 Task: Look for space in Olivet, France from 10th July, 2023 to 25th July, 2023 for 3 adults, 1 child in price range Rs.15000 to Rs.25000. Place can be shared room with 2 bedrooms having 3 beds and 2 bathrooms. Property type can be house, flat, guest house. Amenities needed are: wifi, TV, free parkinig on premises, gym, breakfast. Booking option can be shelf check-in. Required host language is English.
Action: Mouse moved to (636, 132)
Screenshot: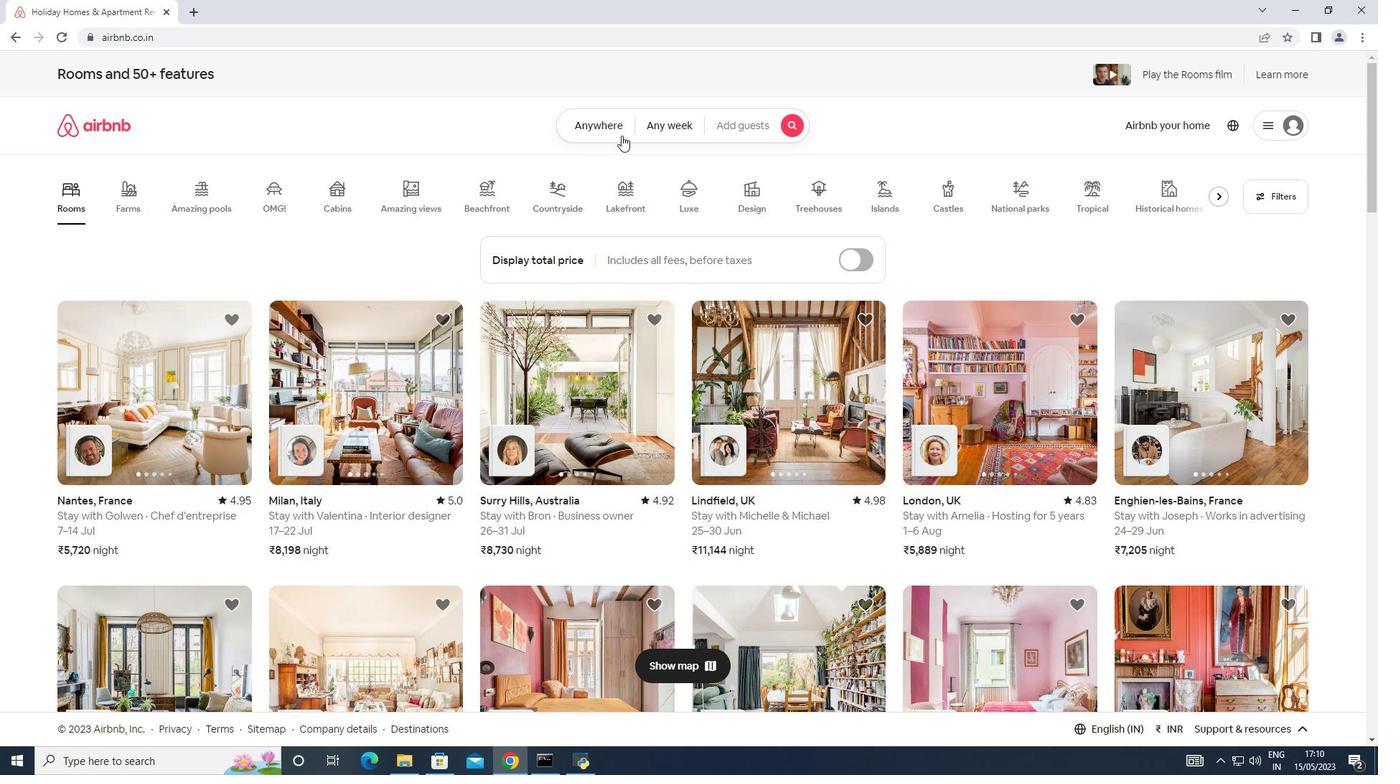 
Action: Mouse pressed left at (636, 132)
Screenshot: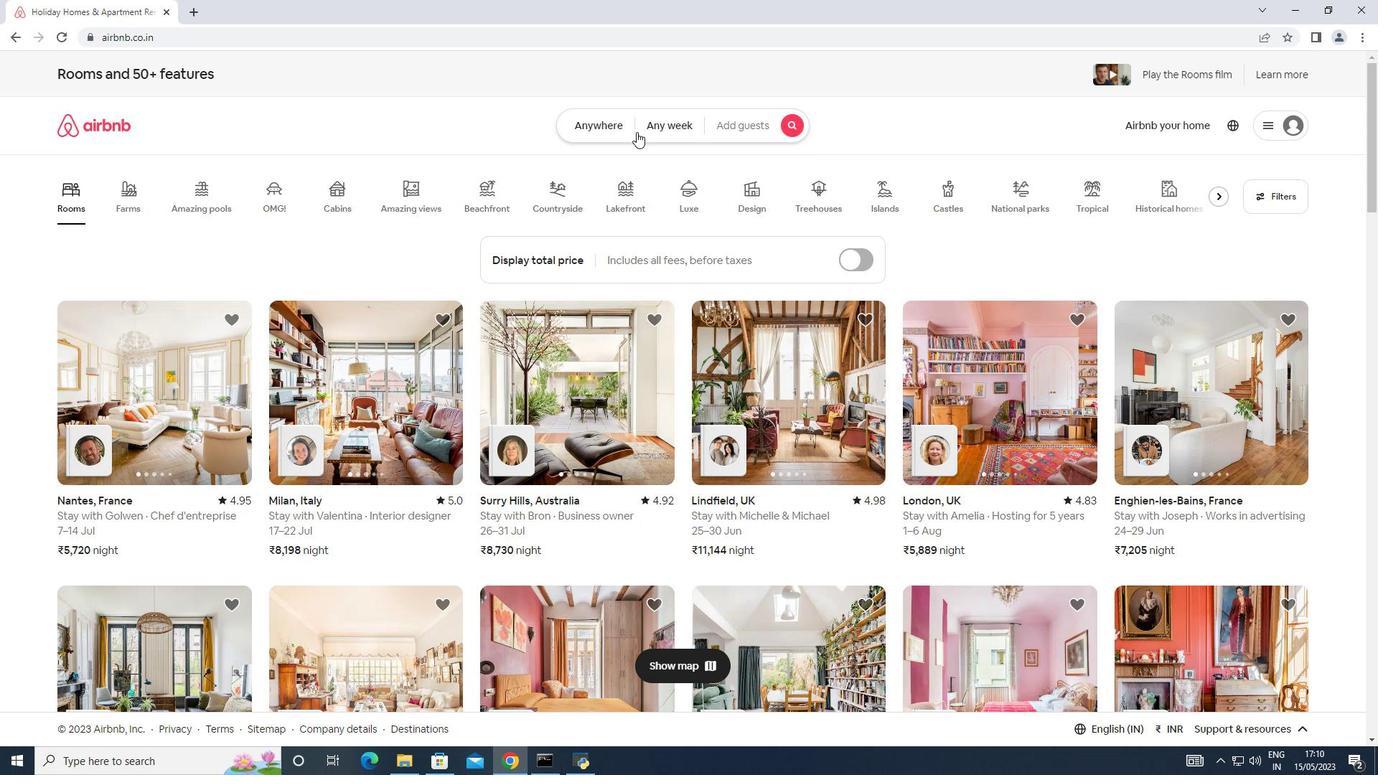 
Action: Mouse moved to (519, 165)
Screenshot: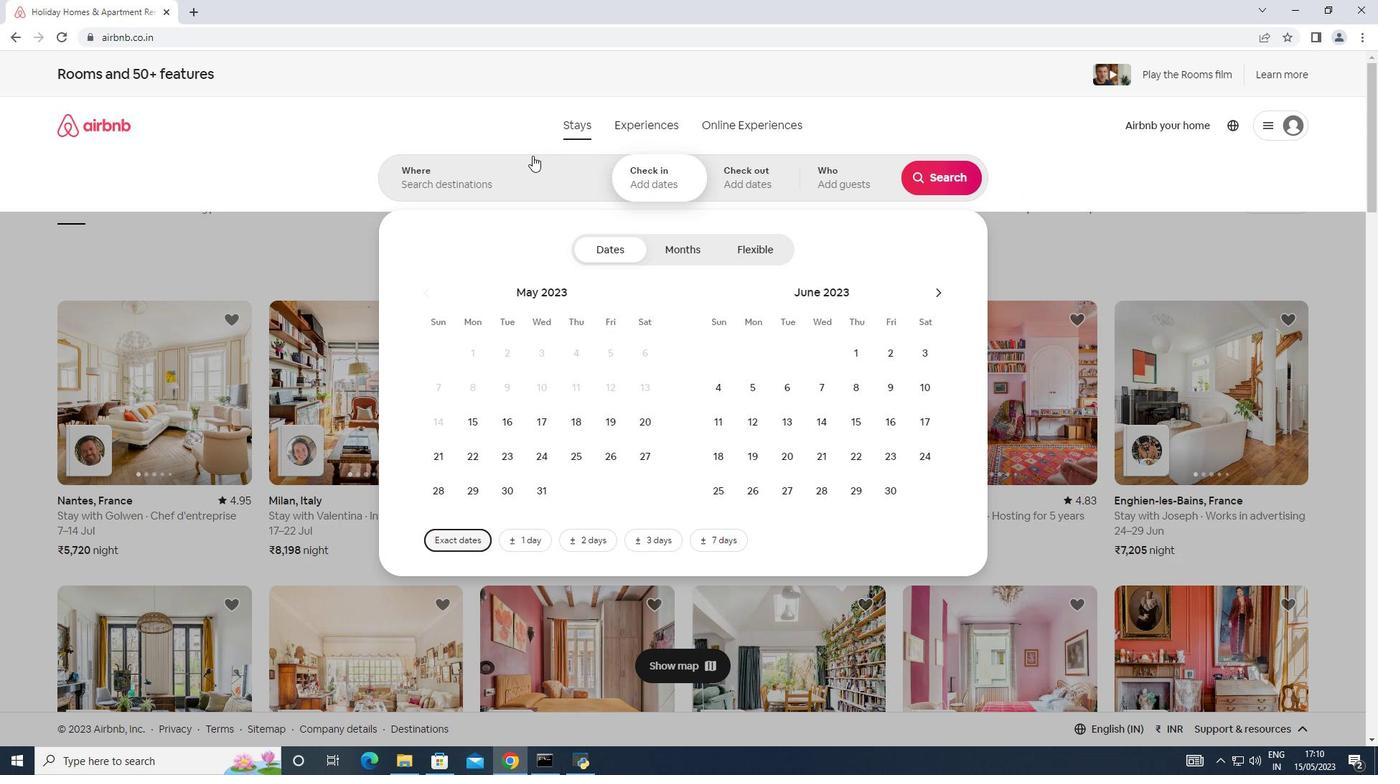
Action: Mouse pressed left at (519, 165)
Screenshot: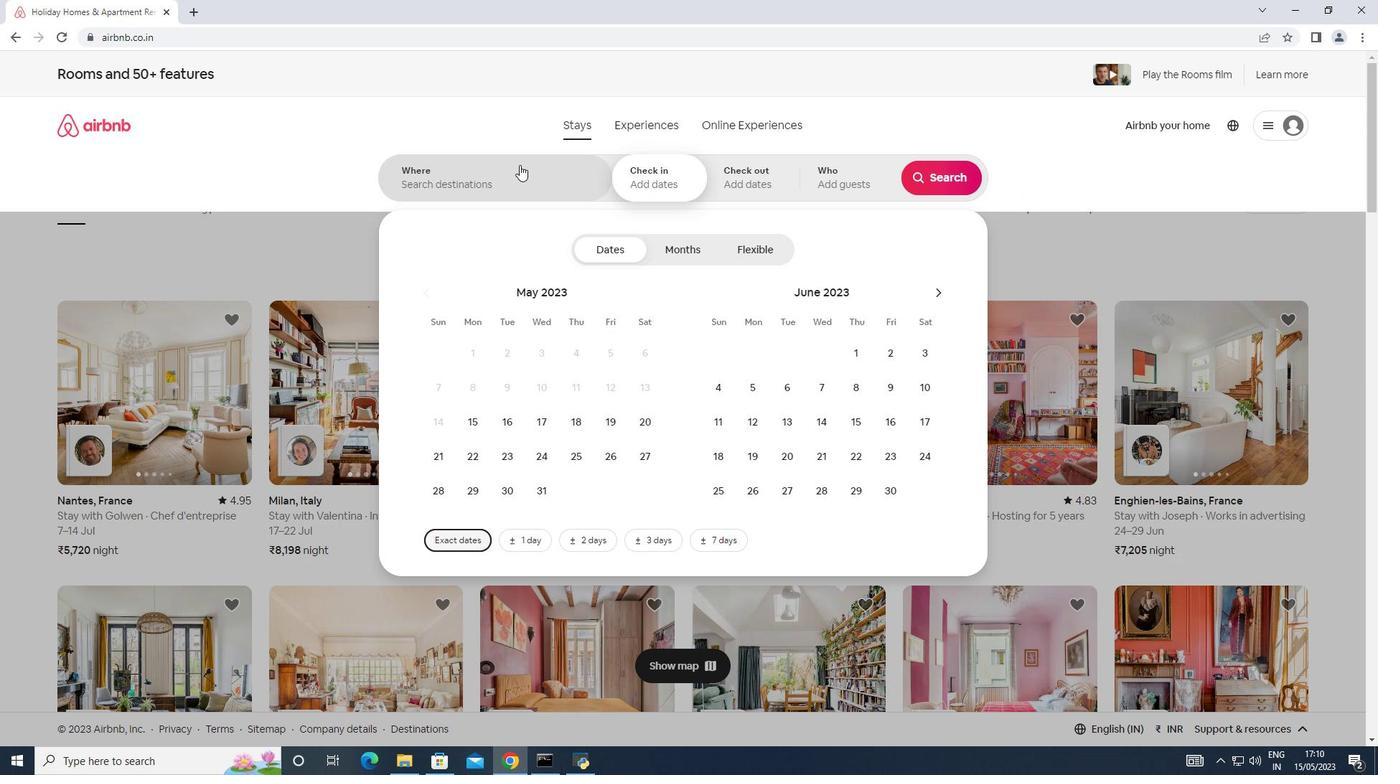 
Action: Mouse moved to (481, 183)
Screenshot: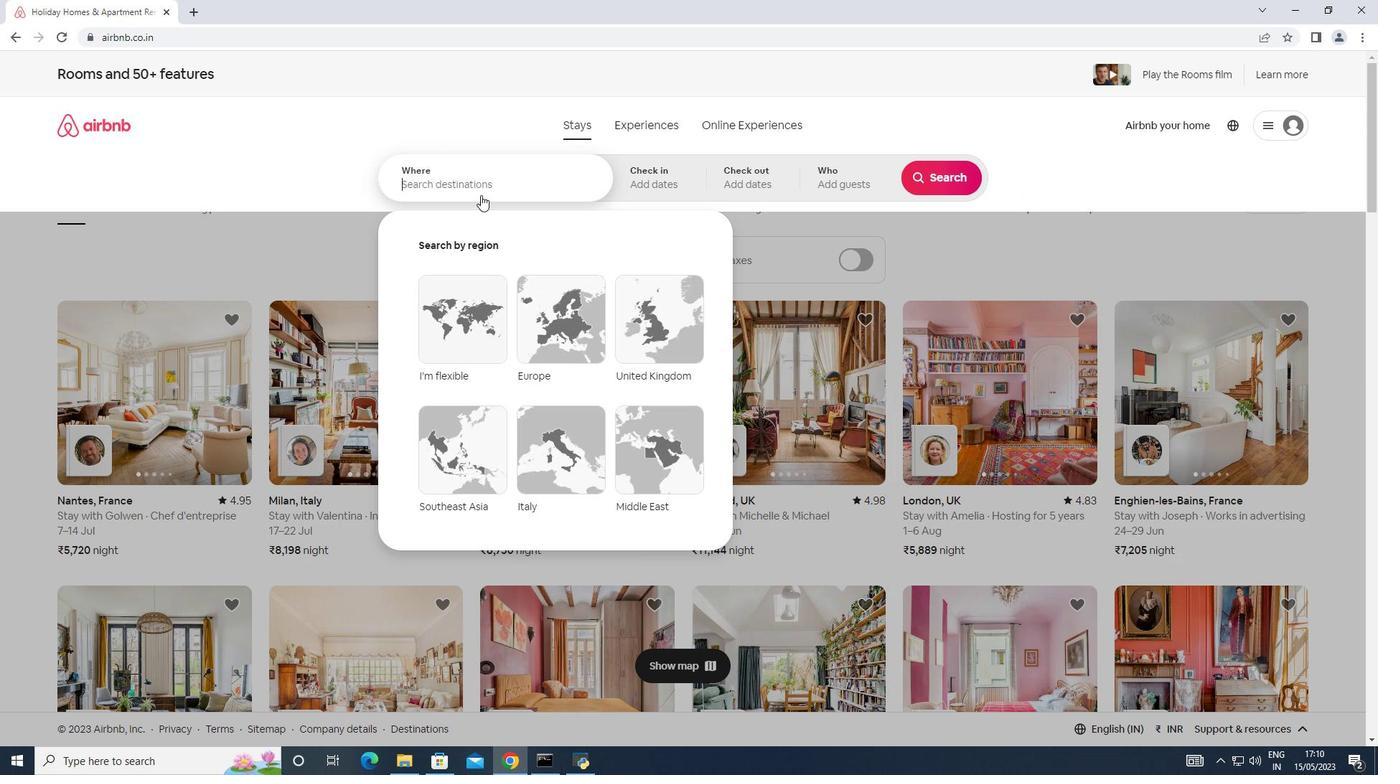 
Action: Mouse pressed left at (481, 183)
Screenshot: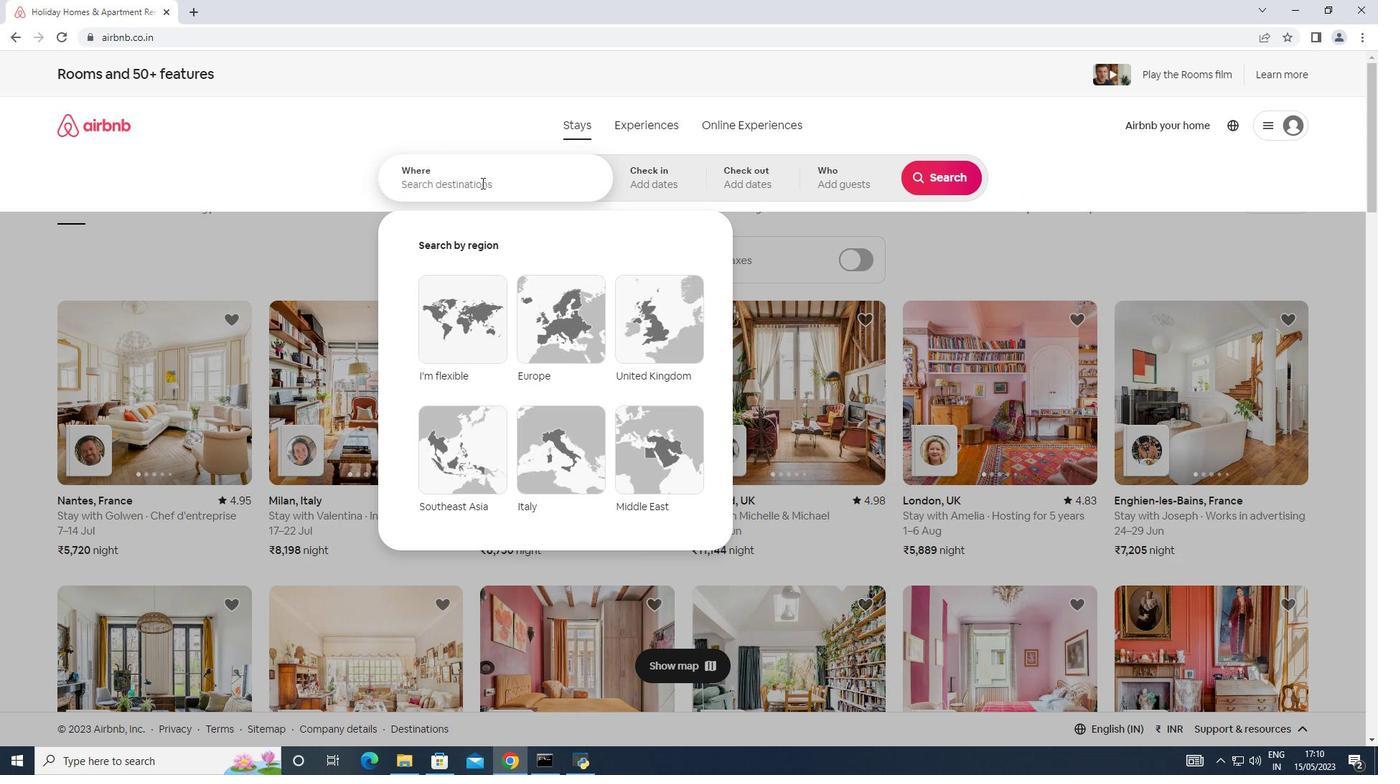
Action: Mouse moved to (433, 211)
Screenshot: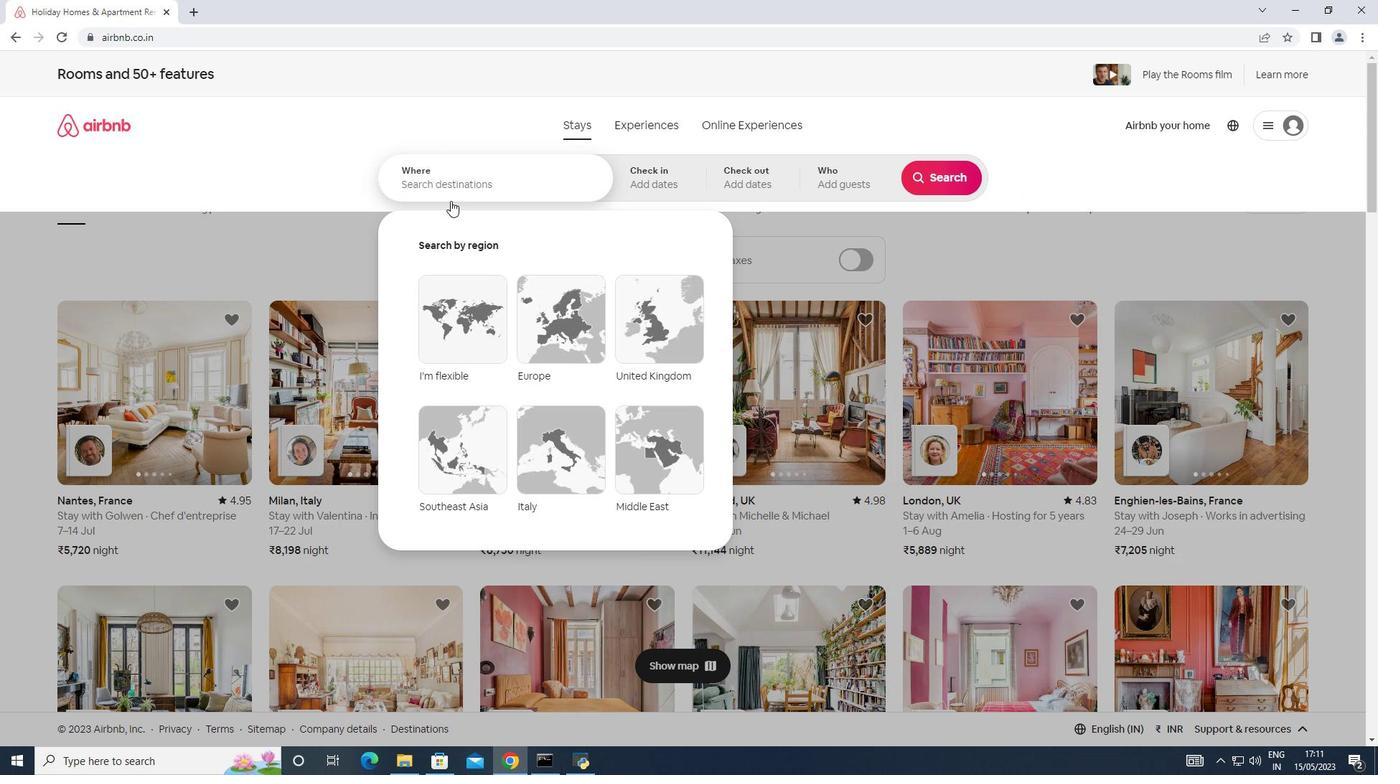 
Action: Key pressed <Key.shift_r><Key.shift_r>Olivet,<Key.shift>France
Screenshot: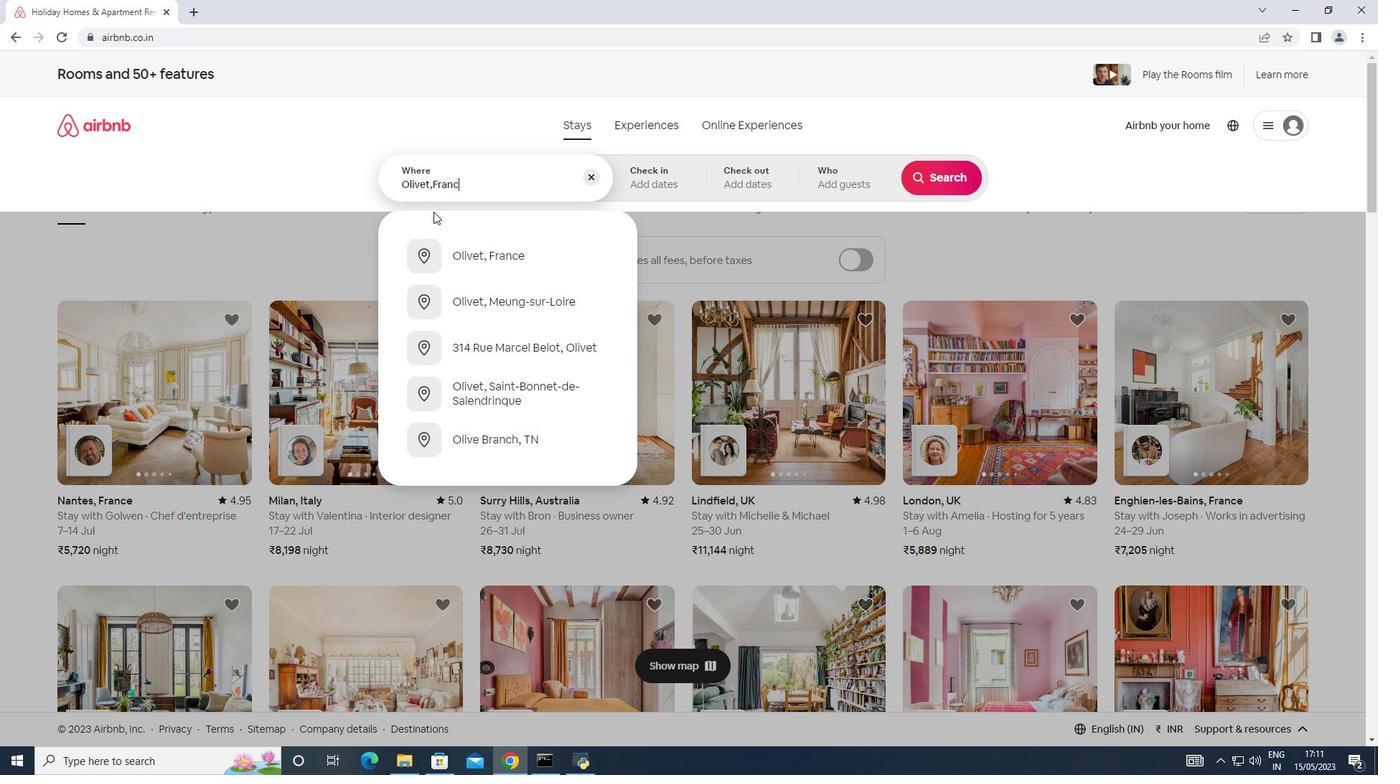 
Action: Mouse moved to (664, 179)
Screenshot: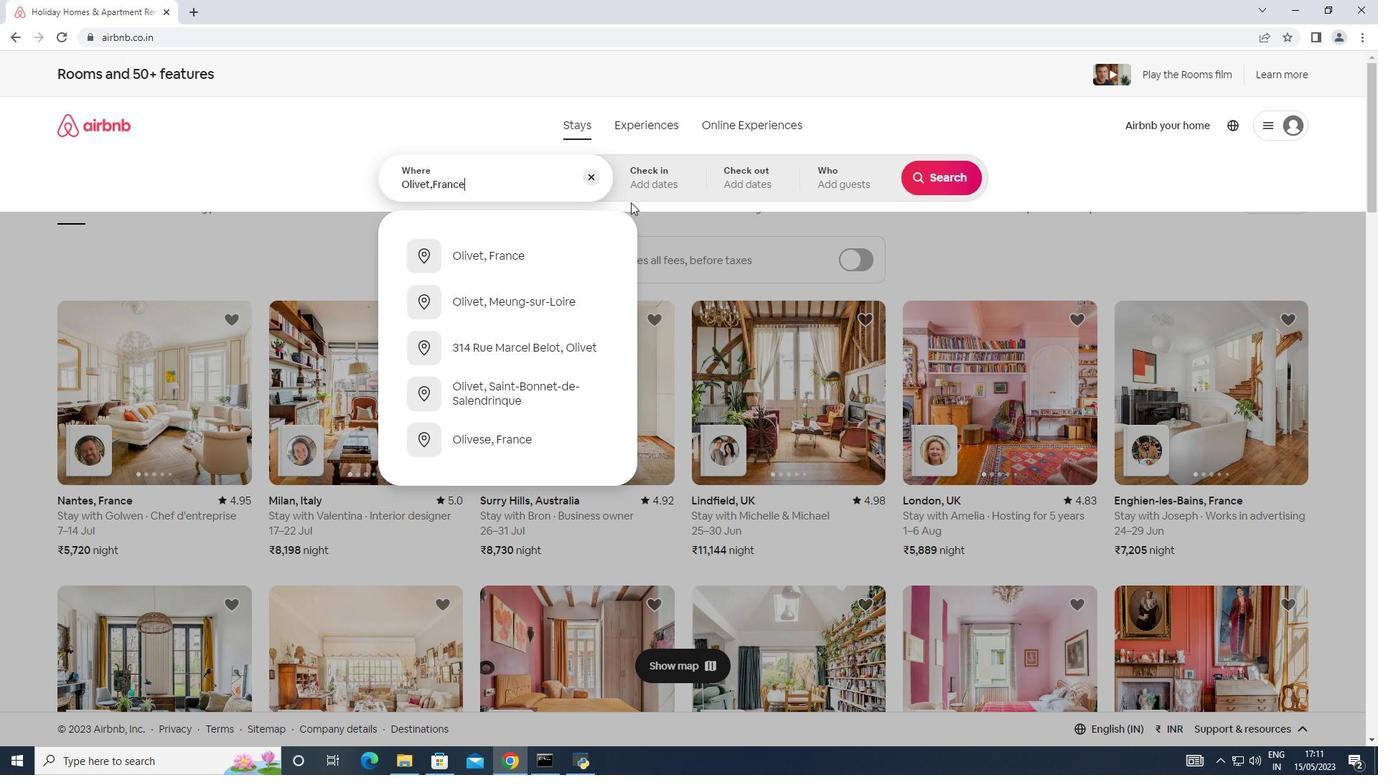
Action: Mouse pressed left at (664, 179)
Screenshot: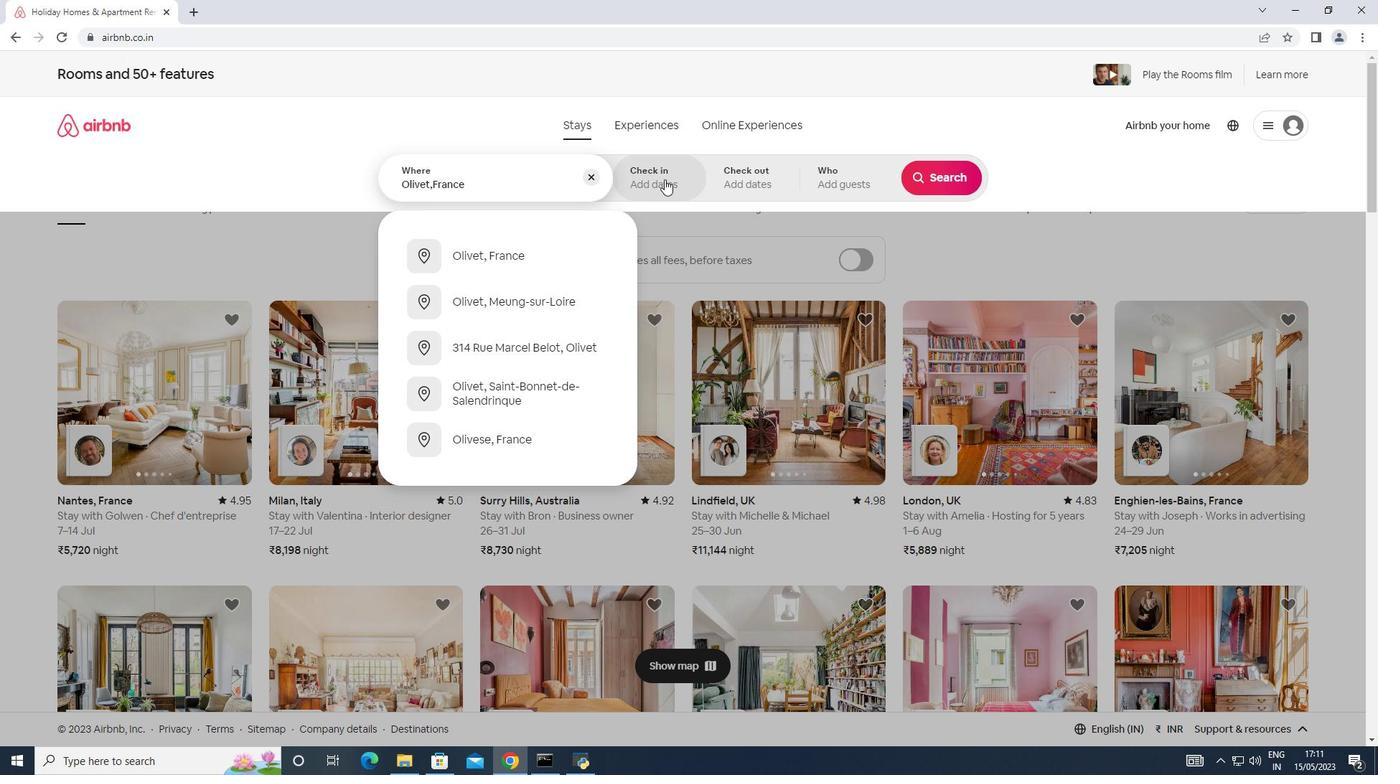 
Action: Mouse moved to (933, 286)
Screenshot: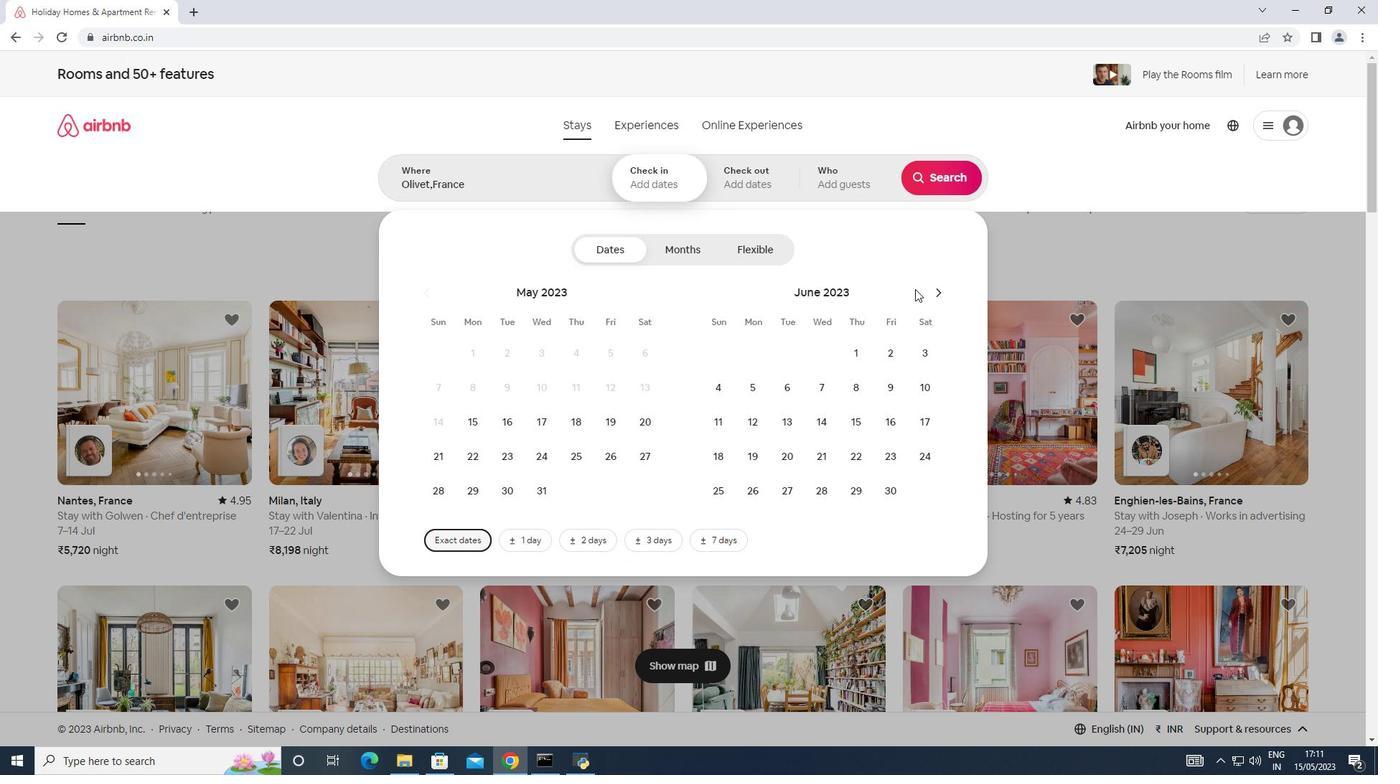 
Action: Mouse pressed left at (933, 286)
Screenshot: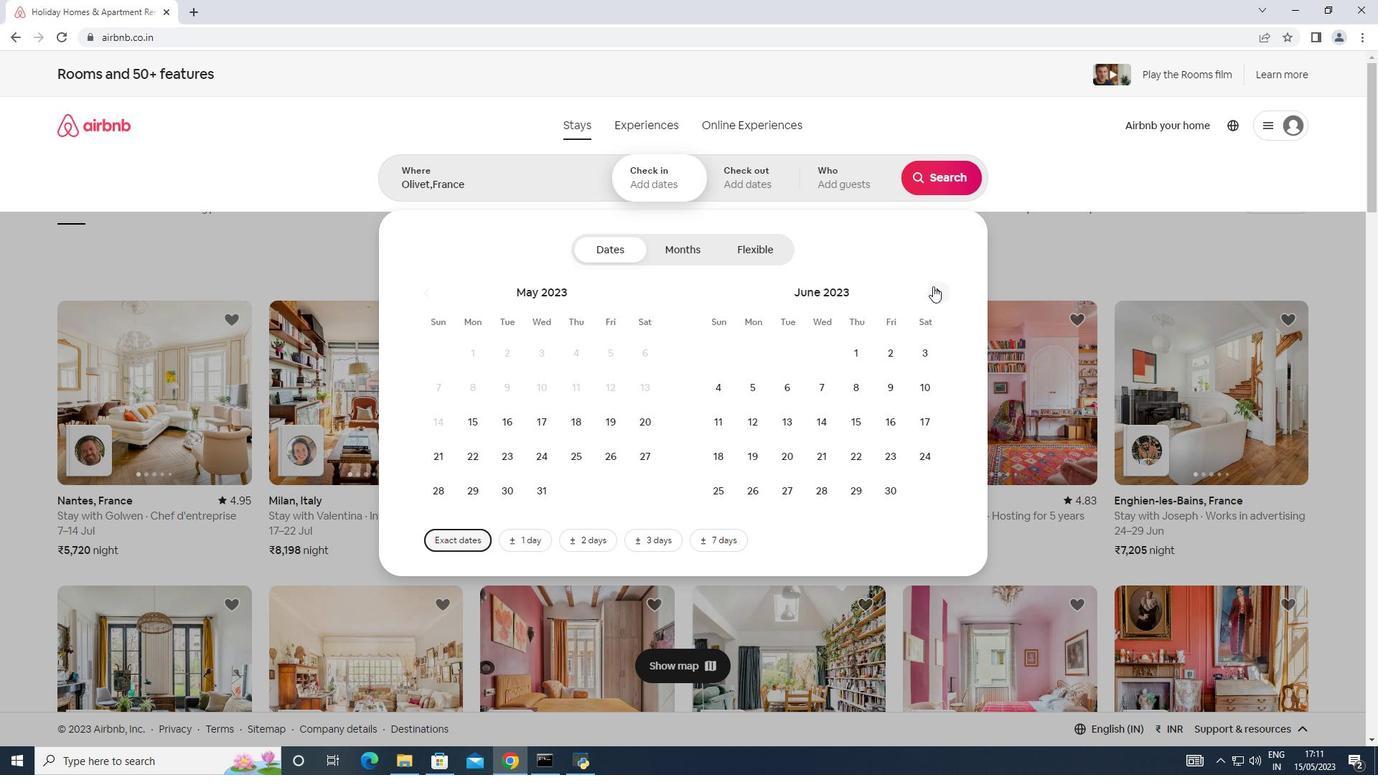 
Action: Mouse moved to (762, 420)
Screenshot: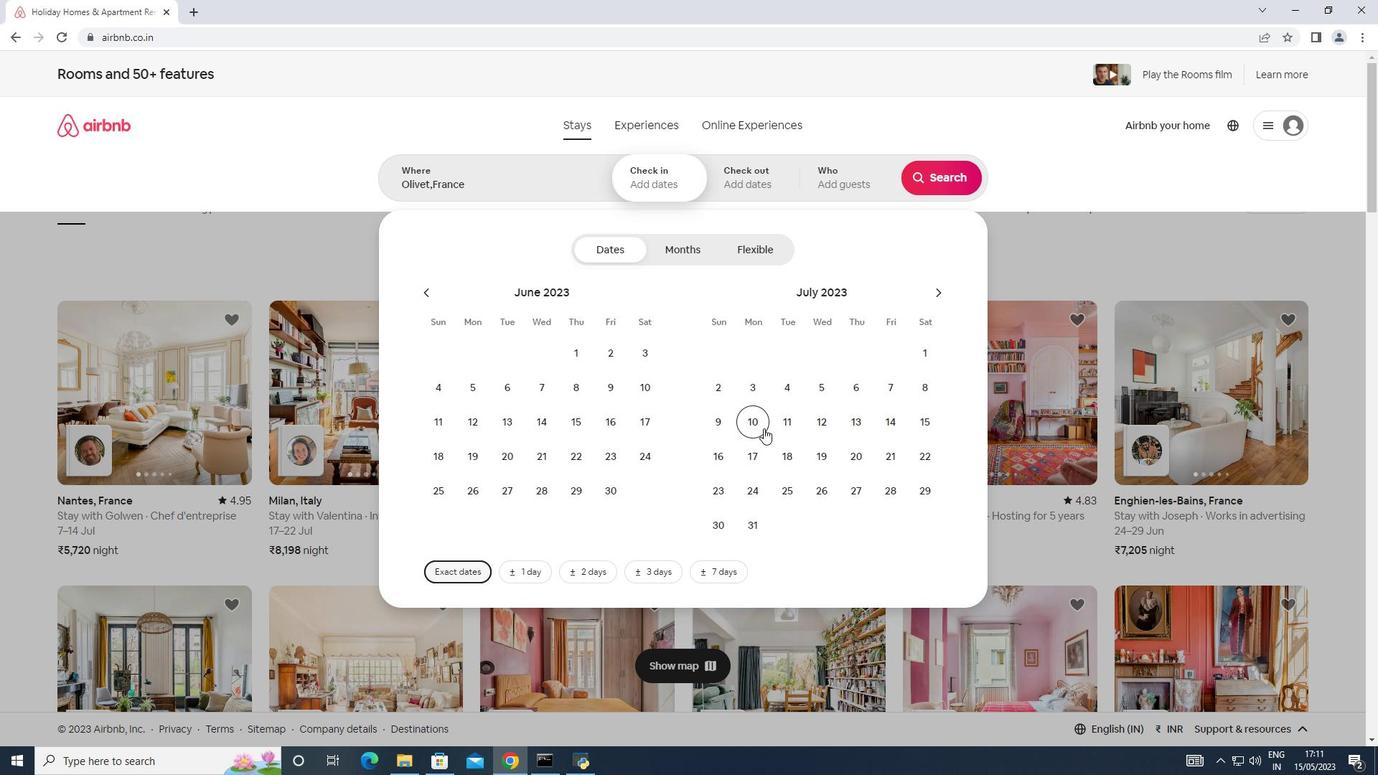 
Action: Mouse pressed left at (762, 420)
Screenshot: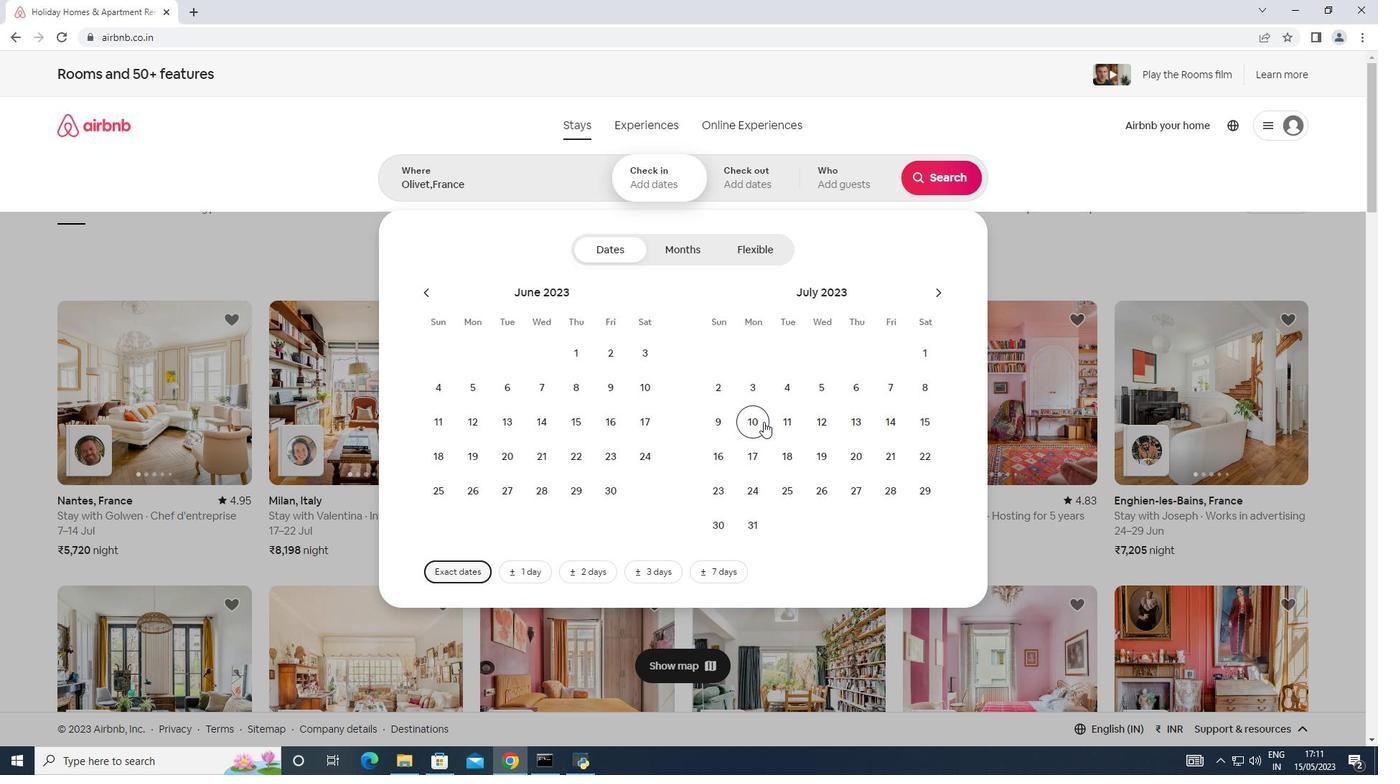 
Action: Mouse moved to (799, 491)
Screenshot: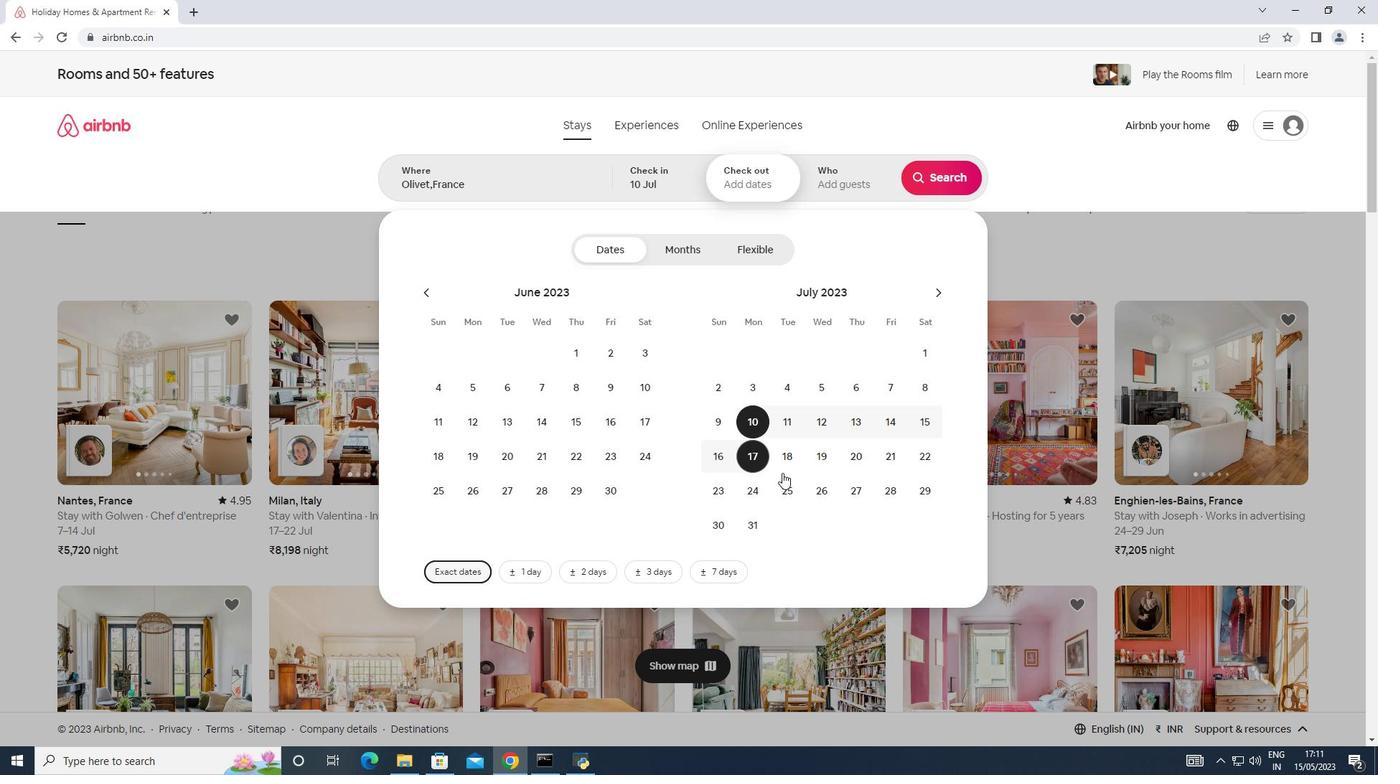 
Action: Mouse pressed left at (799, 491)
Screenshot: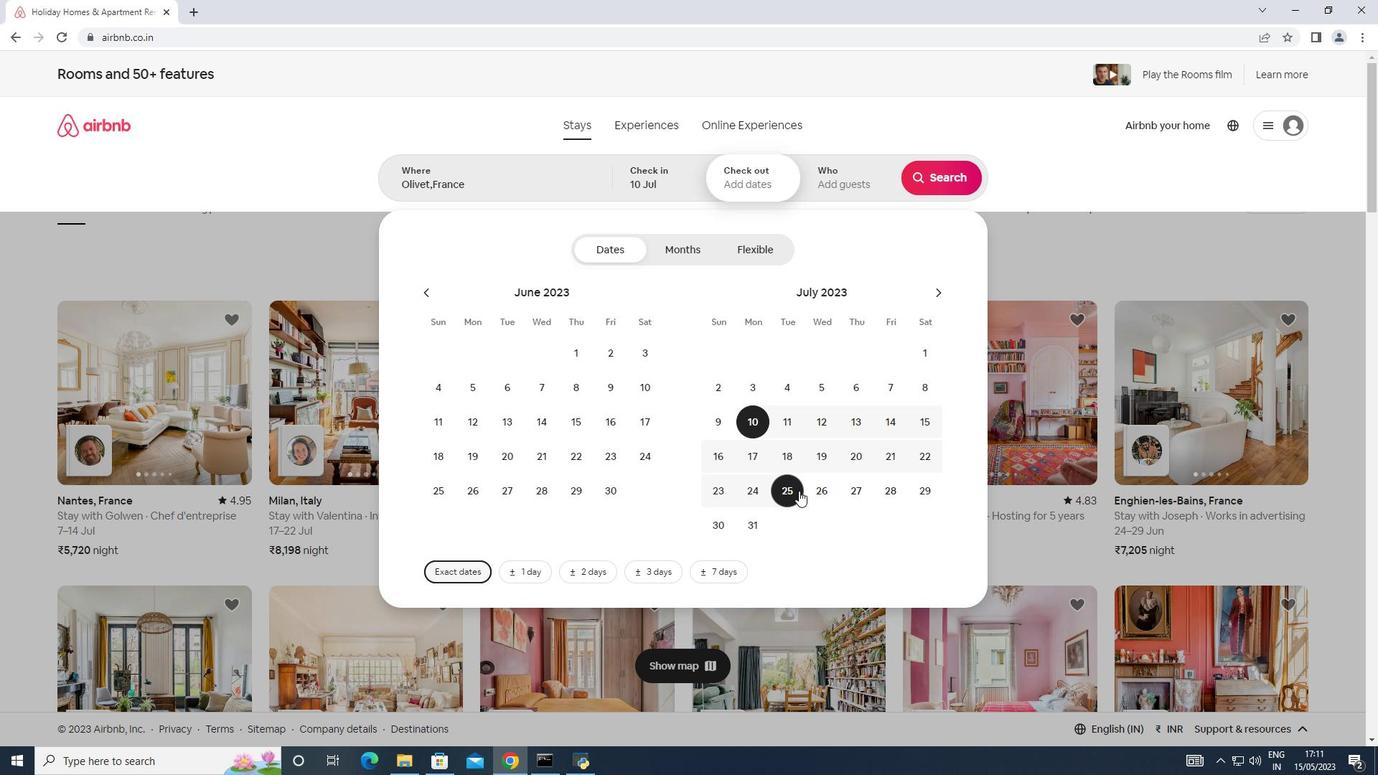 
Action: Mouse moved to (844, 183)
Screenshot: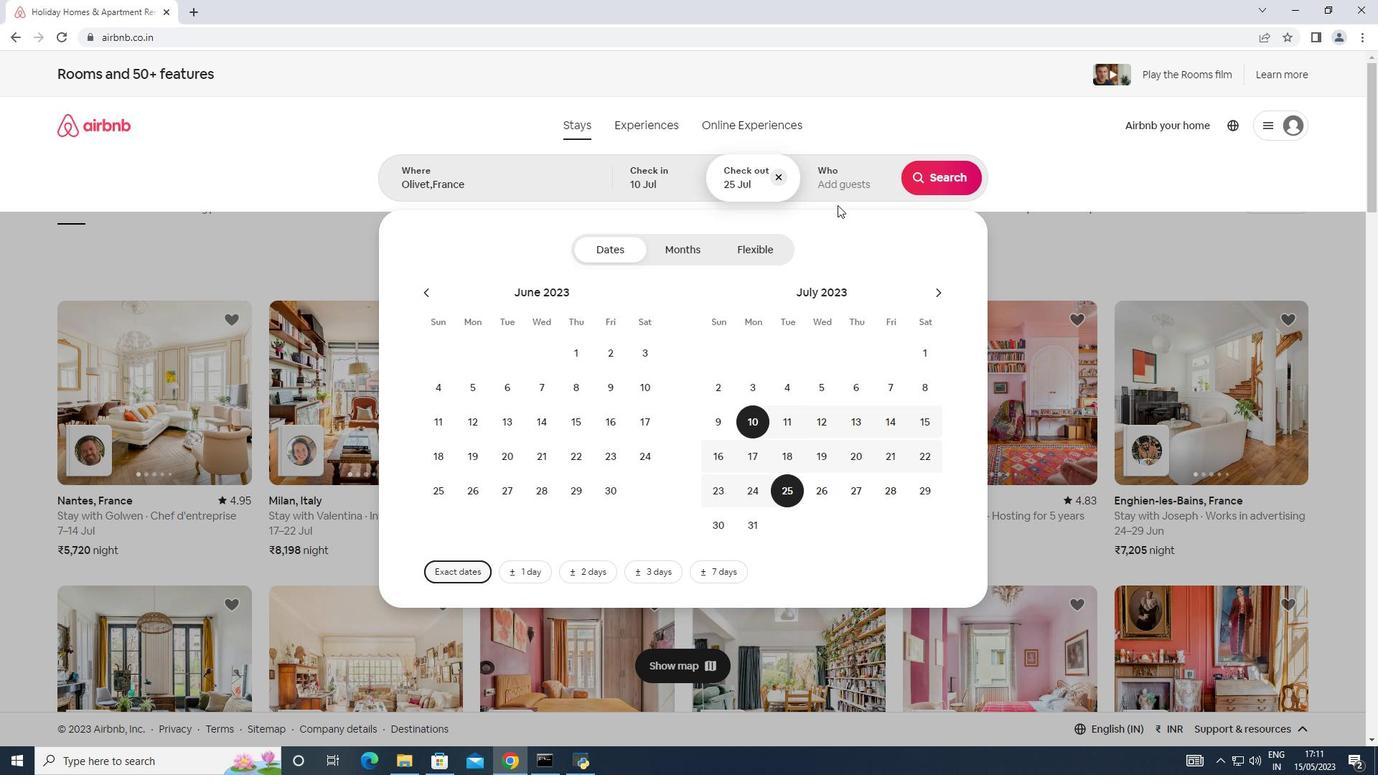 
Action: Mouse pressed left at (844, 183)
Screenshot: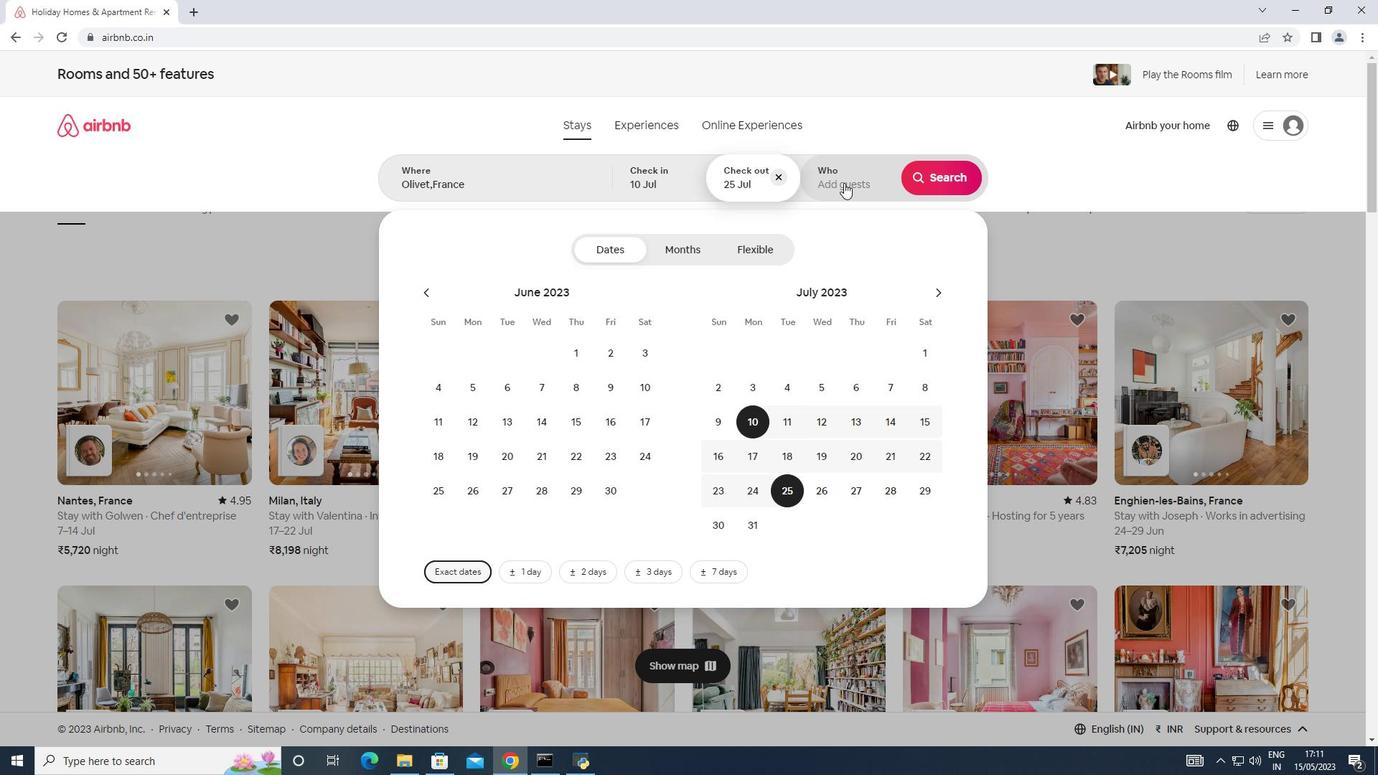 
Action: Mouse moved to (950, 251)
Screenshot: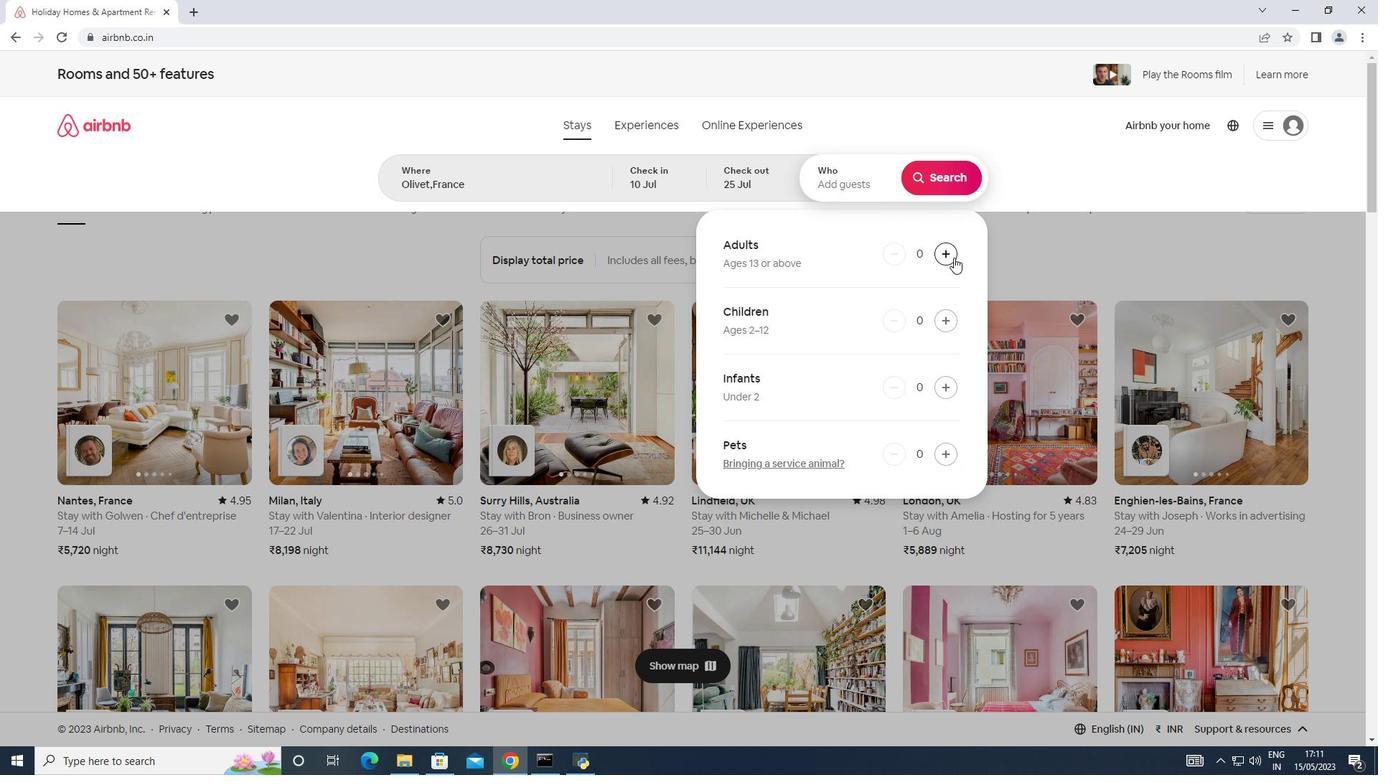 
Action: Mouse pressed left at (950, 251)
Screenshot: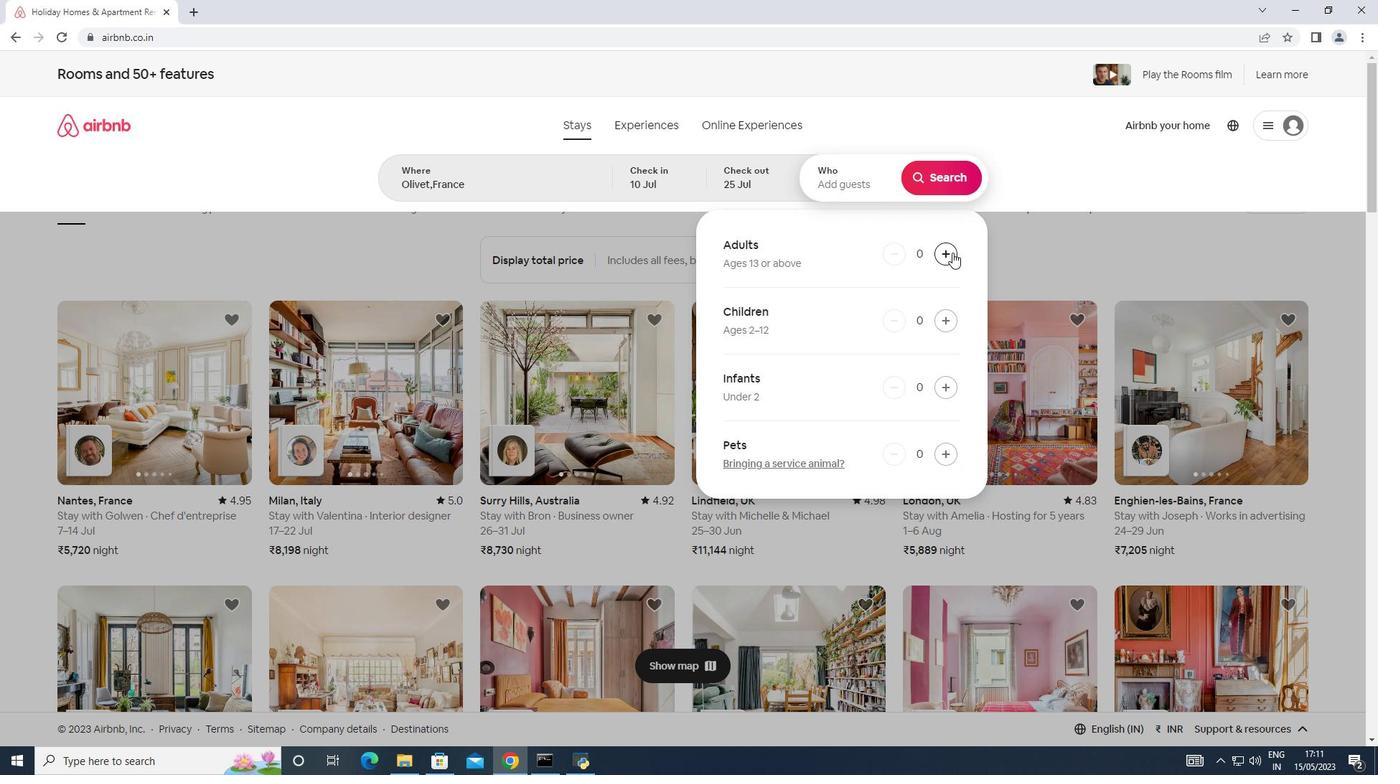 
Action: Mouse pressed left at (950, 251)
Screenshot: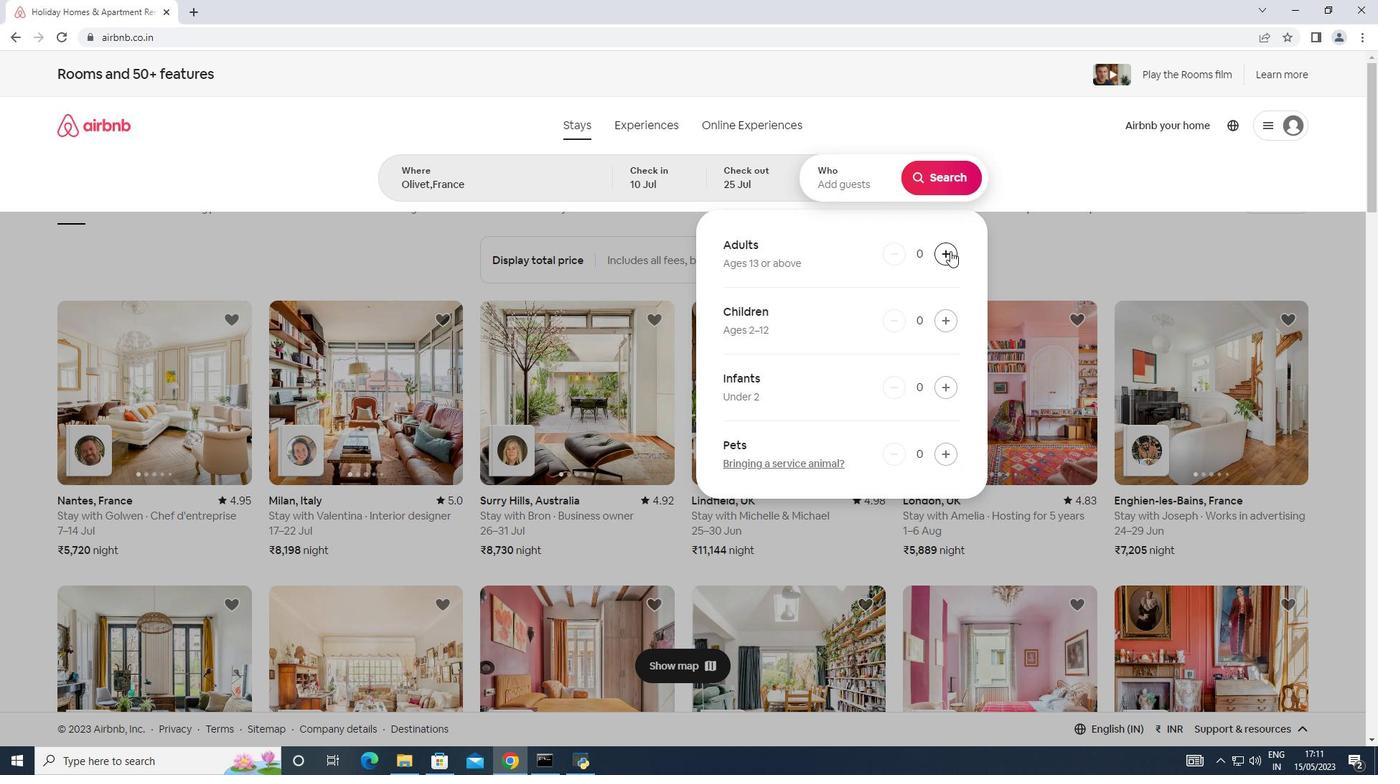 
Action: Mouse pressed left at (950, 251)
Screenshot: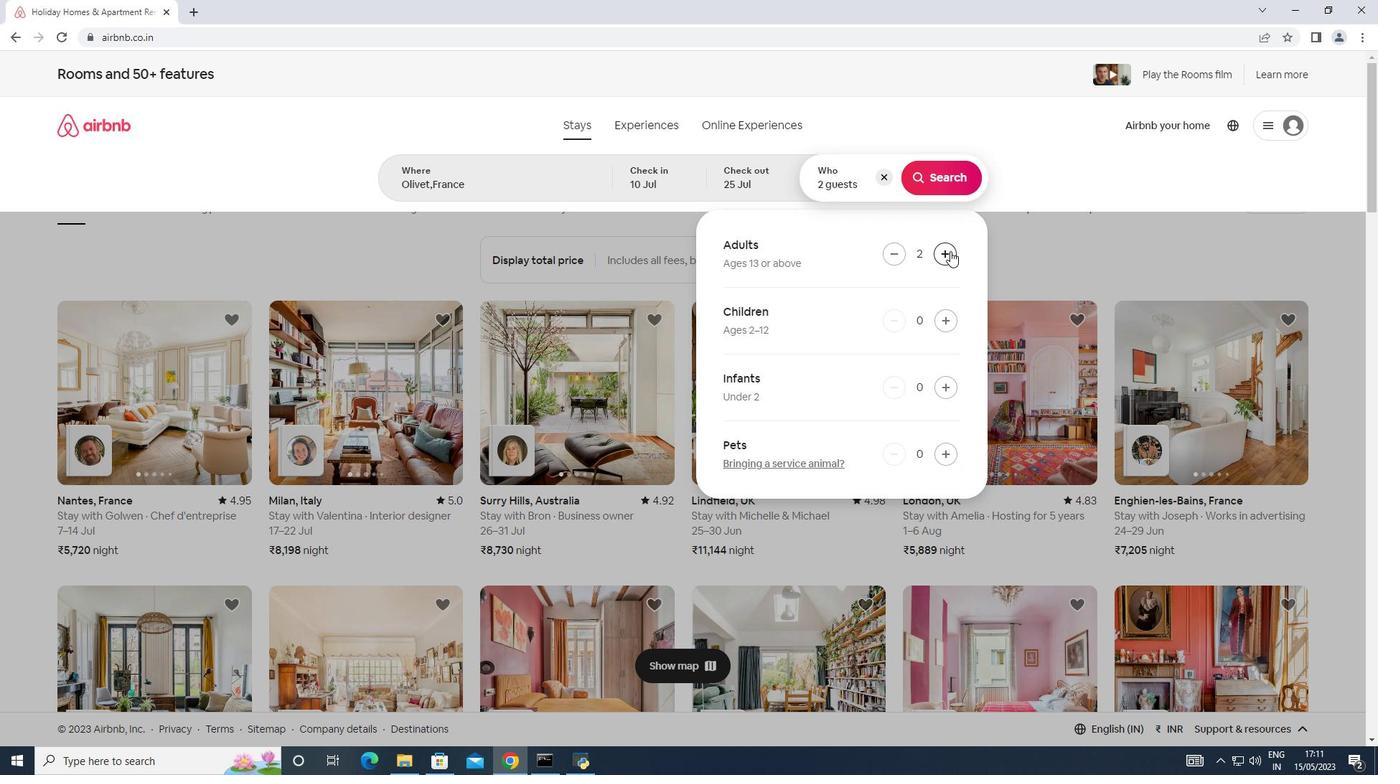 
Action: Mouse moved to (945, 317)
Screenshot: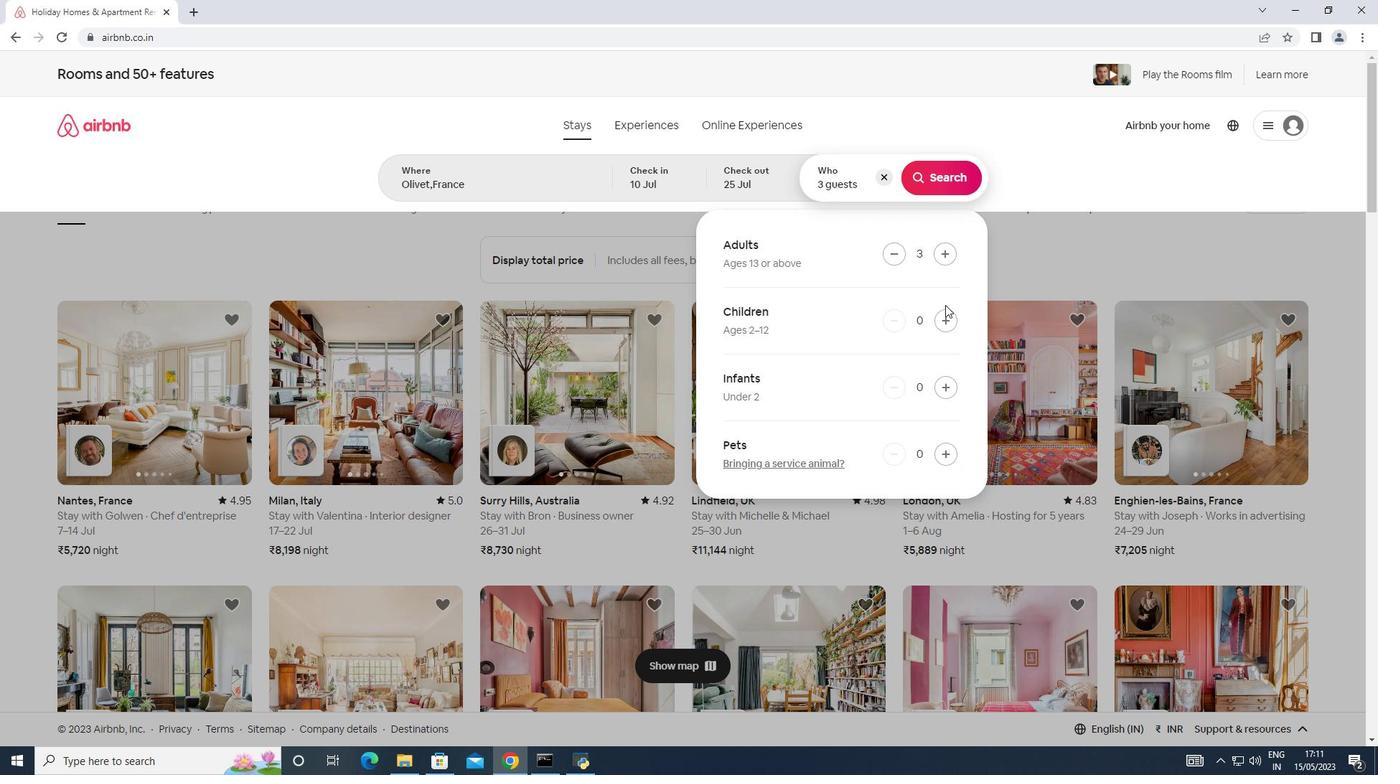 
Action: Mouse pressed left at (945, 317)
Screenshot: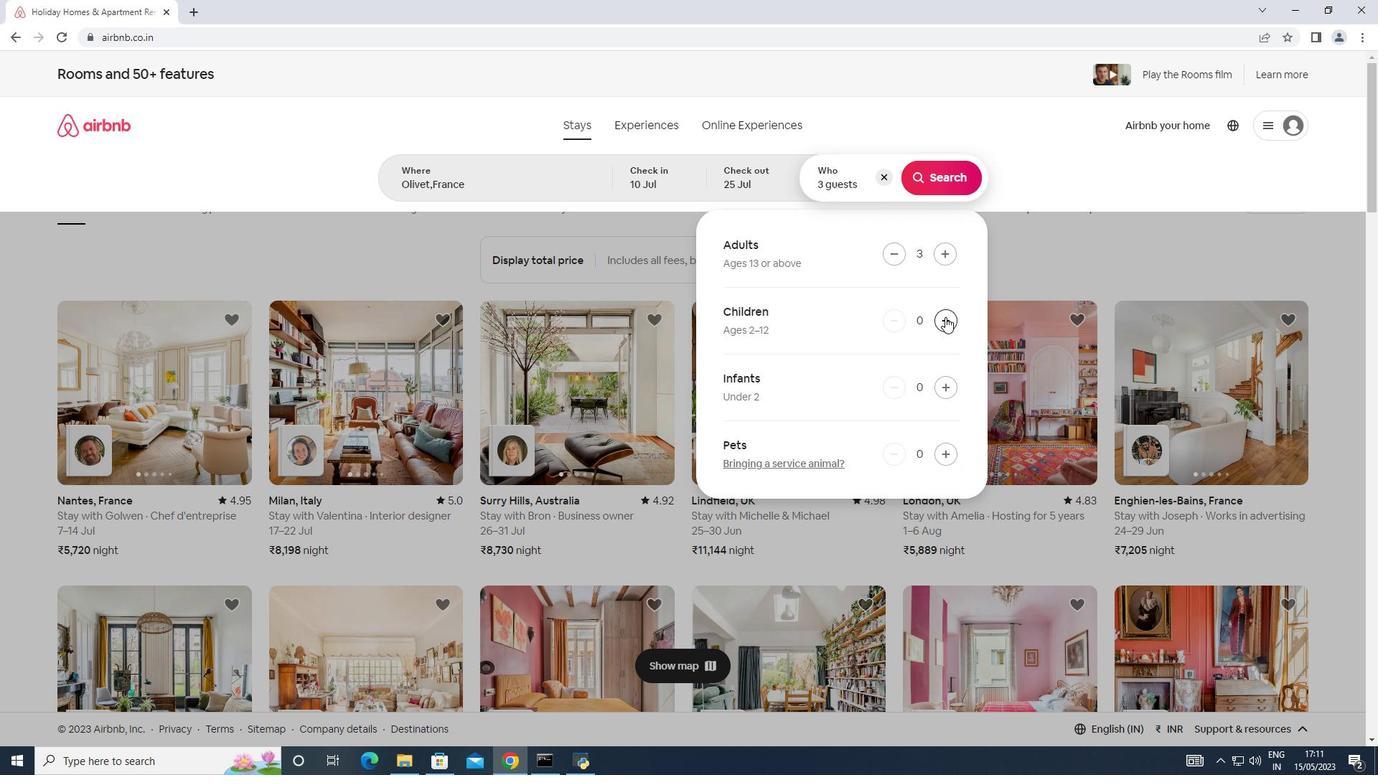 
Action: Mouse moved to (955, 178)
Screenshot: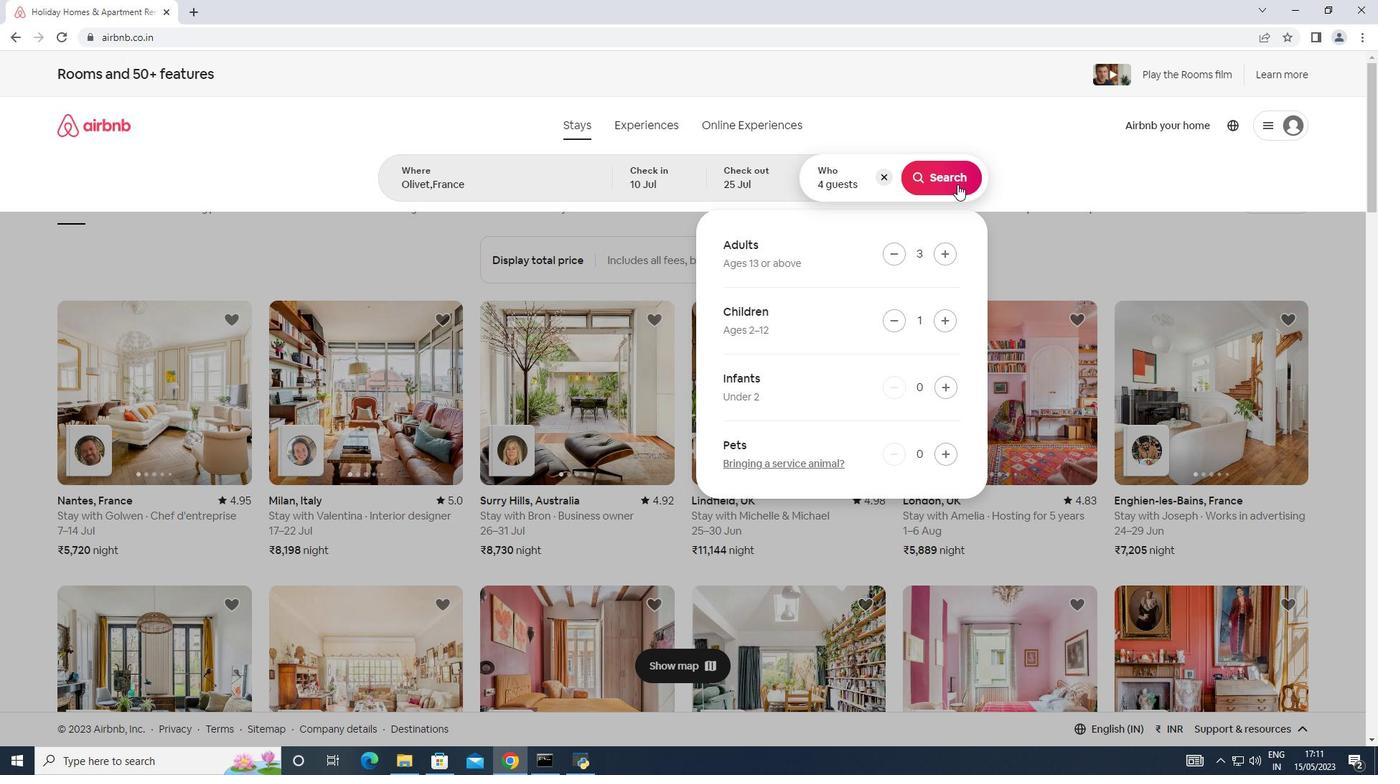 
Action: Mouse pressed left at (955, 178)
Screenshot: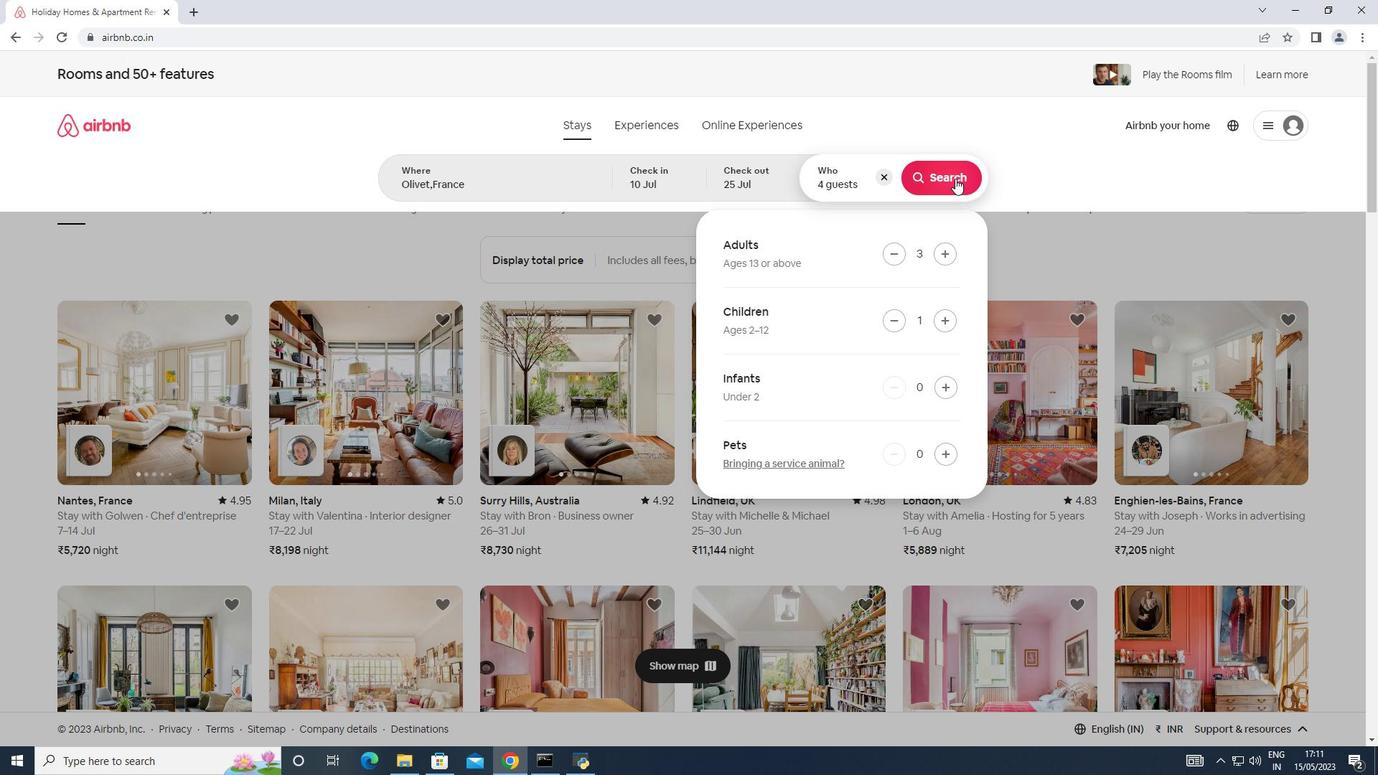 
Action: Mouse moved to (1302, 132)
Screenshot: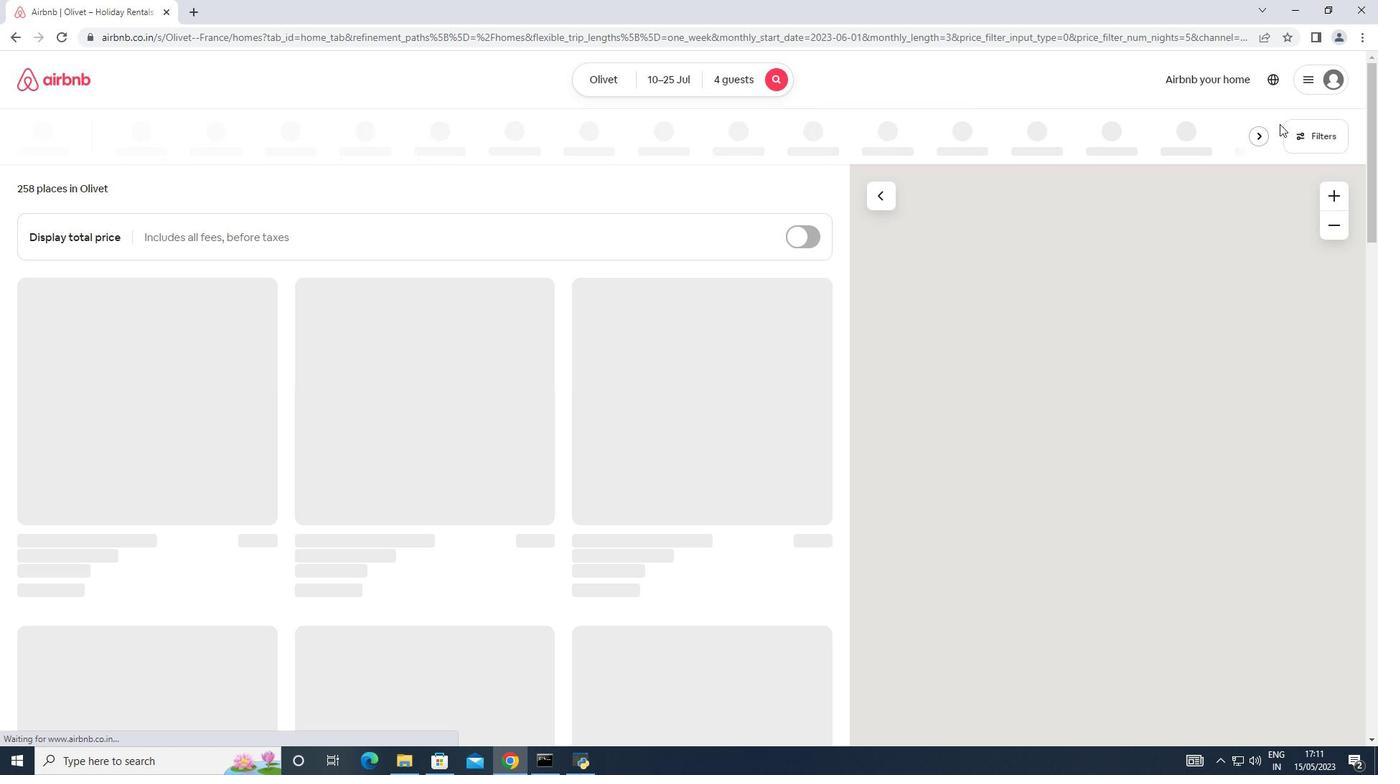 
Action: Mouse pressed left at (1302, 132)
Screenshot: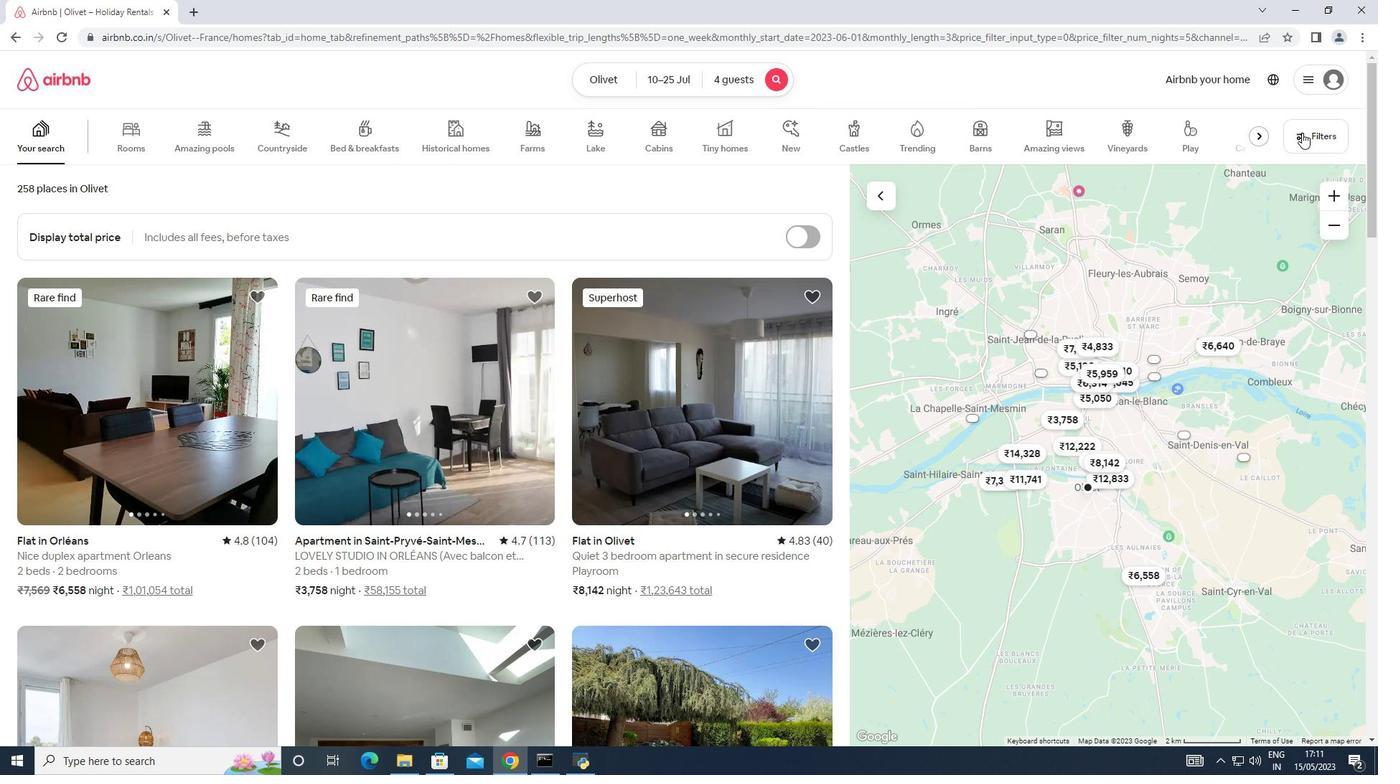 
Action: Mouse moved to (494, 492)
Screenshot: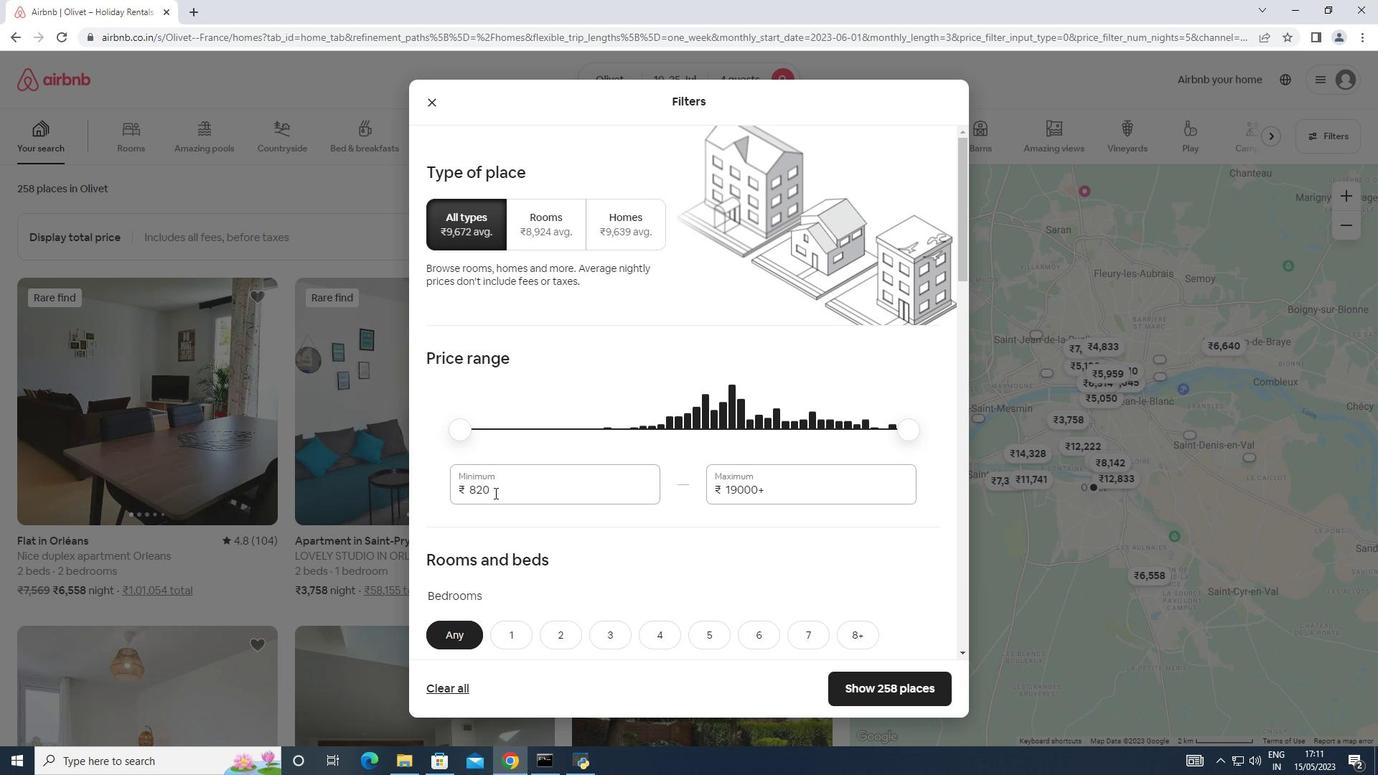
Action: Mouse pressed left at (494, 492)
Screenshot: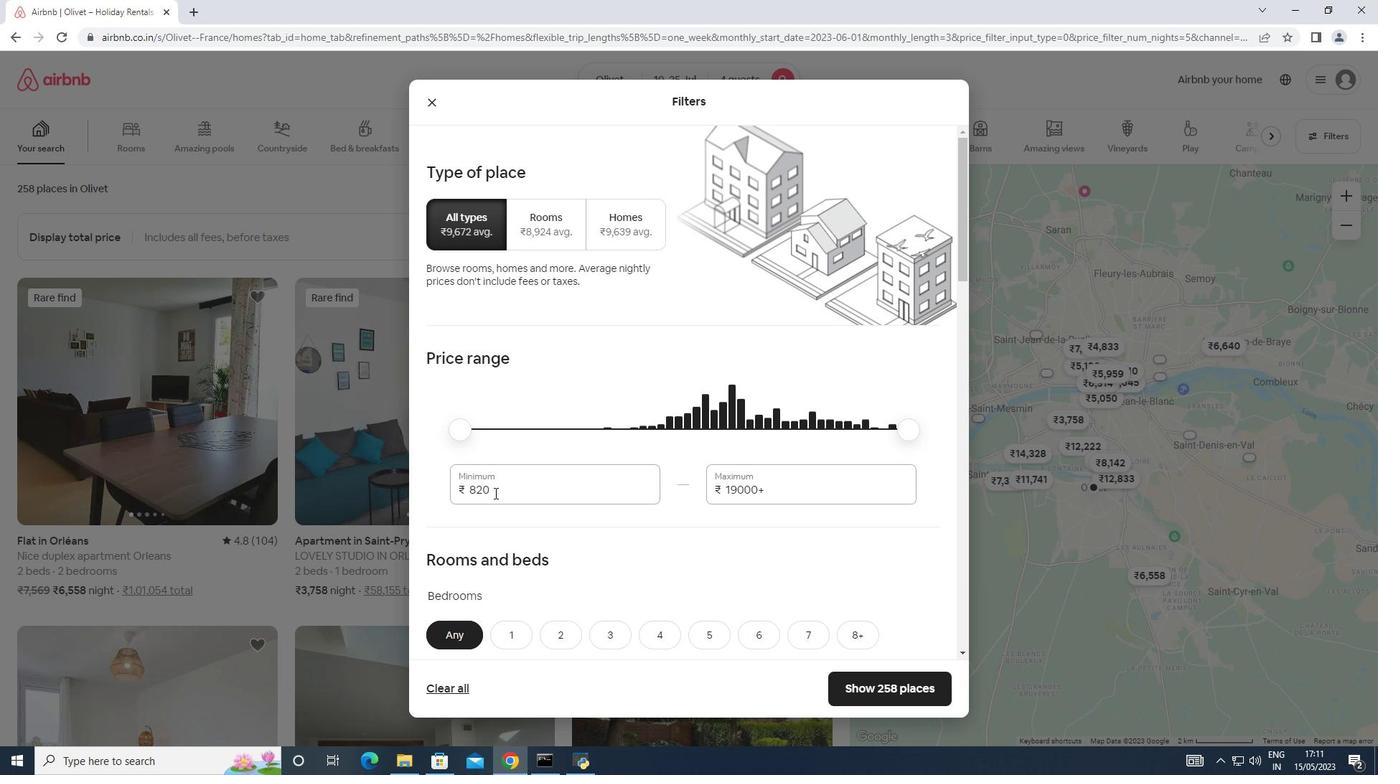 
Action: Mouse moved to (460, 492)
Screenshot: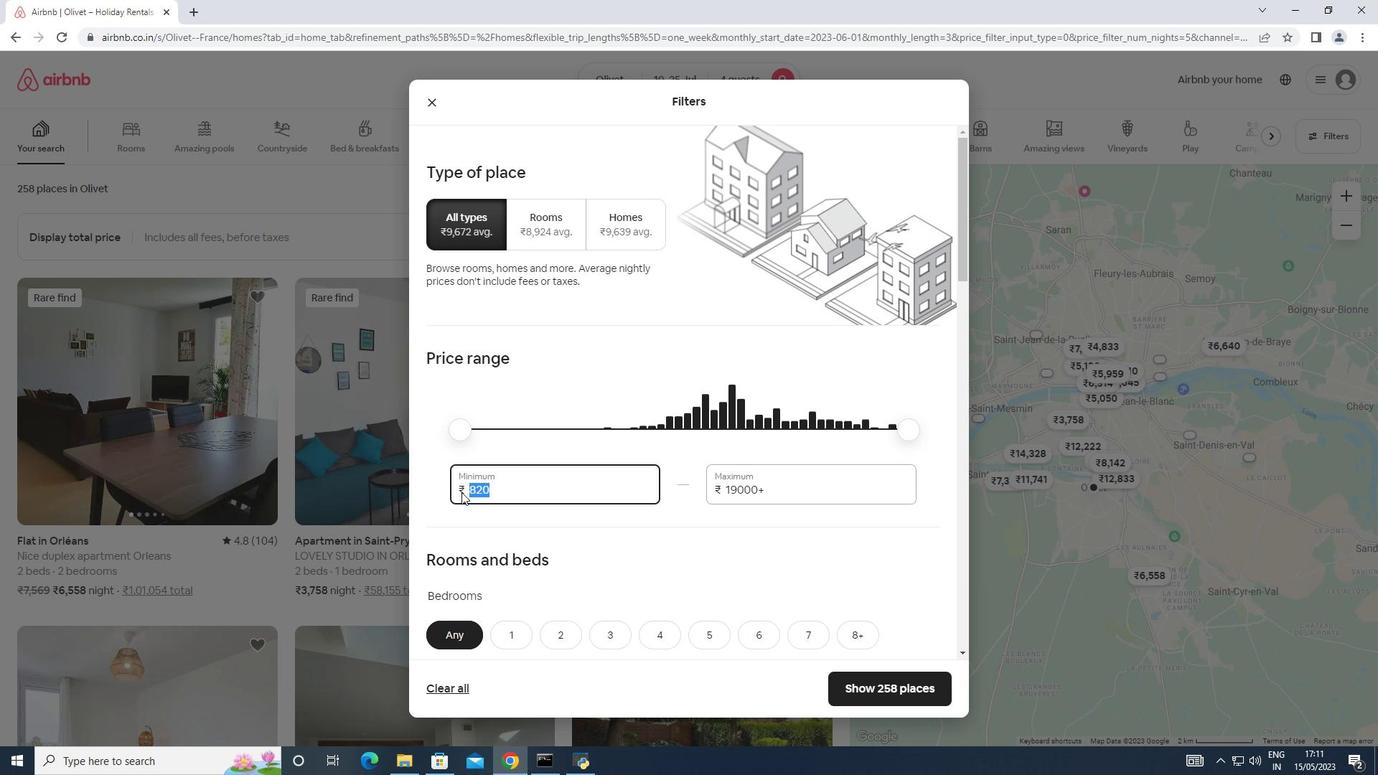 
Action: Key pressed 15000
Screenshot: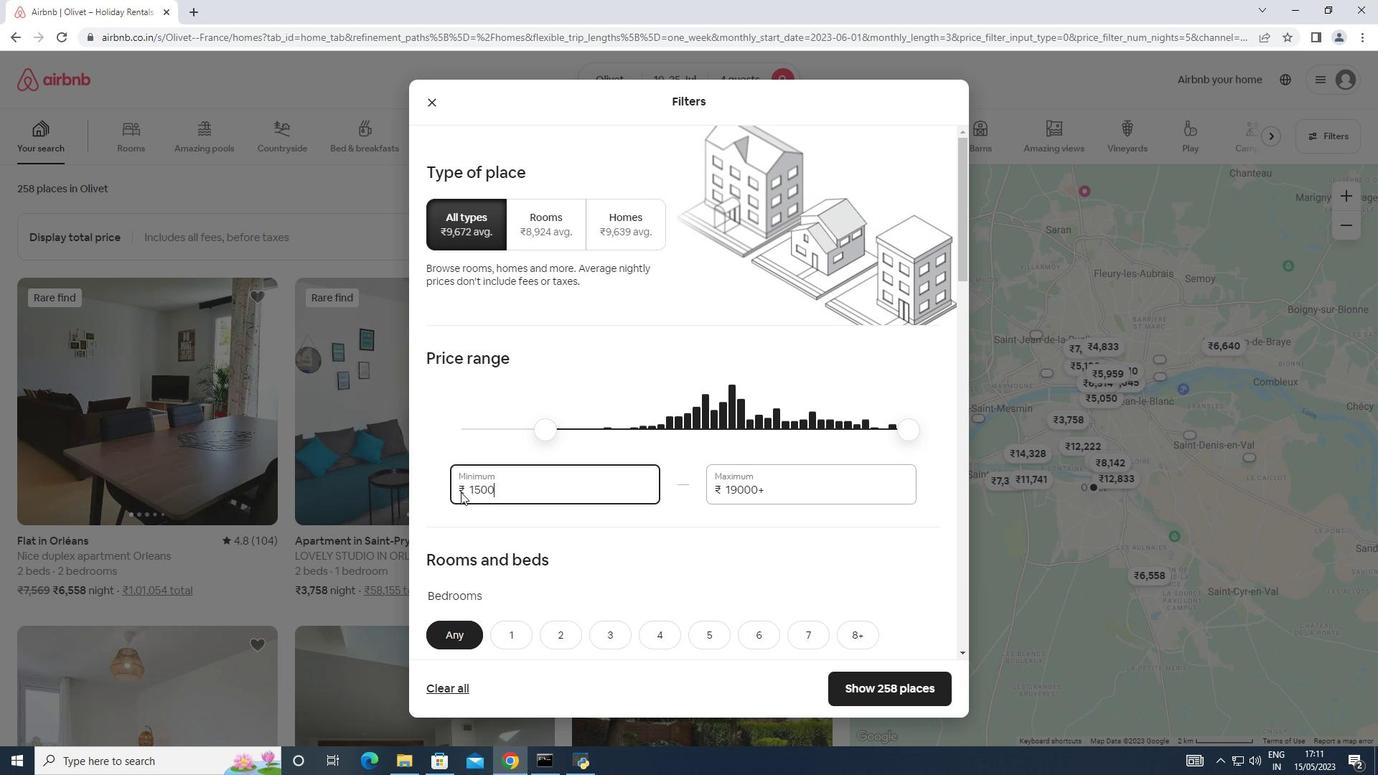 
Action: Mouse moved to (781, 493)
Screenshot: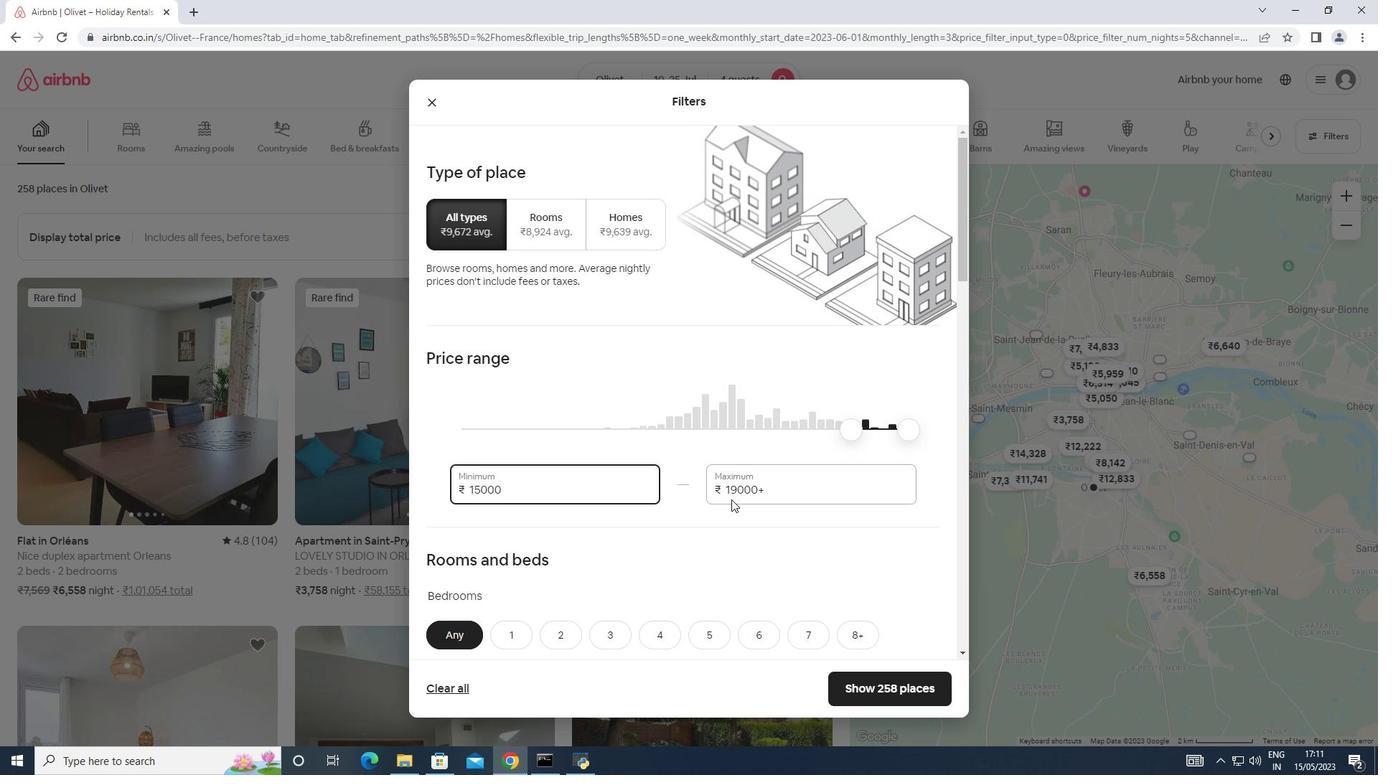 
Action: Mouse pressed left at (781, 493)
Screenshot: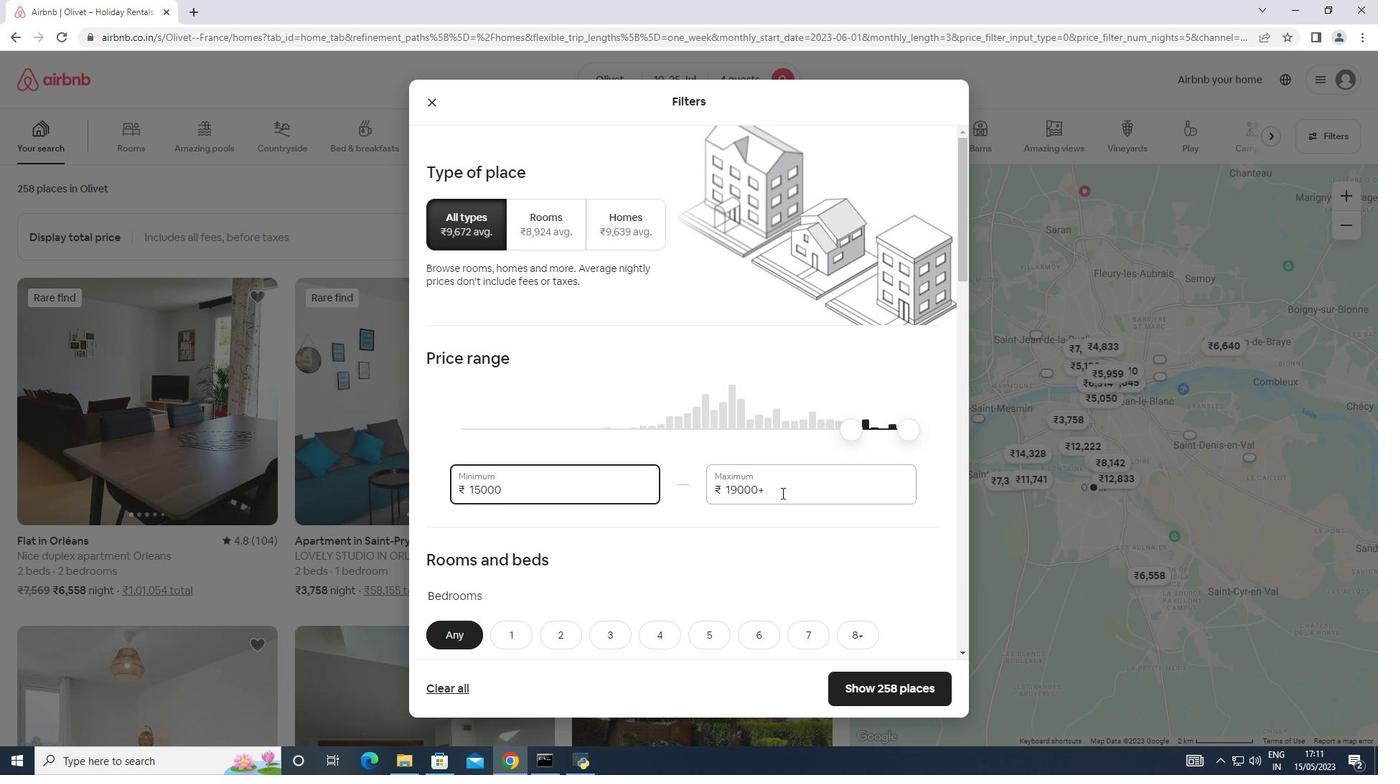 
Action: Mouse moved to (613, 558)
Screenshot: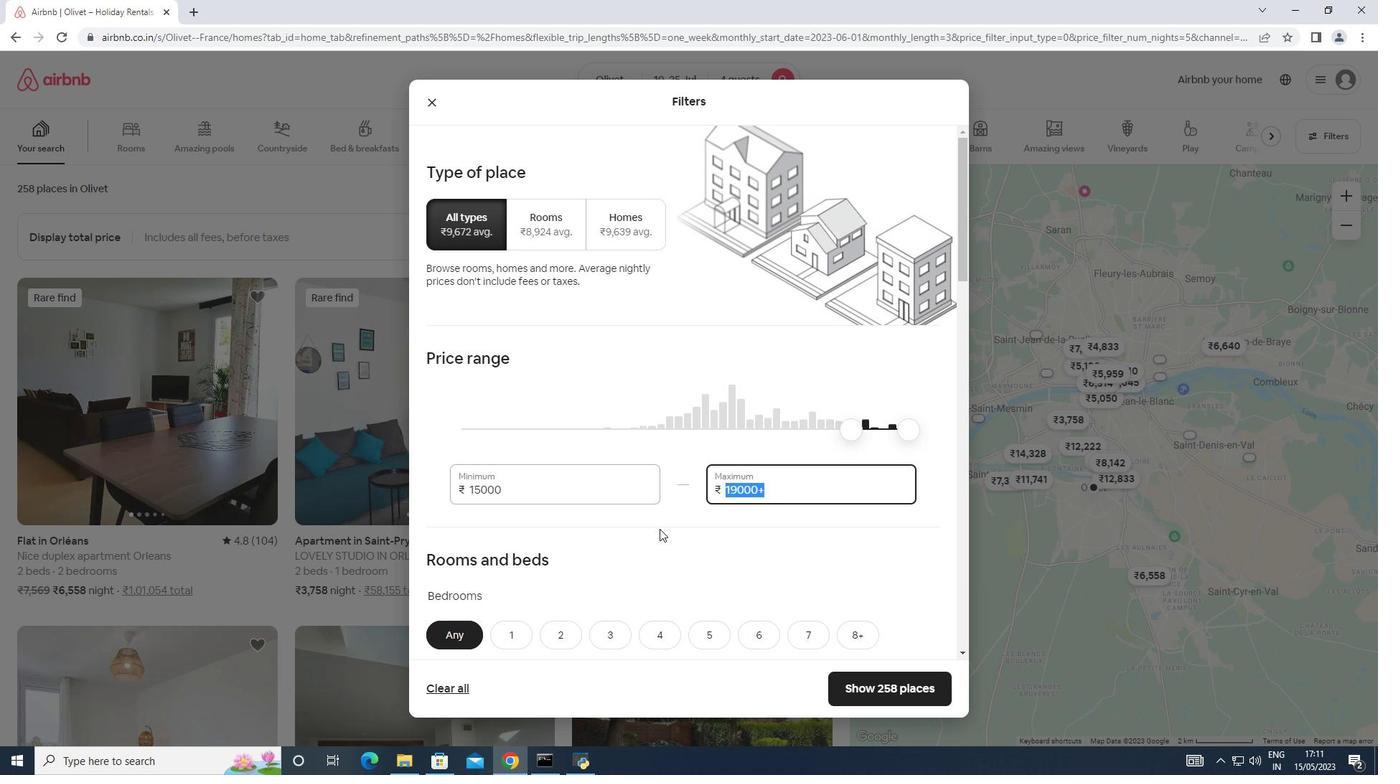 
Action: Key pressed 25000
Screenshot: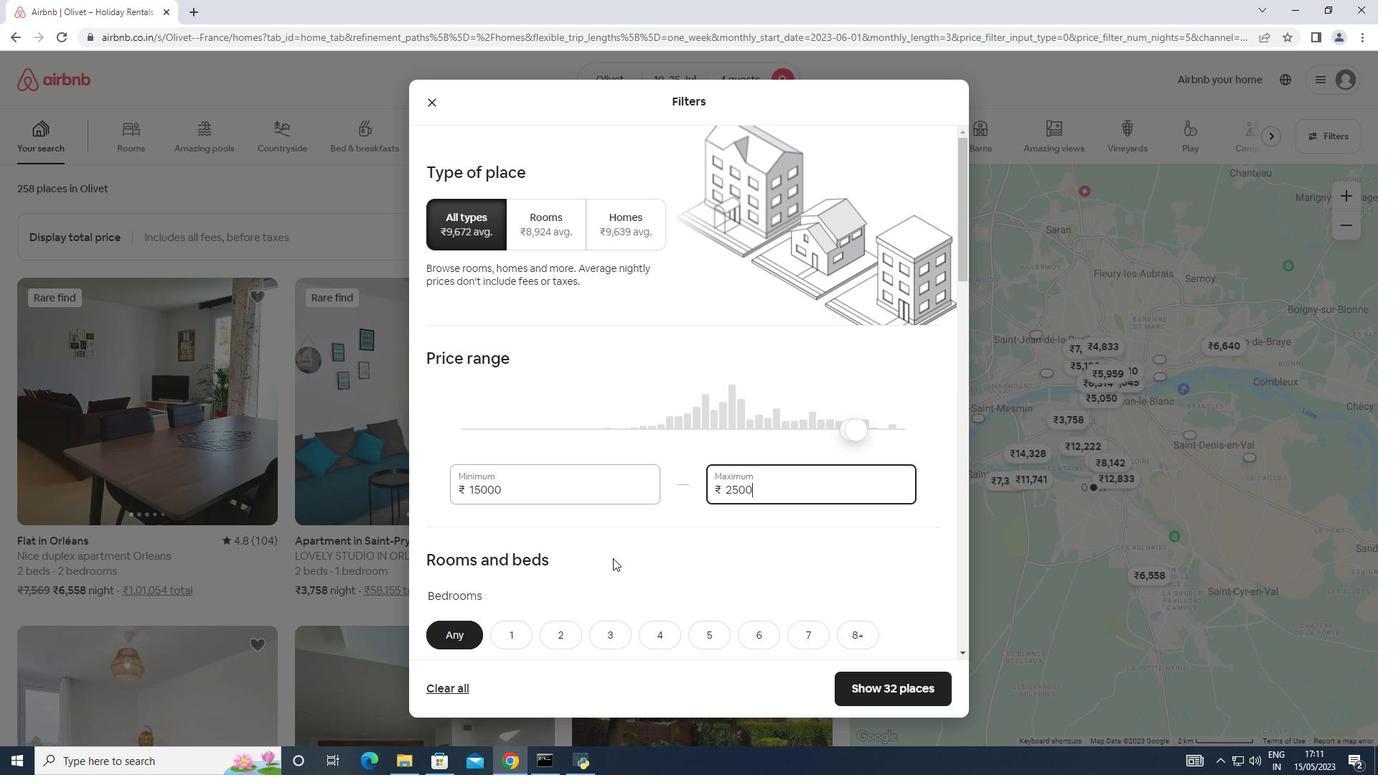 
Action: Mouse moved to (646, 560)
Screenshot: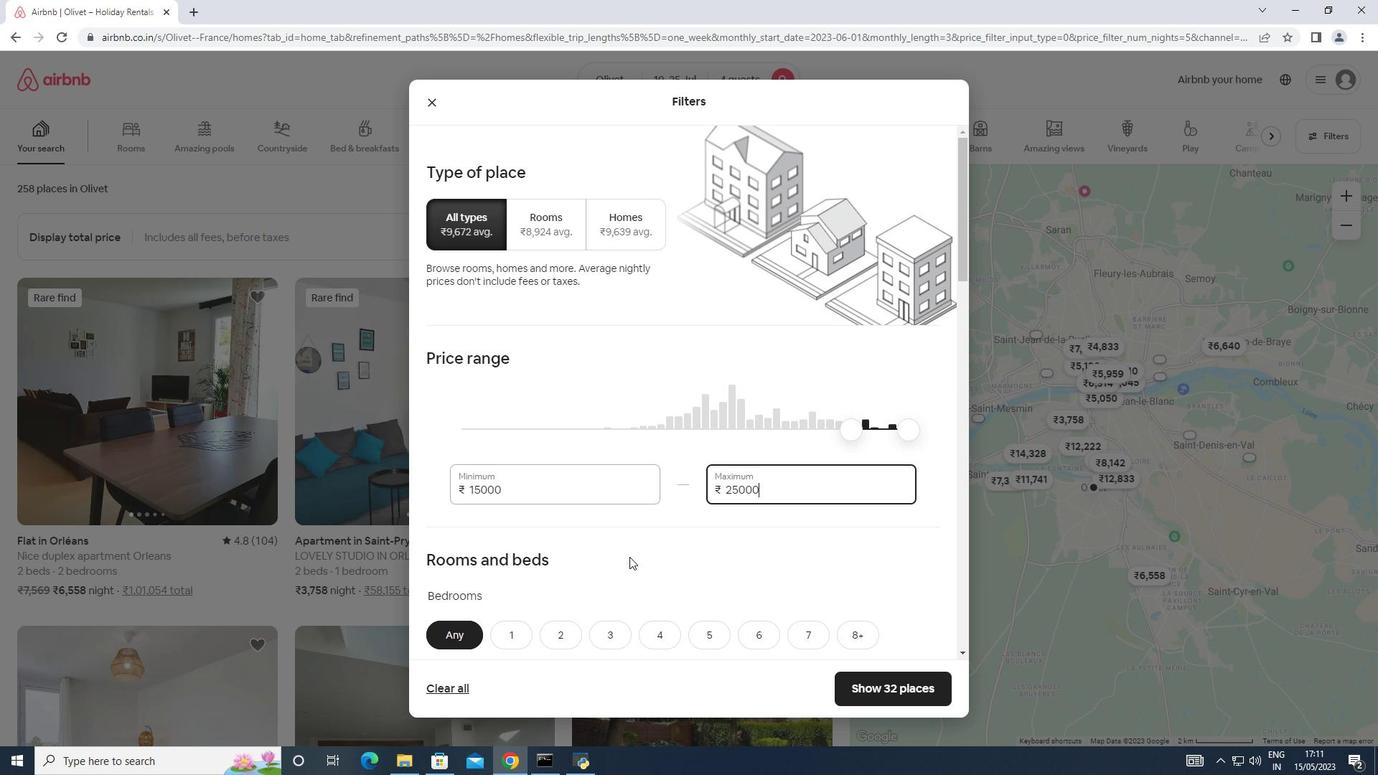 
Action: Mouse scrolled (644, 559) with delta (0, 0)
Screenshot: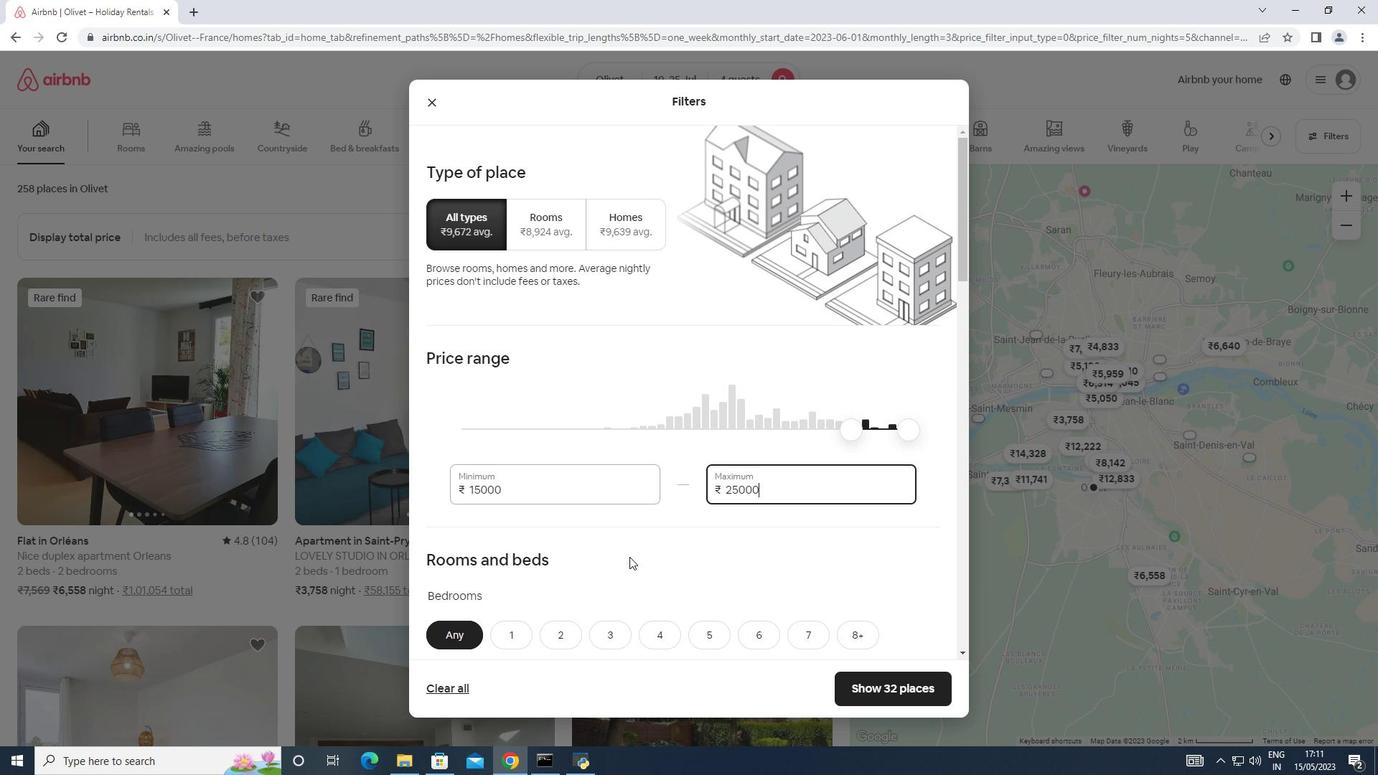
Action: Mouse moved to (651, 560)
Screenshot: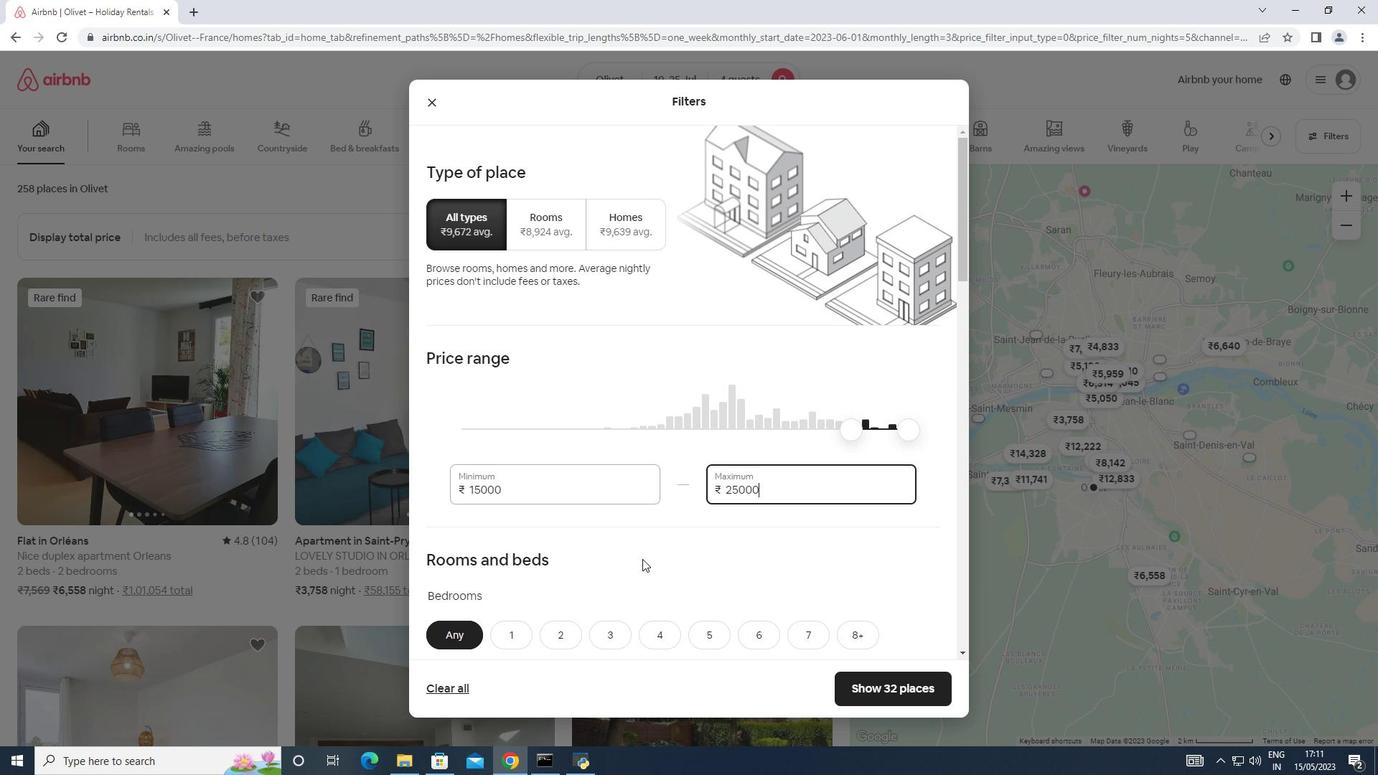 
Action: Mouse scrolled (651, 559) with delta (0, 0)
Screenshot: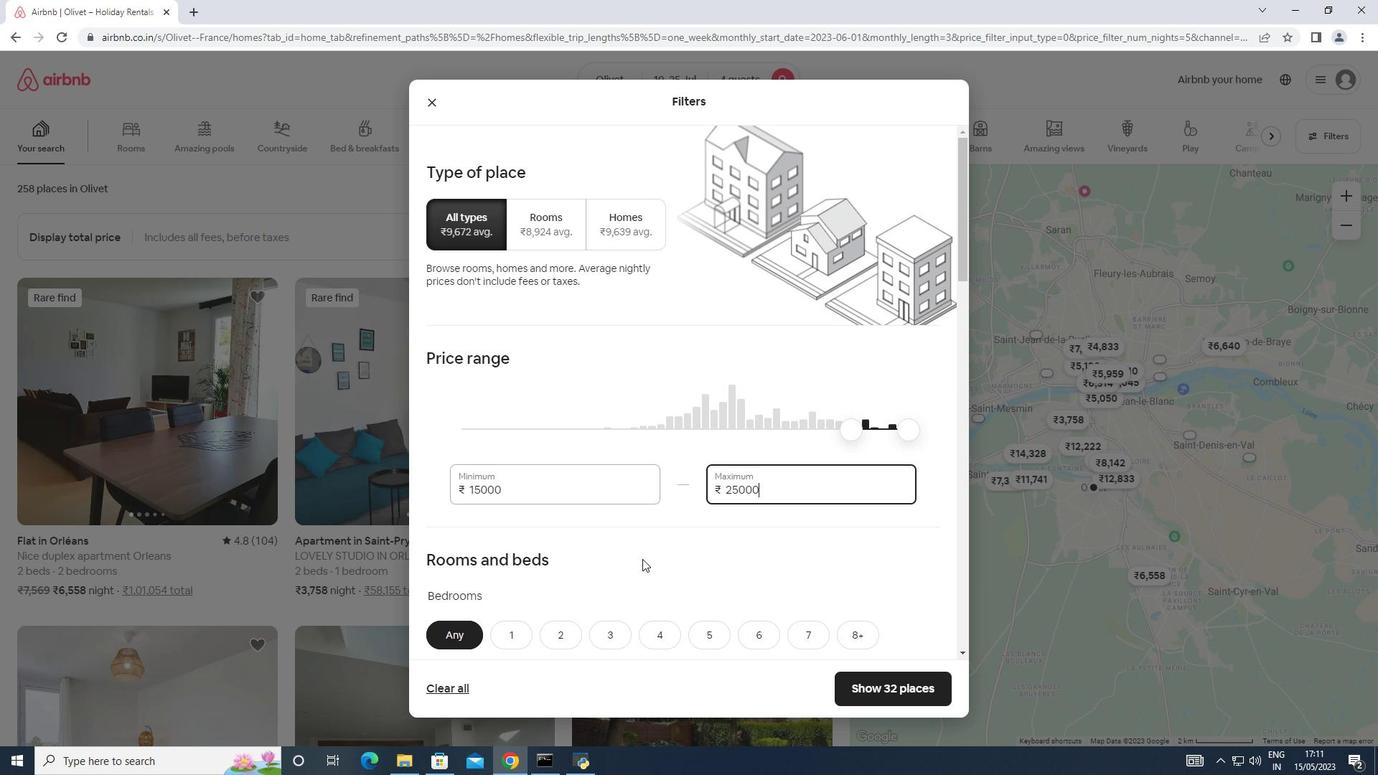
Action: Mouse moved to (673, 542)
Screenshot: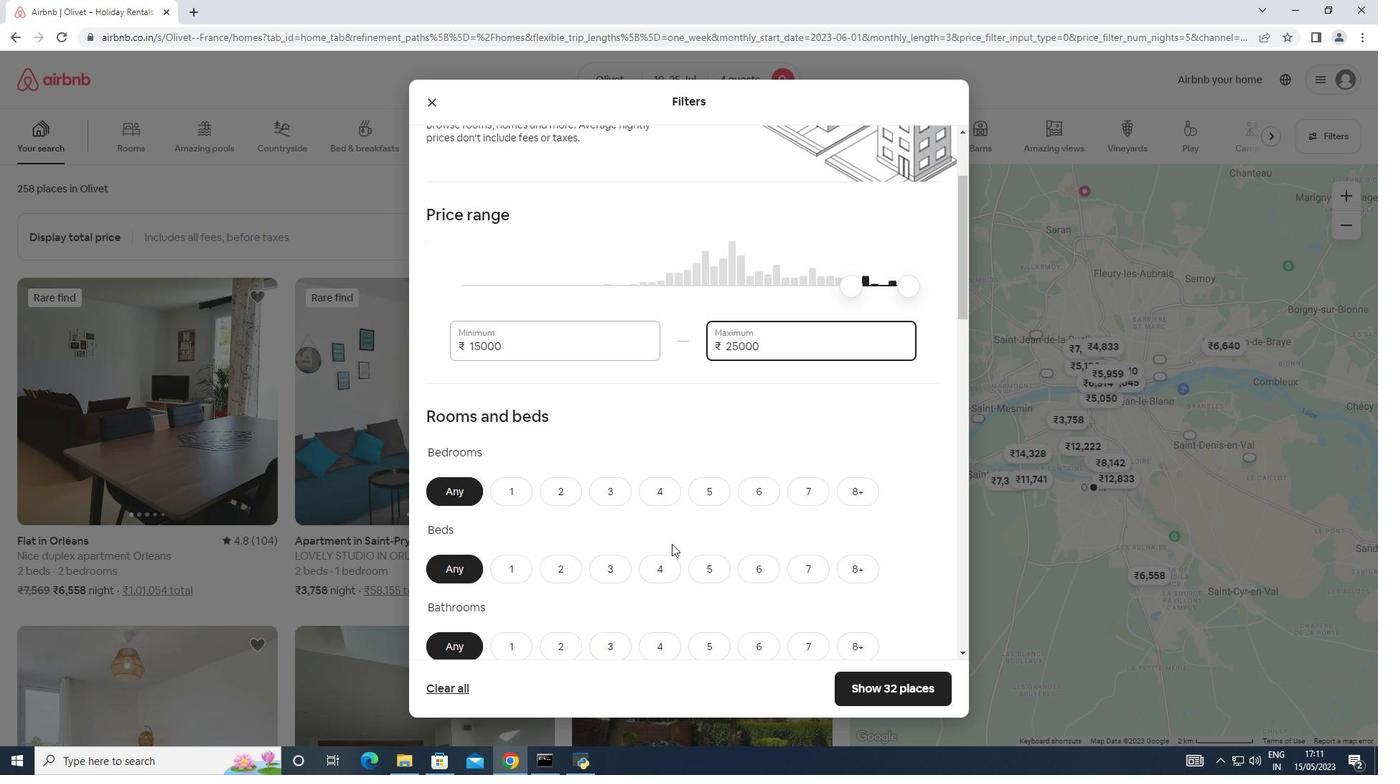 
Action: Mouse scrolled (673, 542) with delta (0, 0)
Screenshot: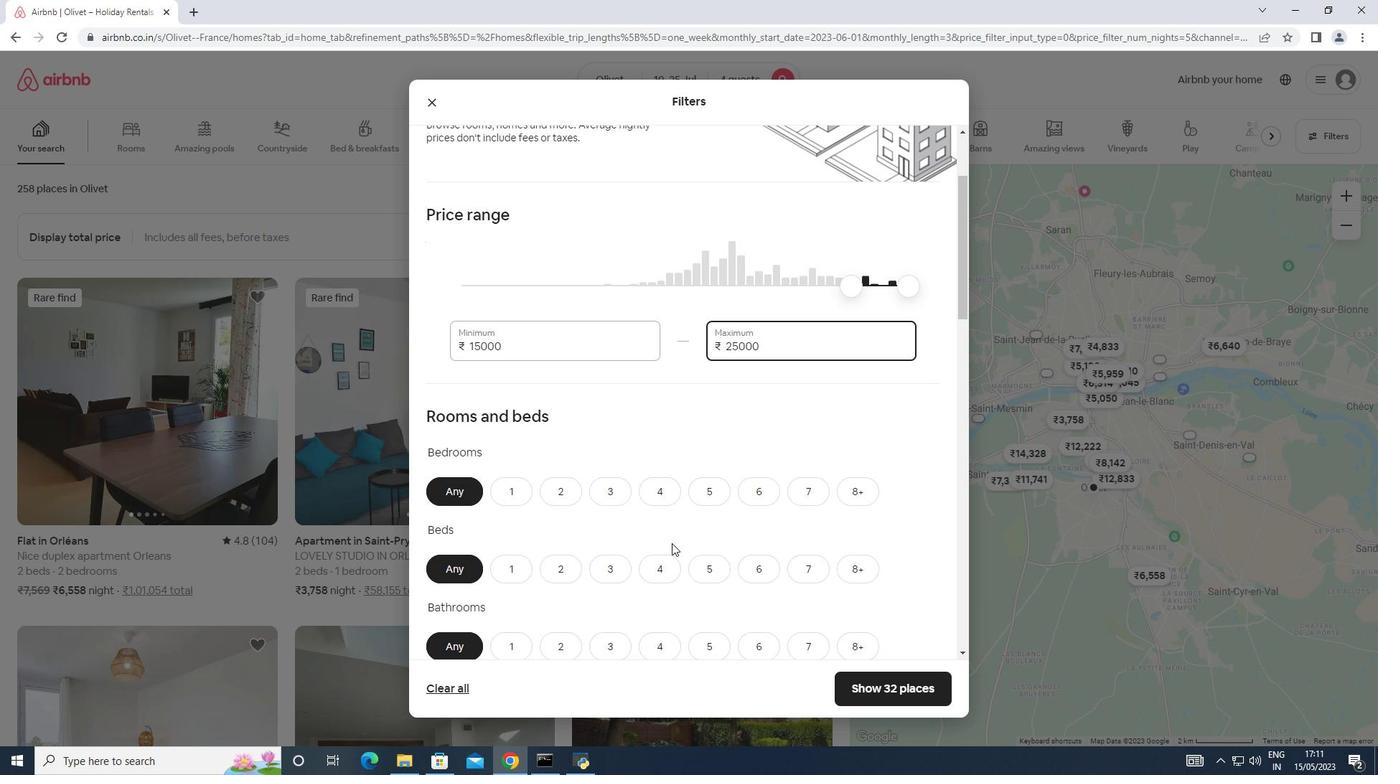 
Action: Mouse scrolled (673, 542) with delta (0, 0)
Screenshot: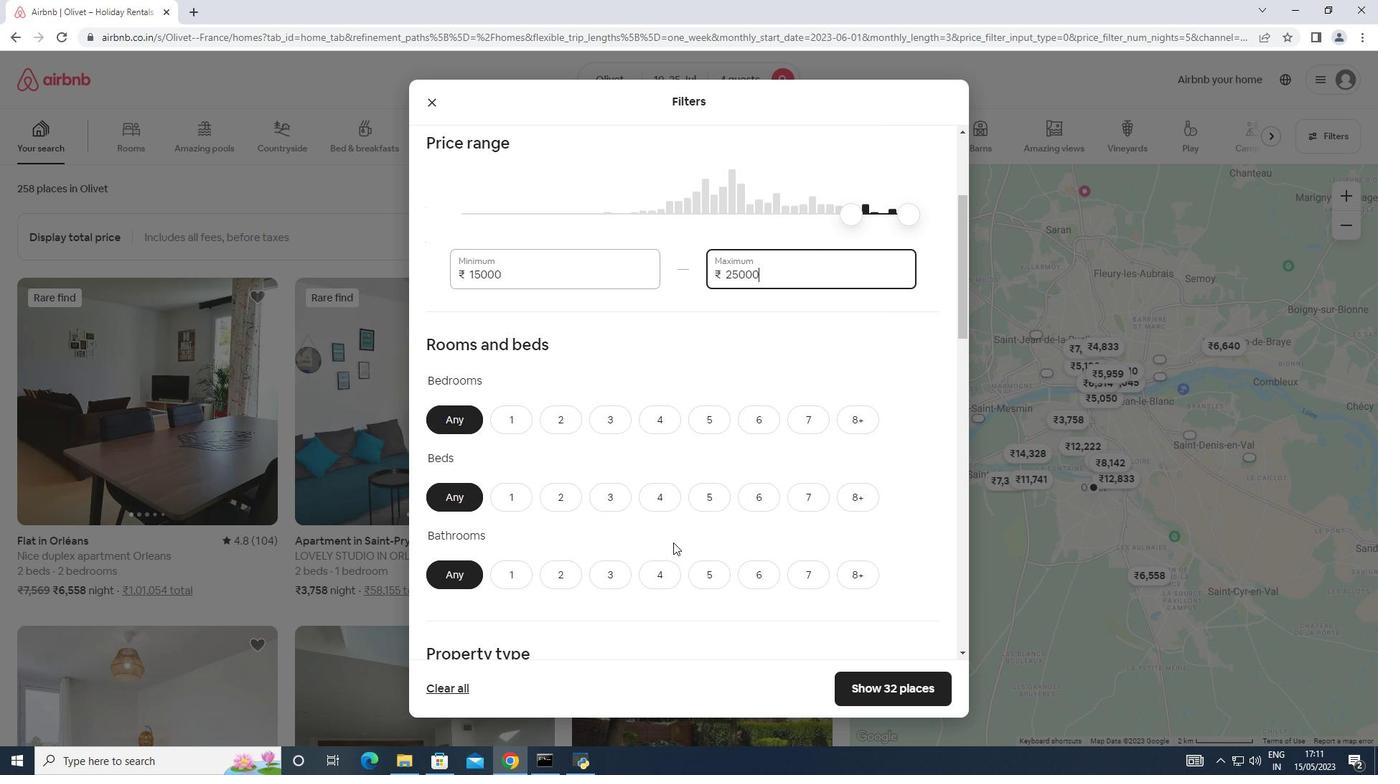 
Action: Mouse moved to (682, 535)
Screenshot: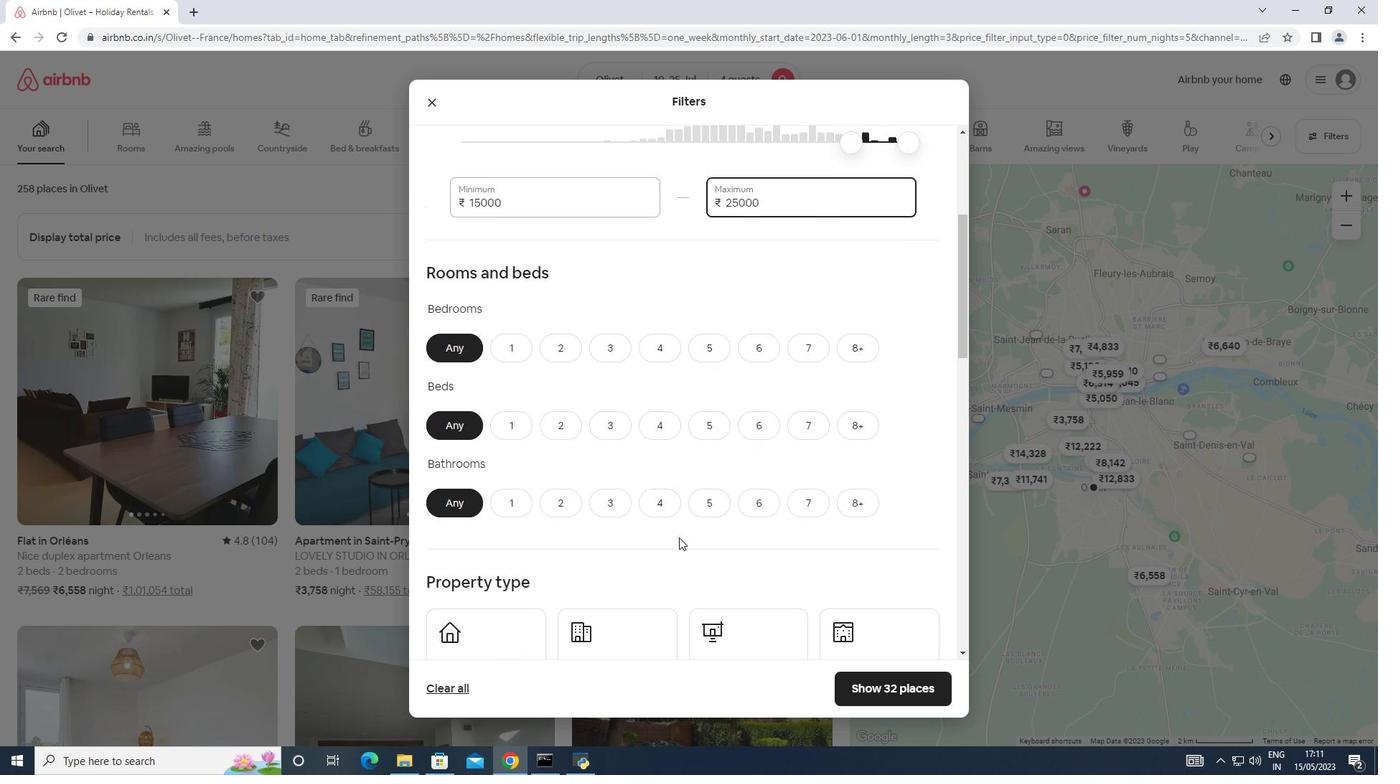 
Action: Mouse scrolled (682, 534) with delta (0, 0)
Screenshot: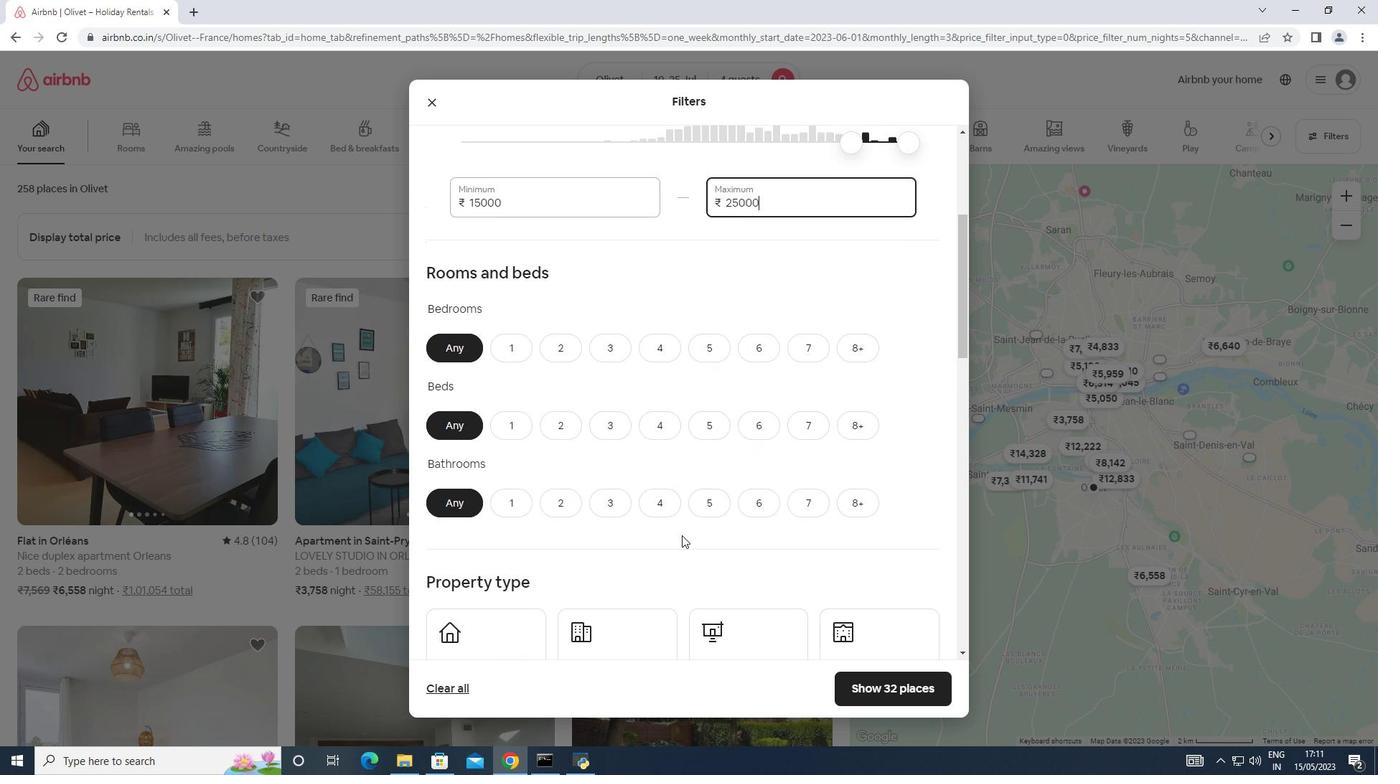 
Action: Mouse moved to (570, 272)
Screenshot: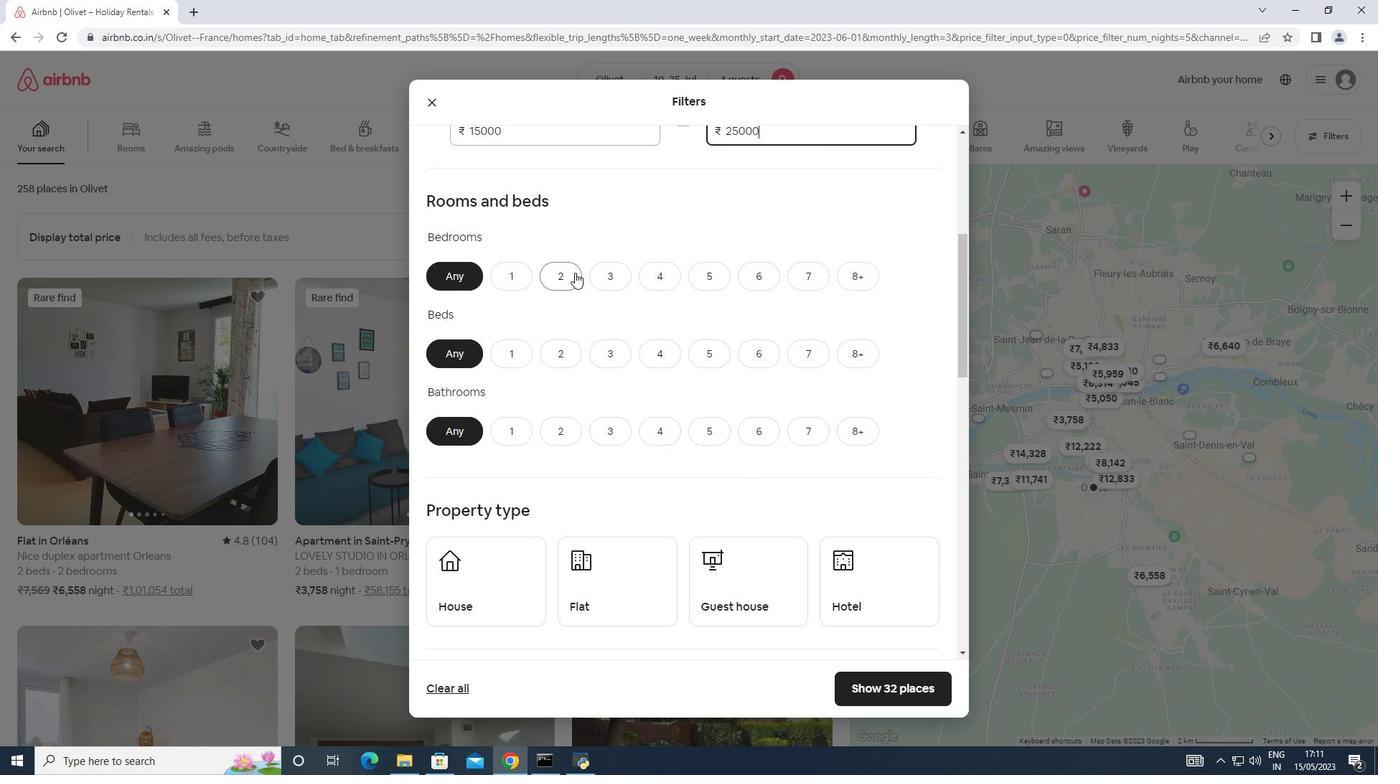 
Action: Mouse pressed left at (570, 272)
Screenshot: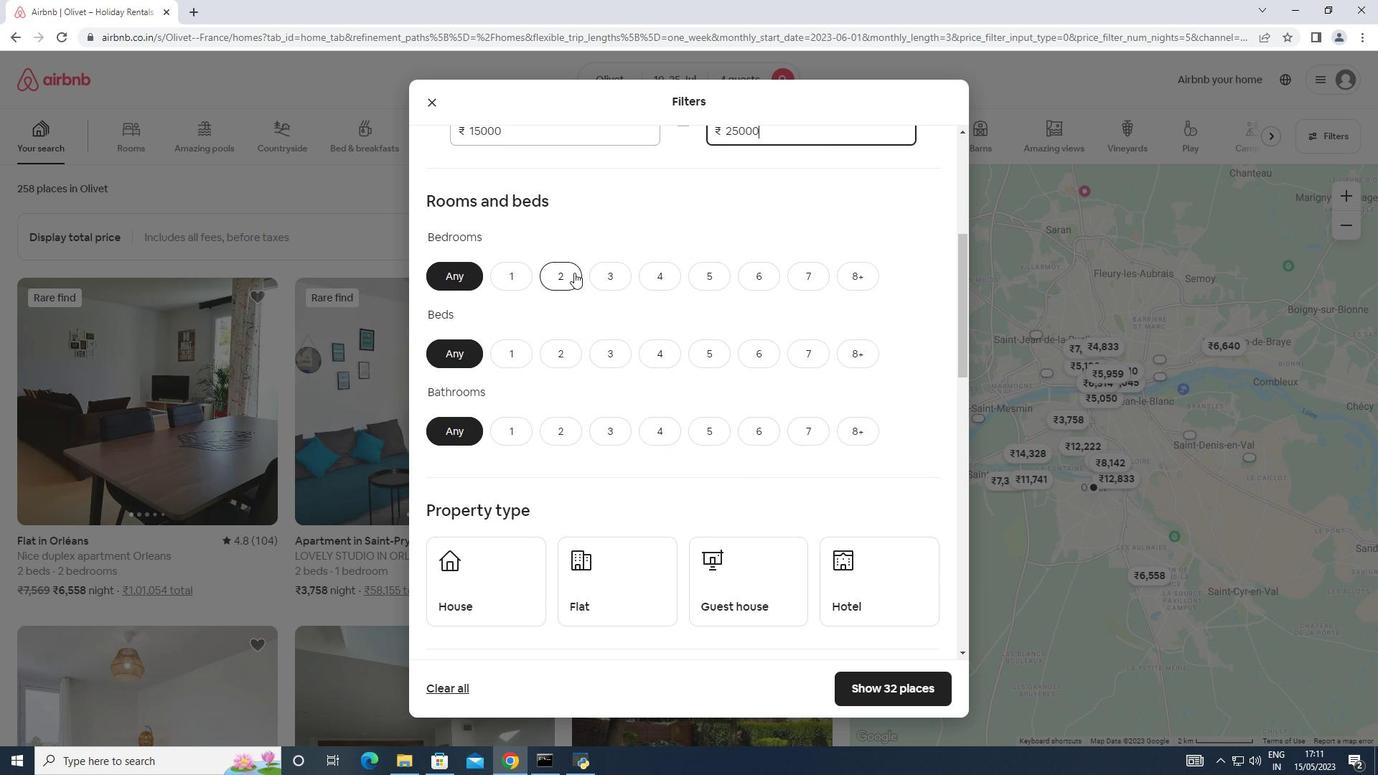 
Action: Mouse moved to (616, 346)
Screenshot: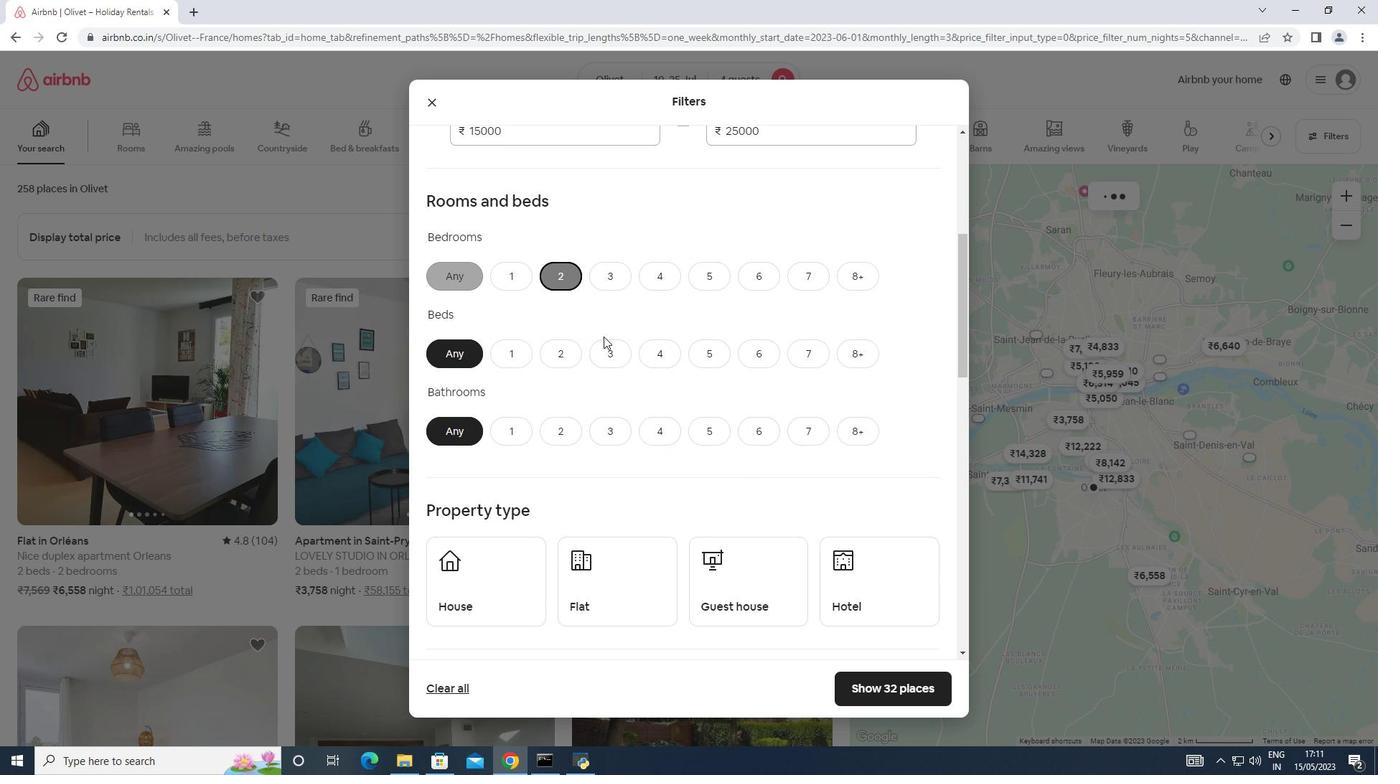 
Action: Mouse pressed left at (616, 346)
Screenshot: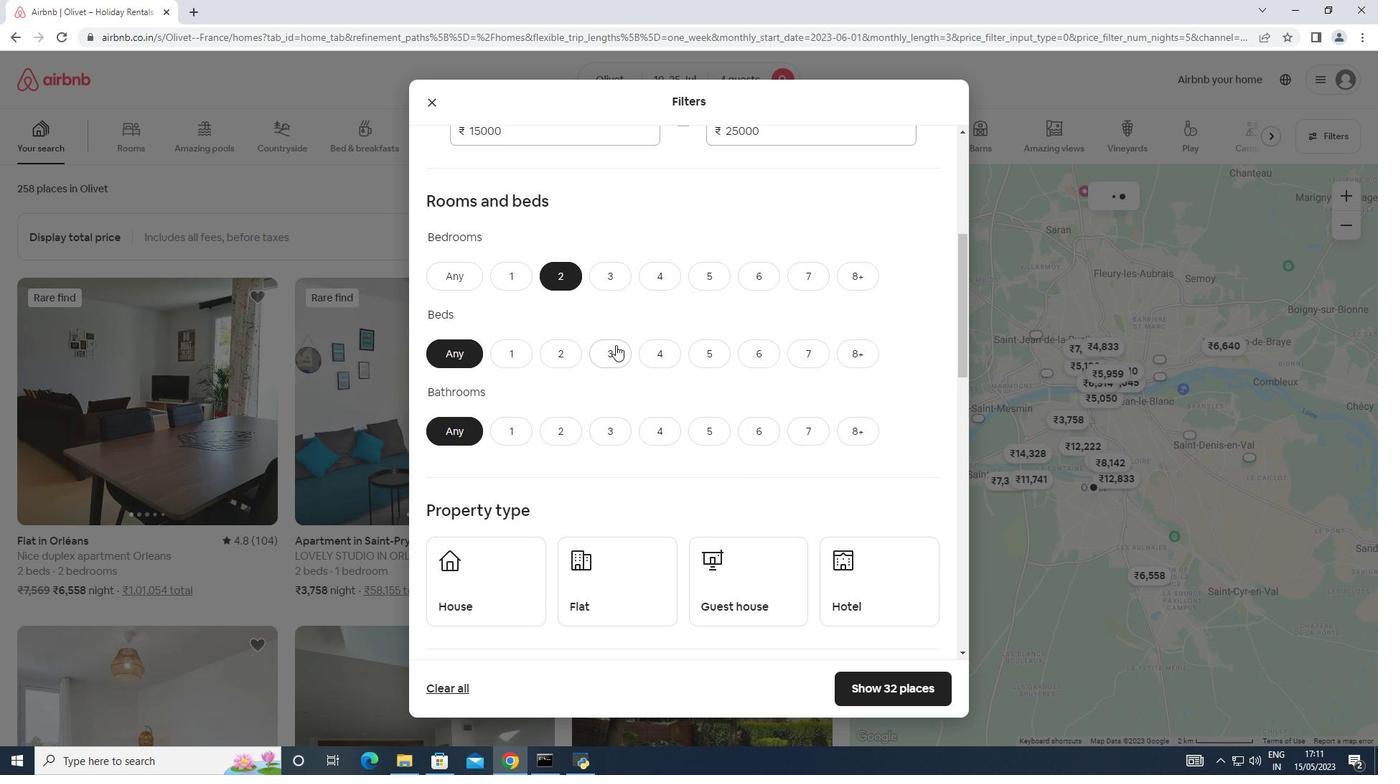 
Action: Mouse moved to (551, 425)
Screenshot: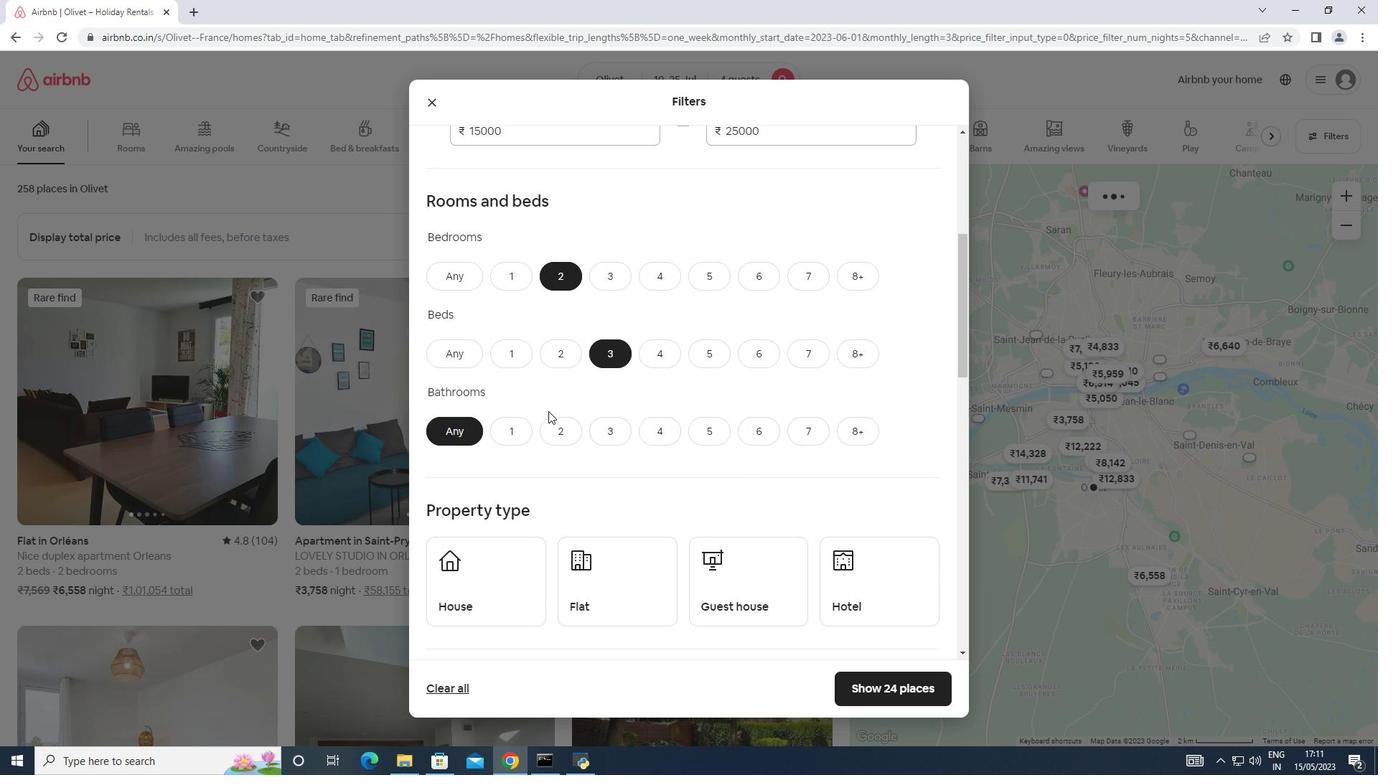 
Action: Mouse pressed left at (551, 425)
Screenshot: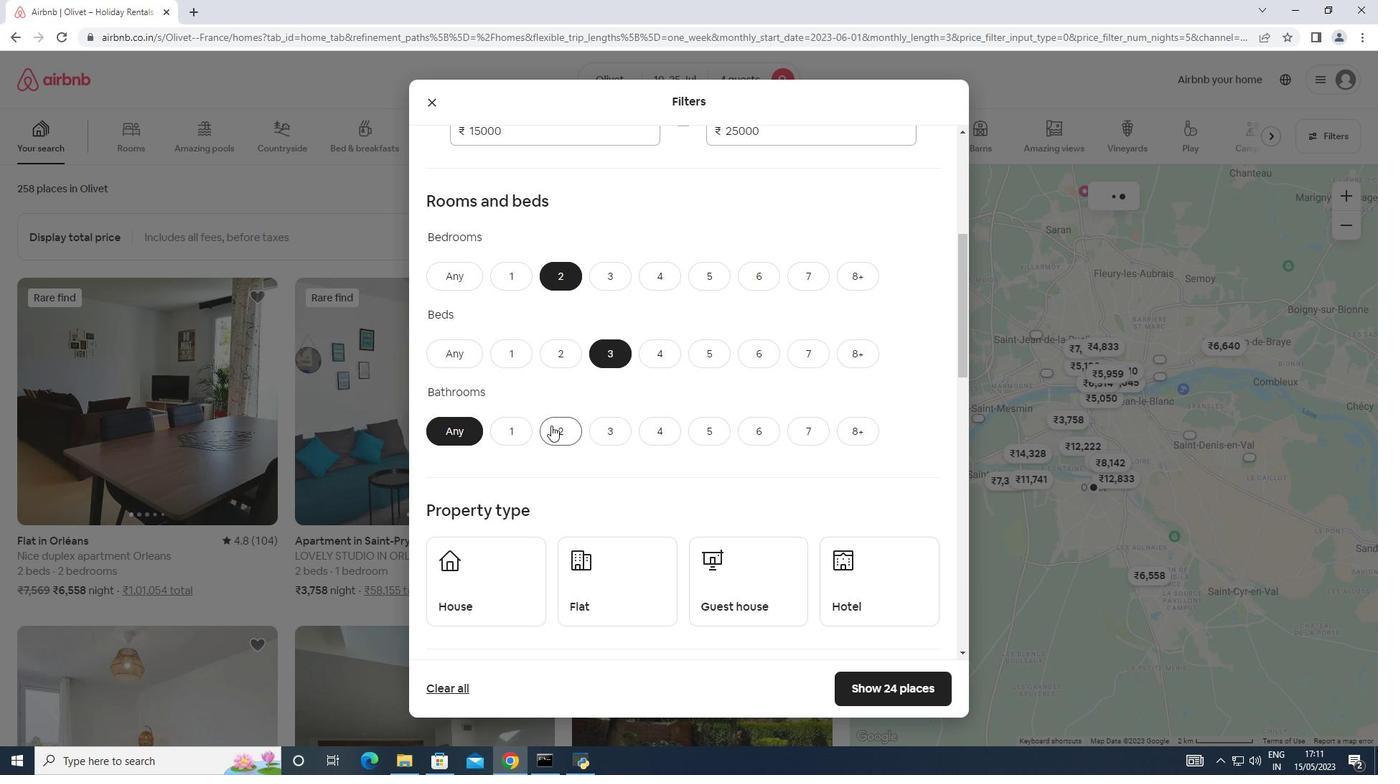 
Action: Mouse moved to (631, 405)
Screenshot: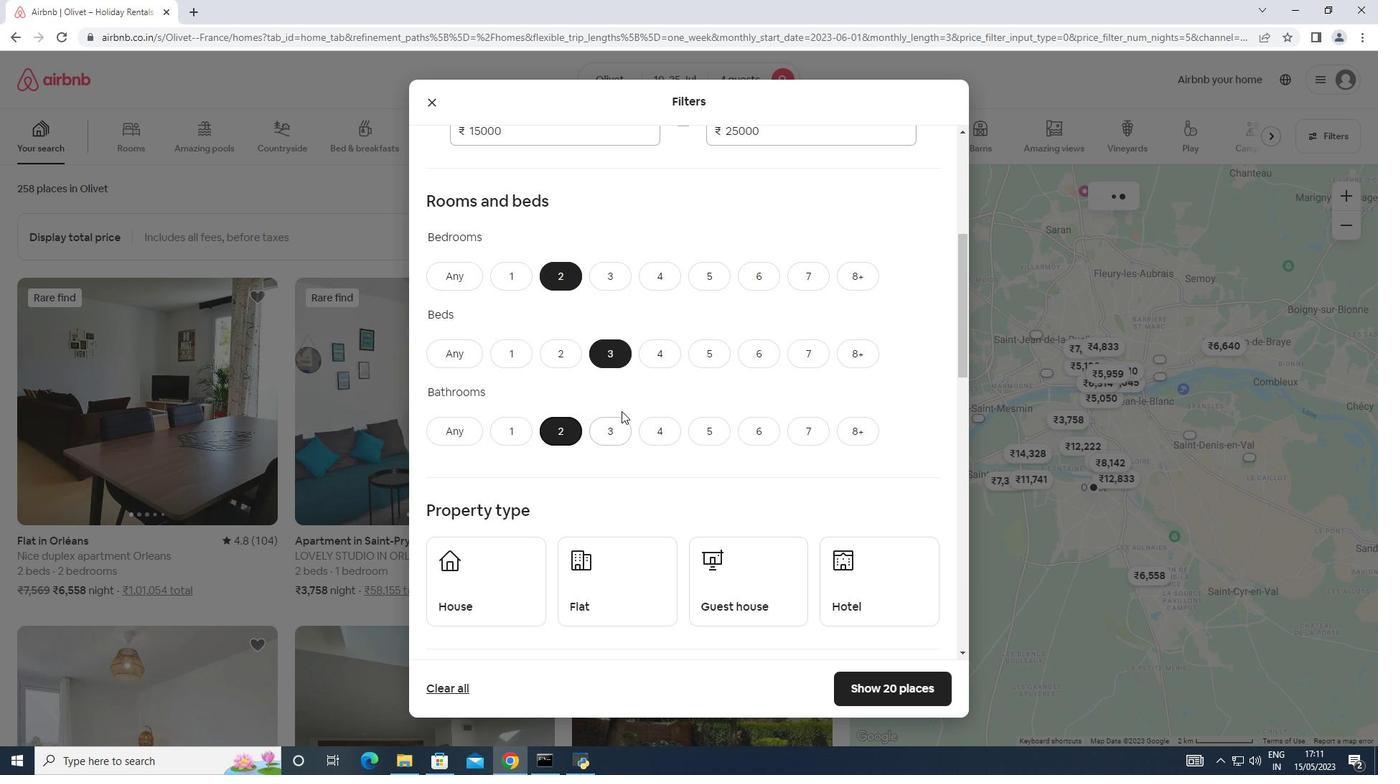 
Action: Mouse scrolled (631, 404) with delta (0, 0)
Screenshot: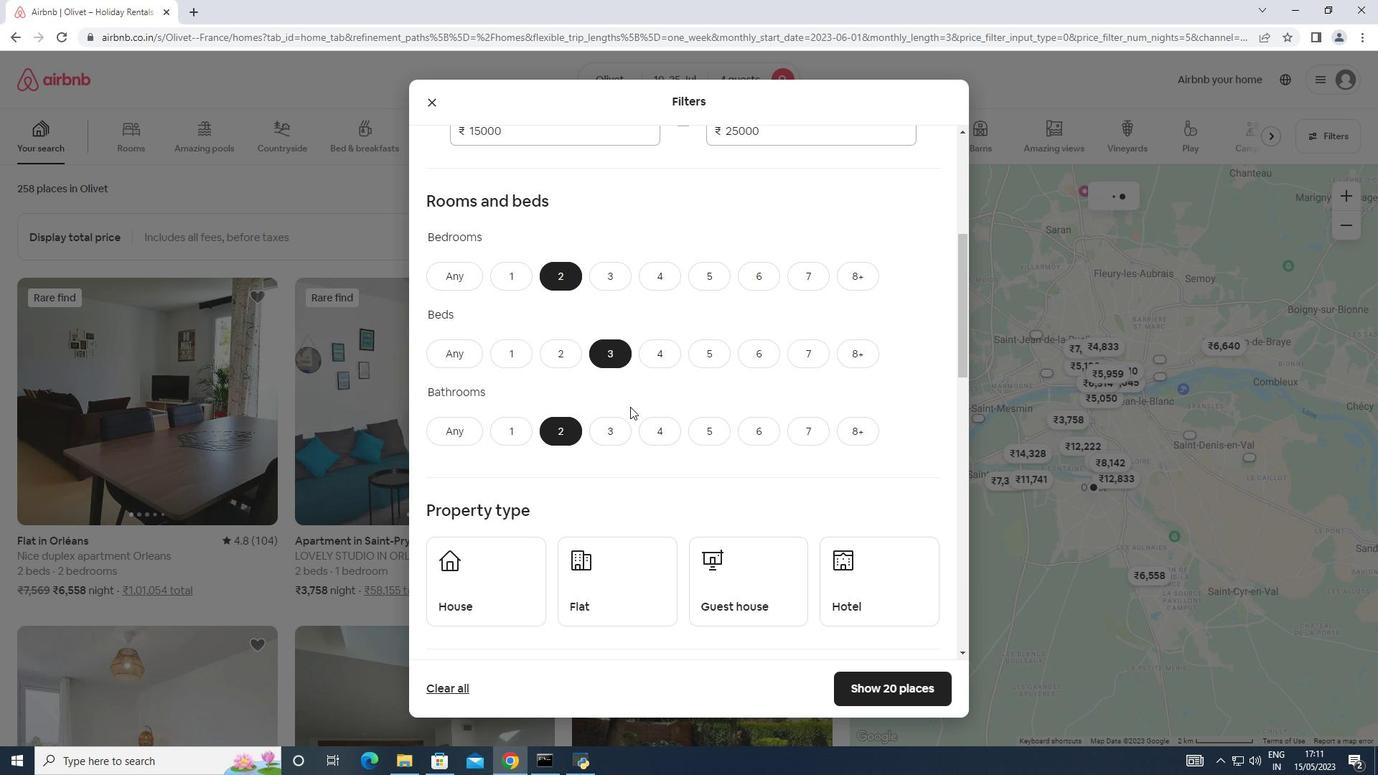 
Action: Mouse moved to (632, 405)
Screenshot: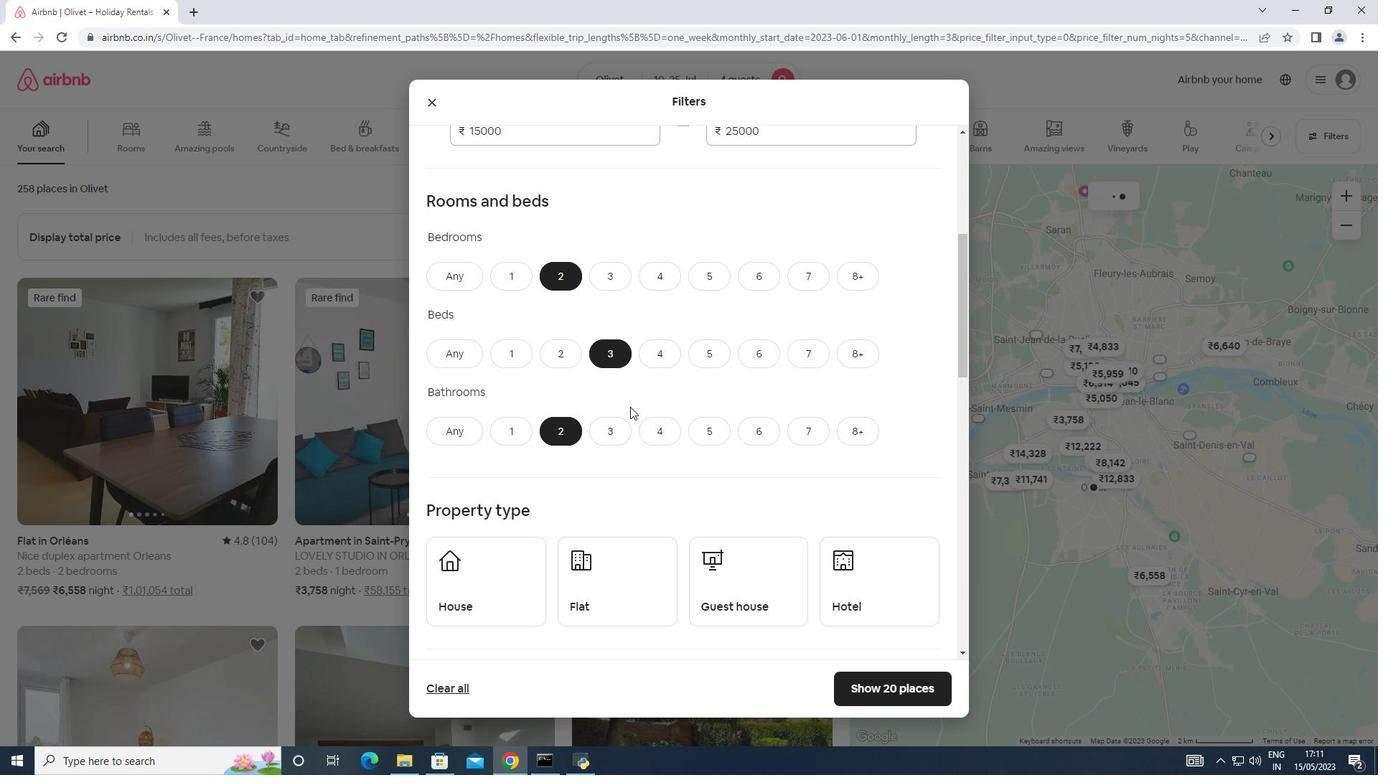 
Action: Mouse scrolled (632, 404) with delta (0, 0)
Screenshot: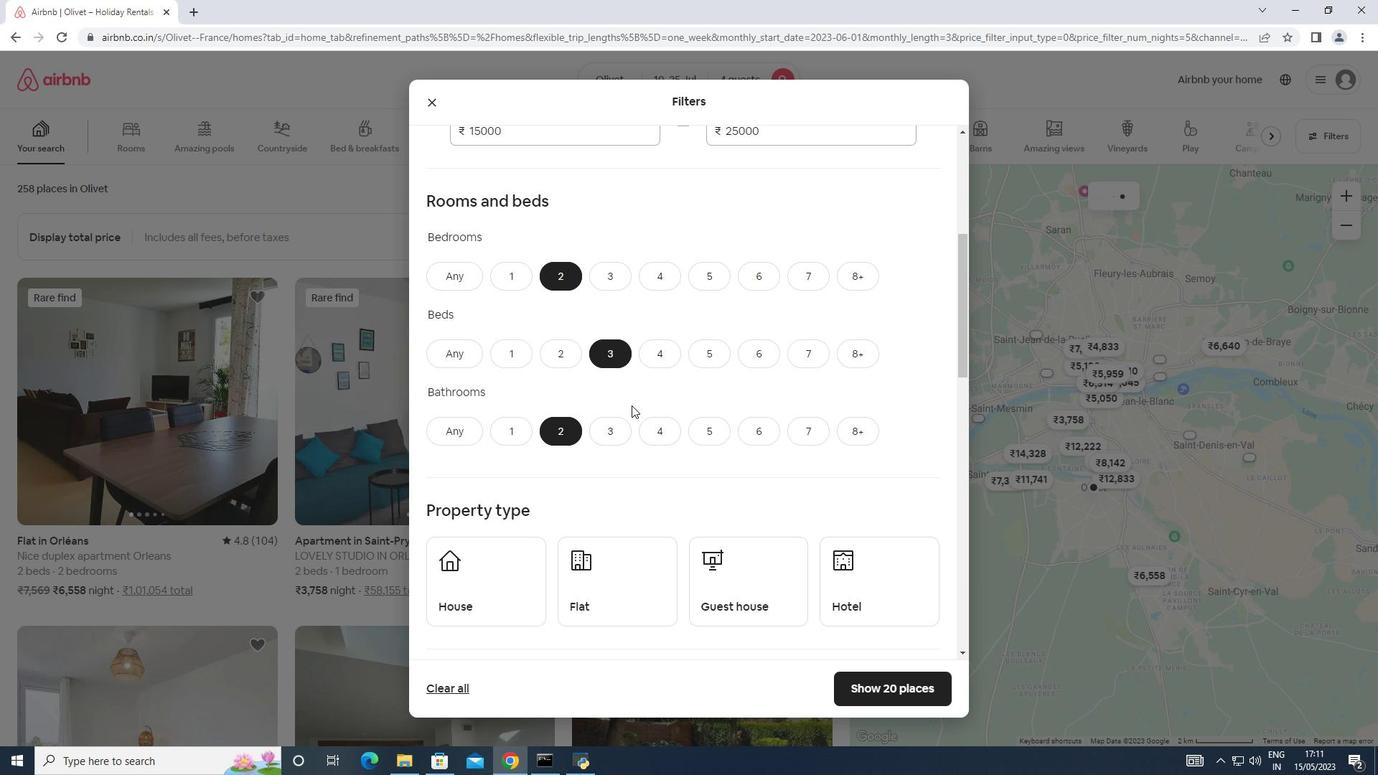 
Action: Mouse moved to (636, 401)
Screenshot: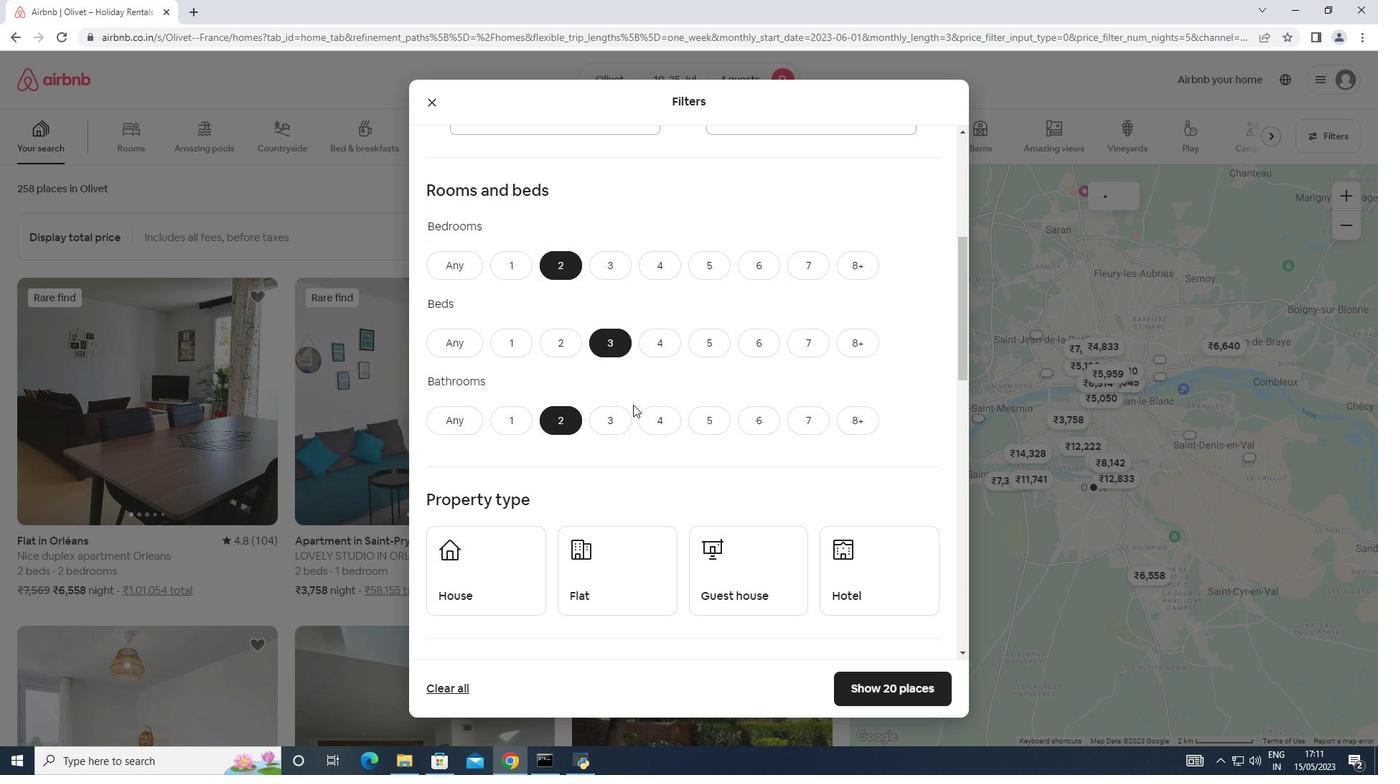 
Action: Mouse scrolled (636, 400) with delta (0, 0)
Screenshot: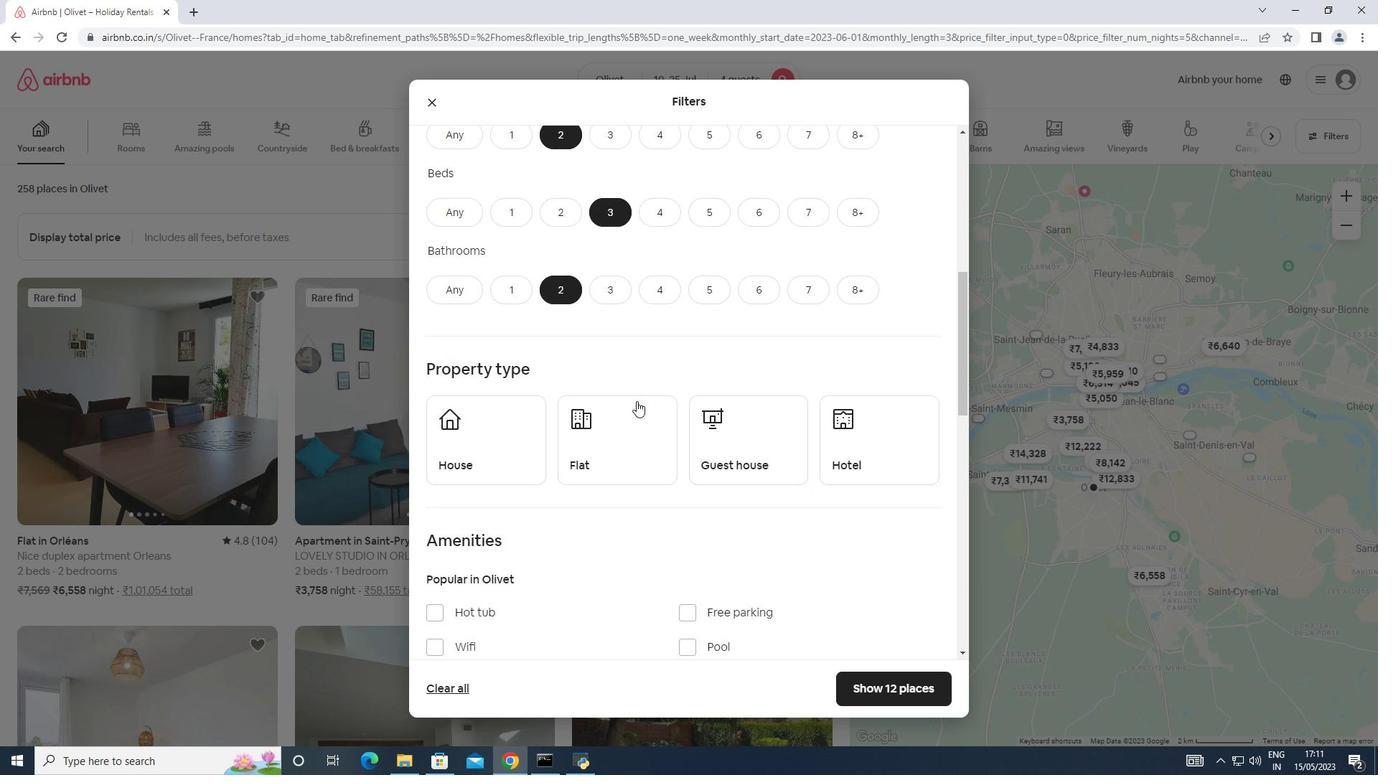 
Action: Mouse moved to (470, 363)
Screenshot: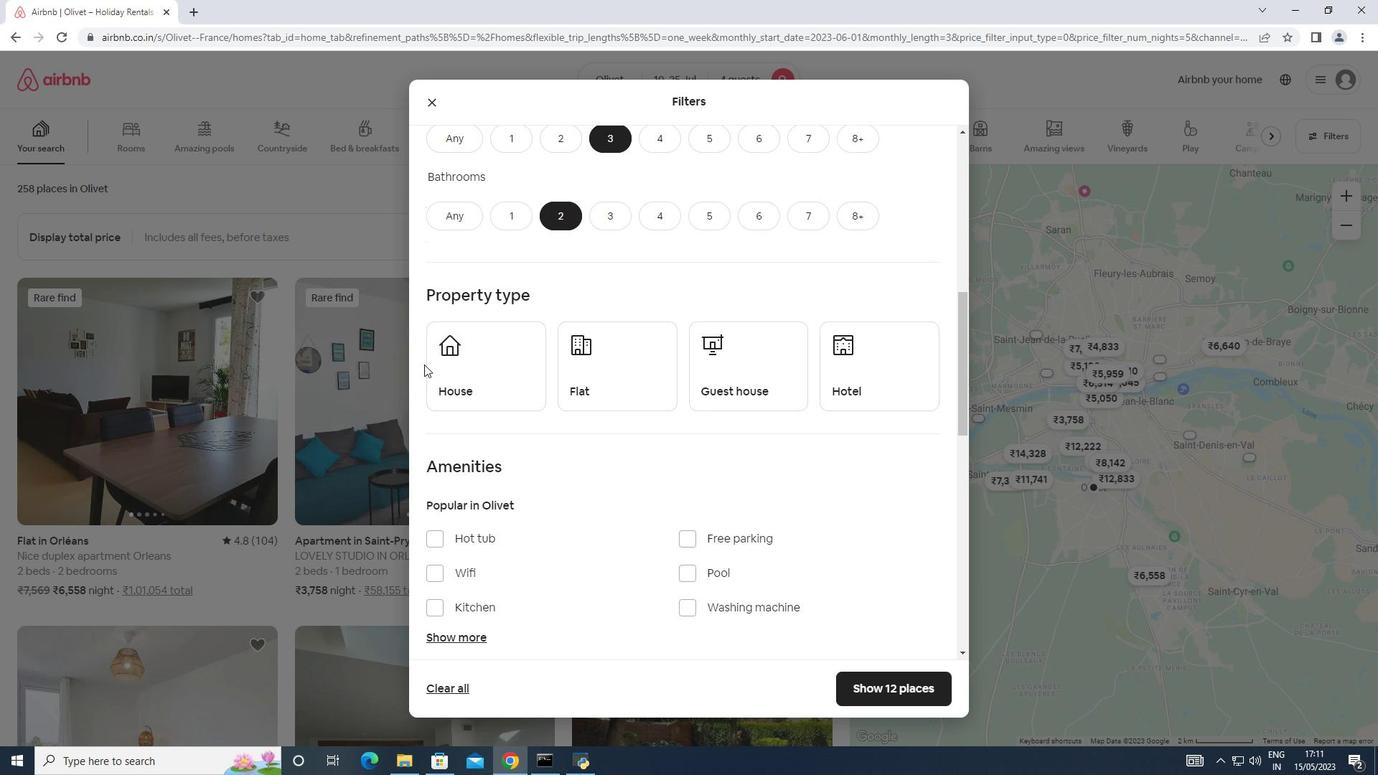 
Action: Mouse pressed left at (470, 363)
Screenshot: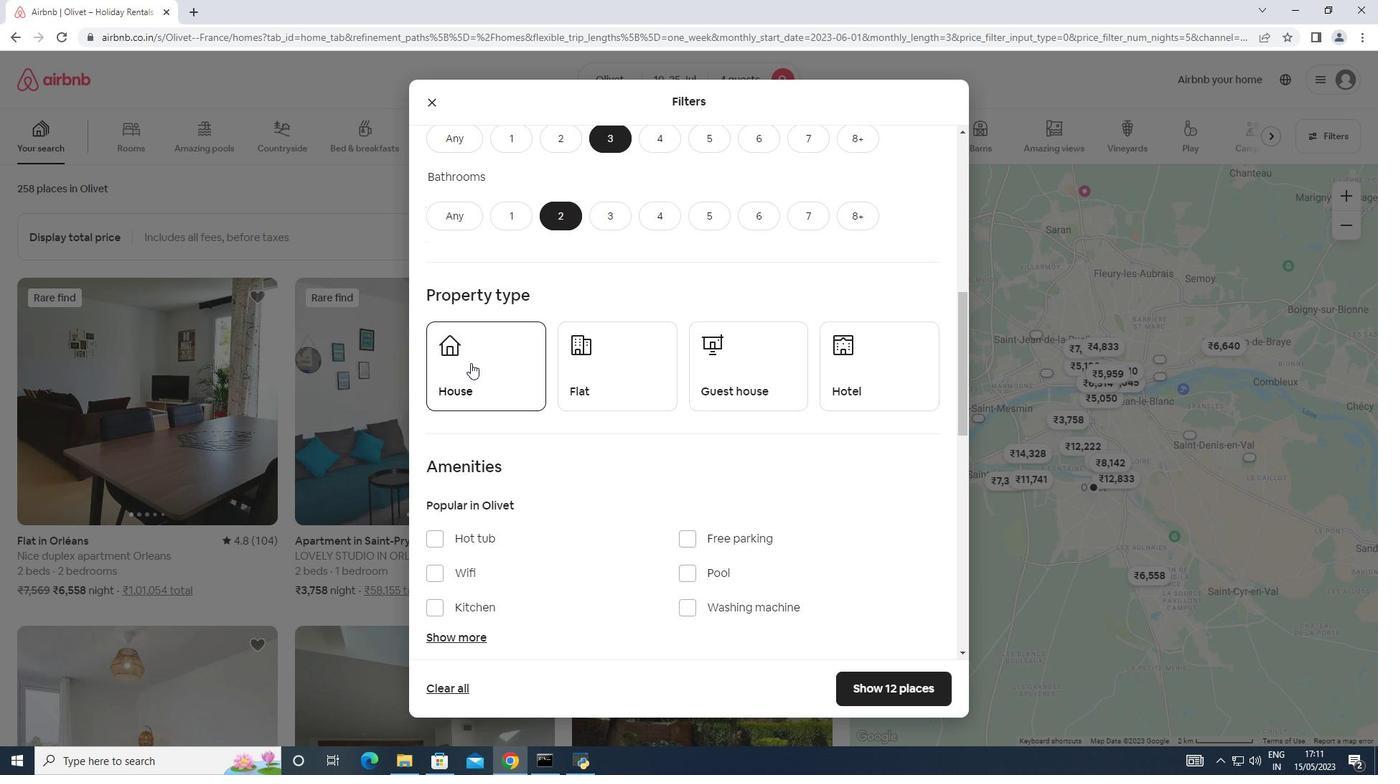 
Action: Mouse moved to (593, 363)
Screenshot: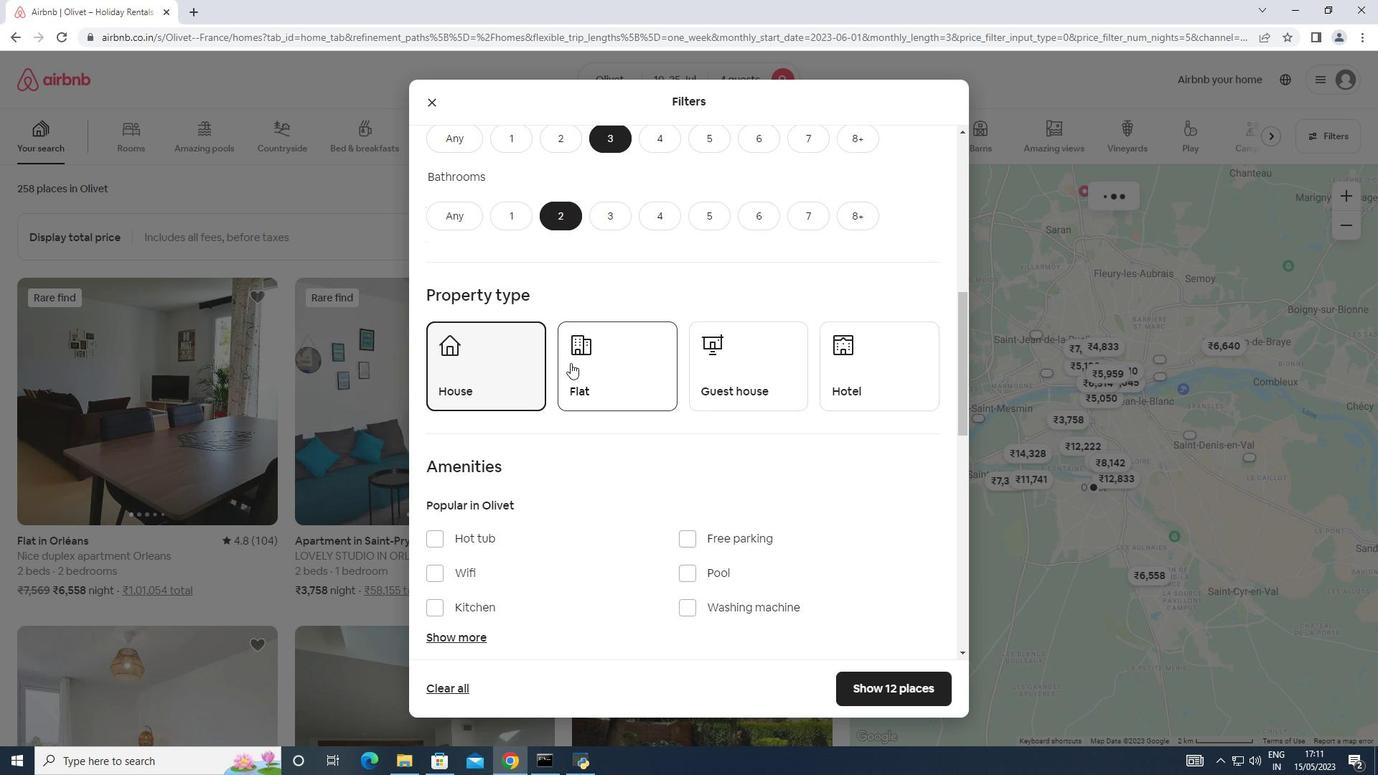 
Action: Mouse pressed left at (593, 363)
Screenshot: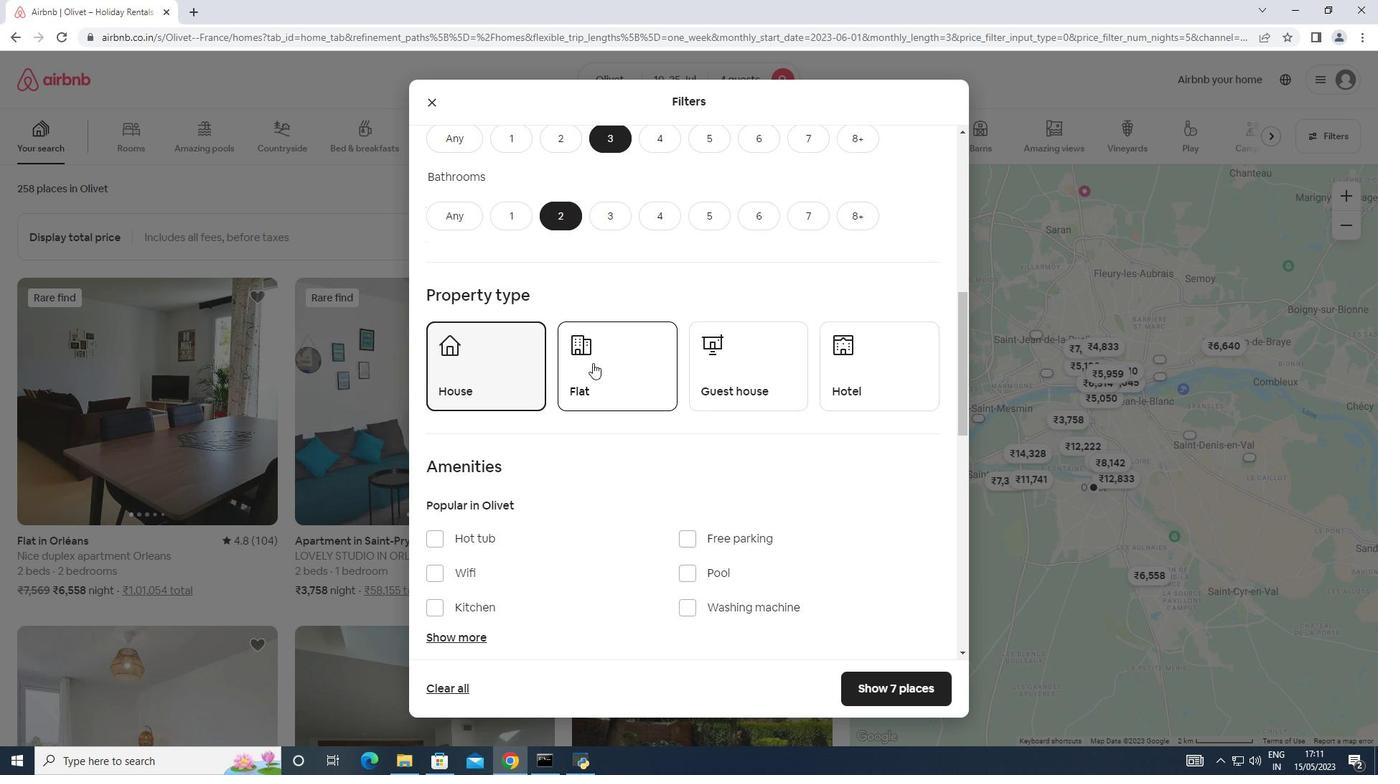 
Action: Mouse moved to (722, 370)
Screenshot: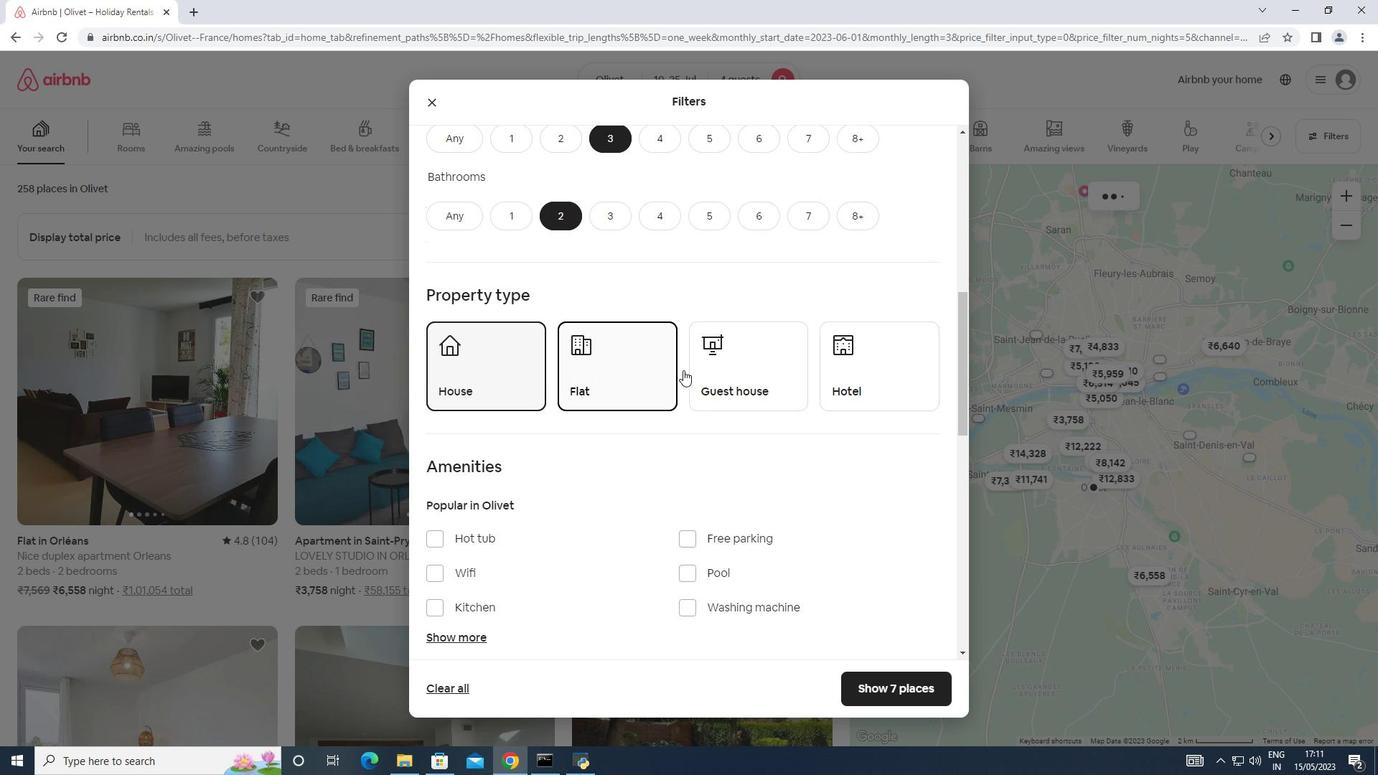 
Action: Mouse pressed left at (722, 370)
Screenshot: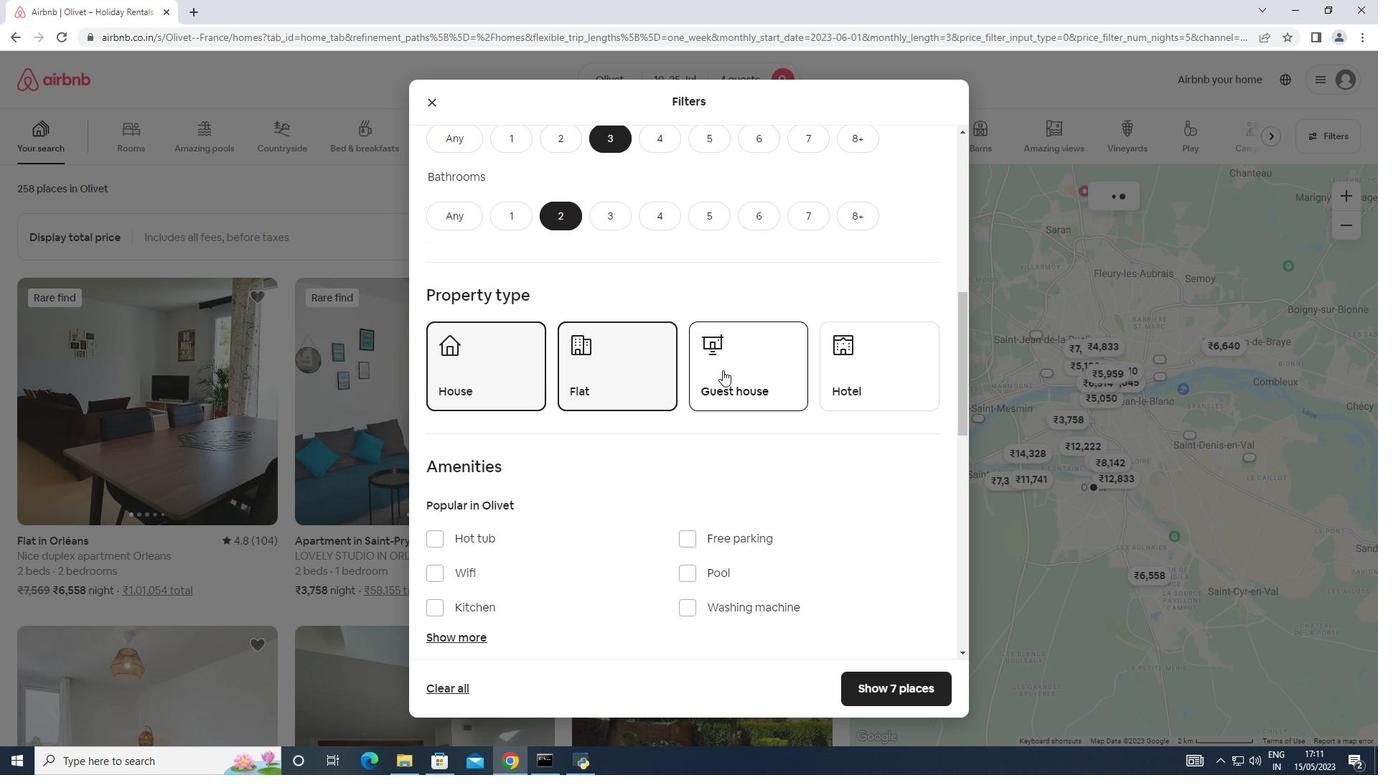 
Action: Mouse moved to (721, 371)
Screenshot: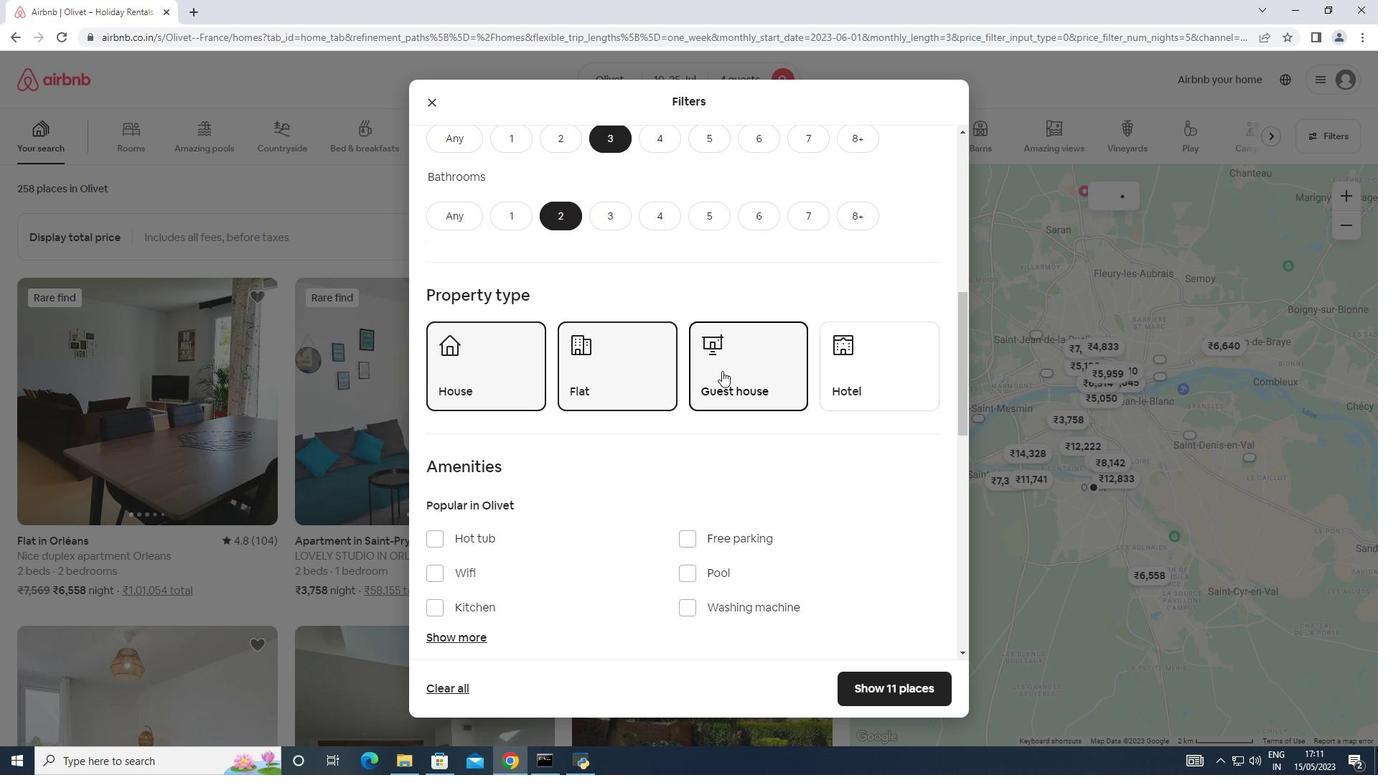 
Action: Mouse scrolled (721, 371) with delta (0, 0)
Screenshot: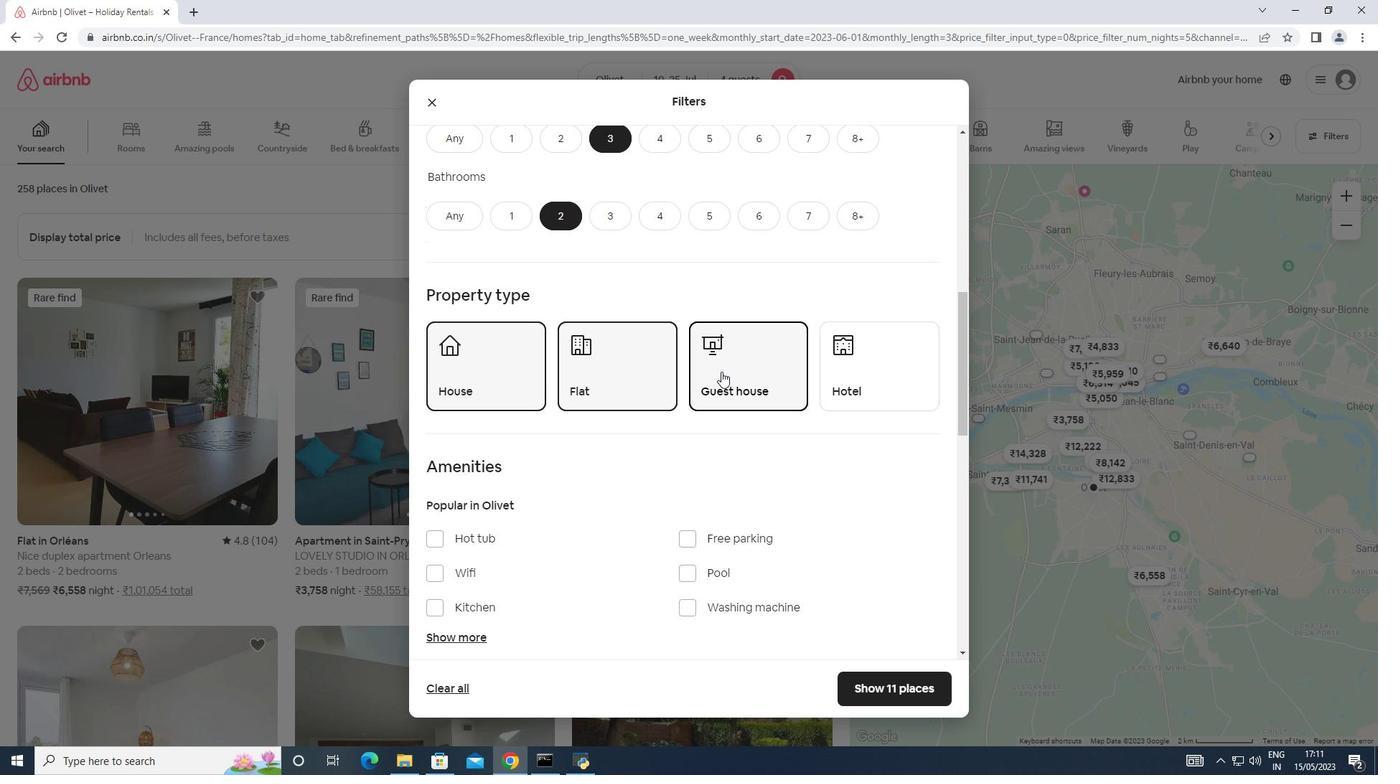 
Action: Mouse scrolled (721, 371) with delta (0, 0)
Screenshot: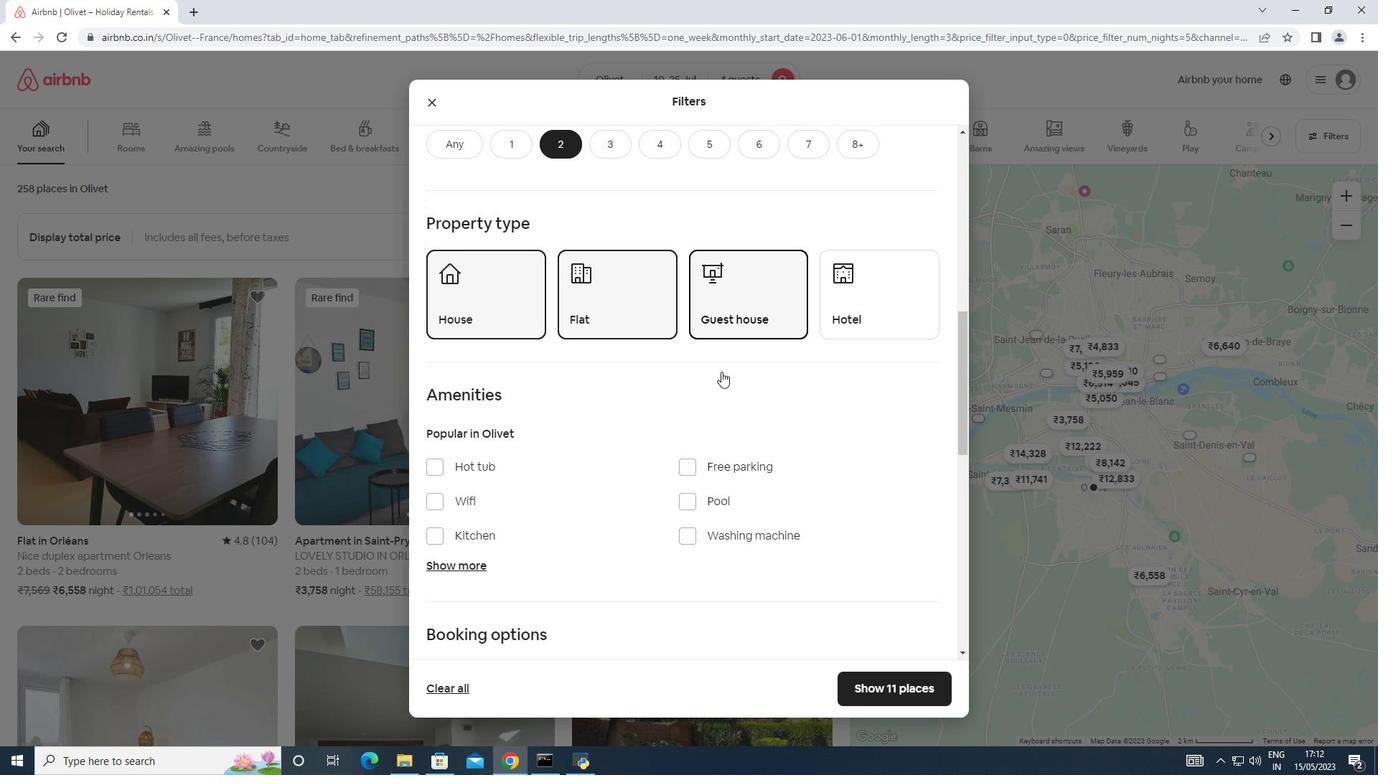 
Action: Mouse moved to (438, 430)
Screenshot: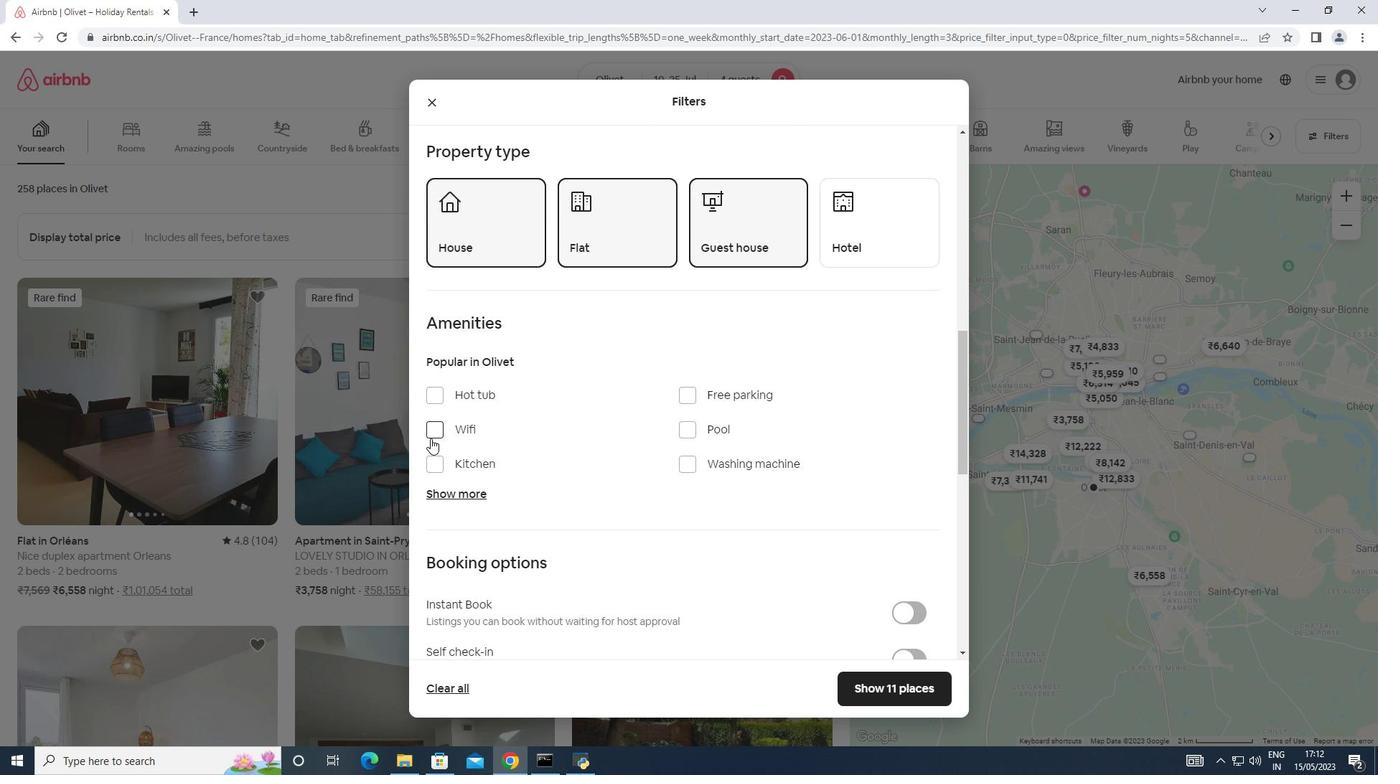 
Action: Mouse pressed left at (438, 430)
Screenshot: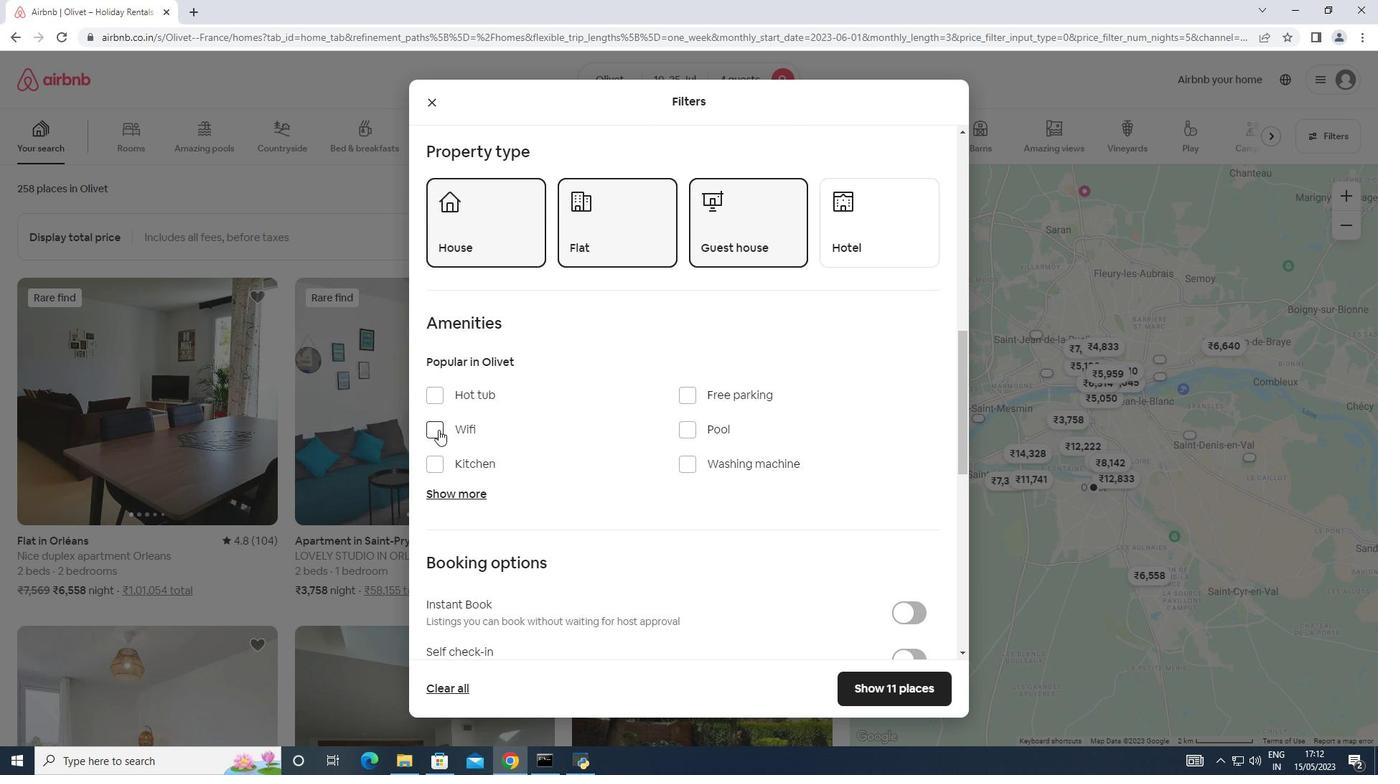
Action: Mouse moved to (480, 493)
Screenshot: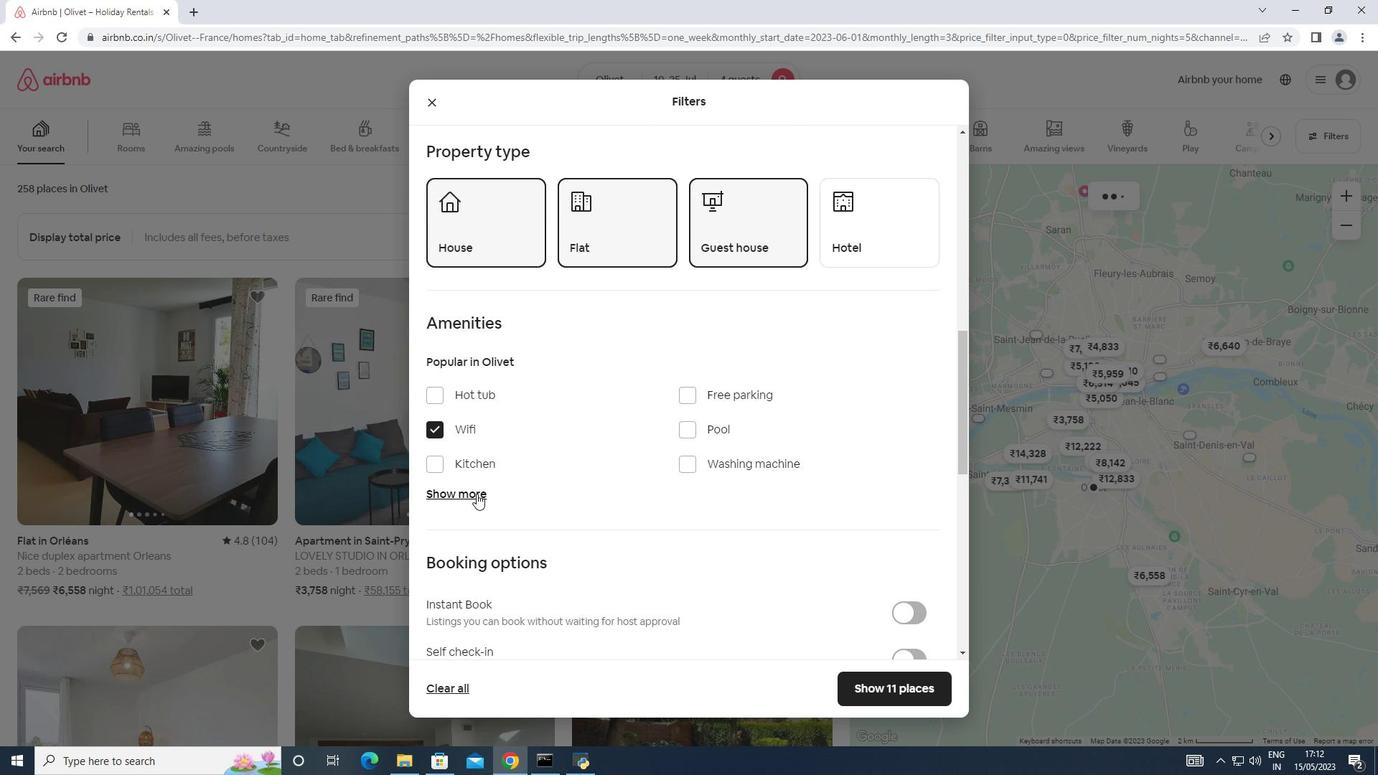 
Action: Mouse pressed left at (480, 493)
Screenshot: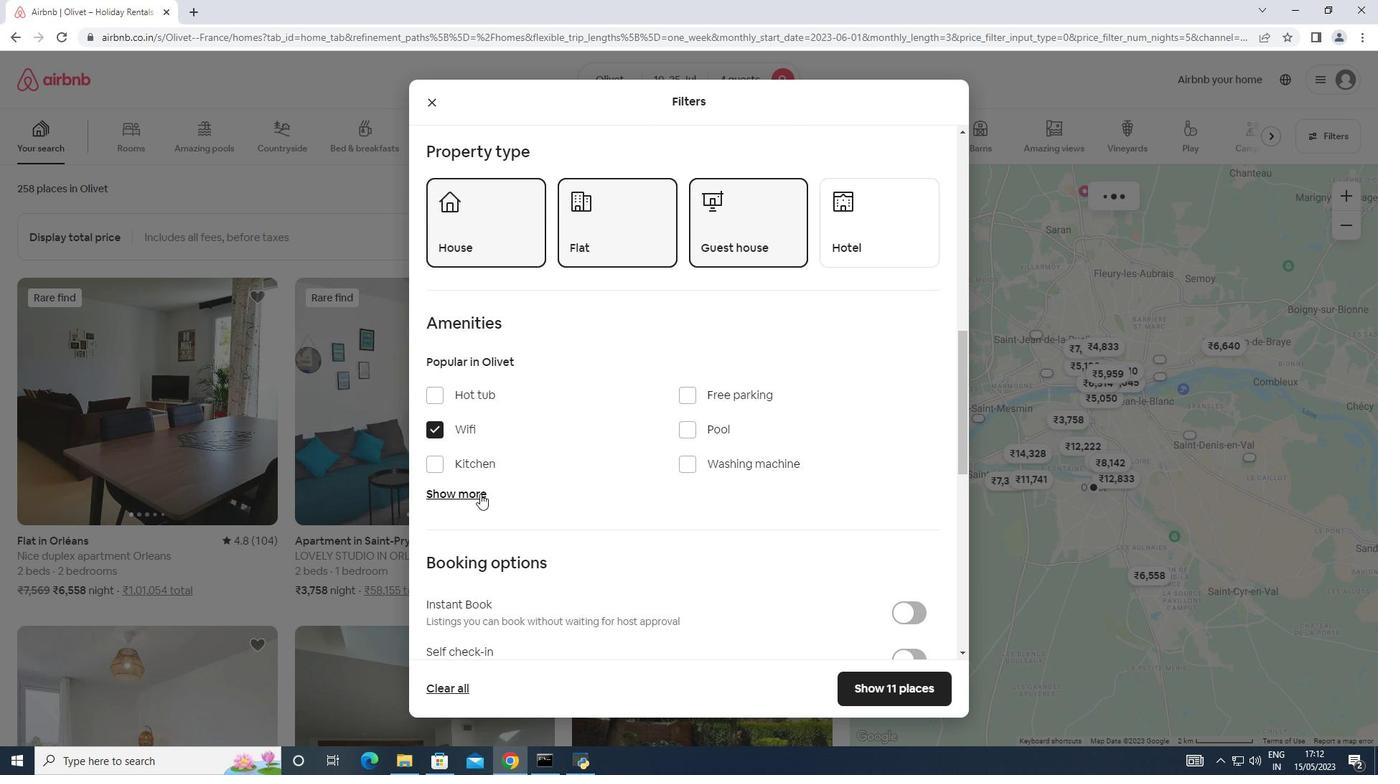 
Action: Mouse moved to (677, 479)
Screenshot: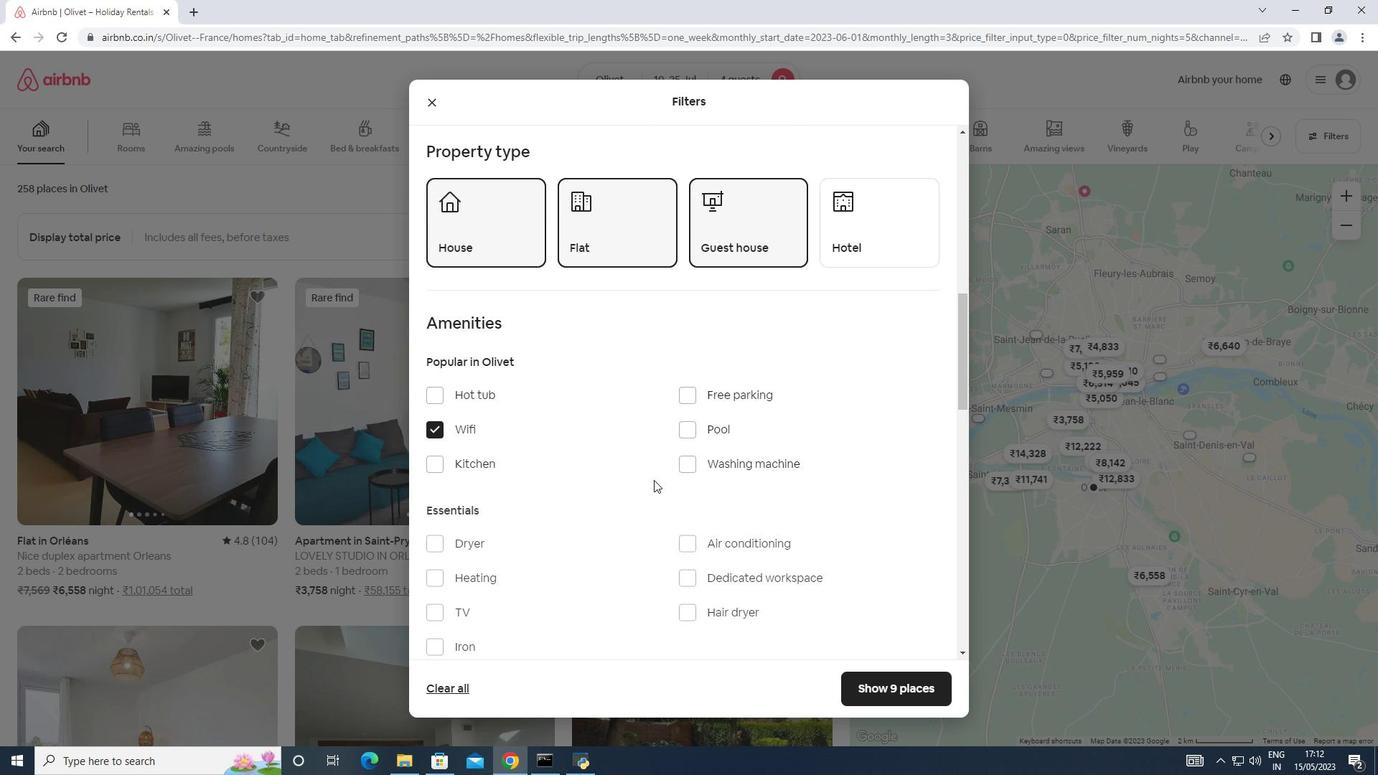 
Action: Mouse scrolled (677, 478) with delta (0, 0)
Screenshot: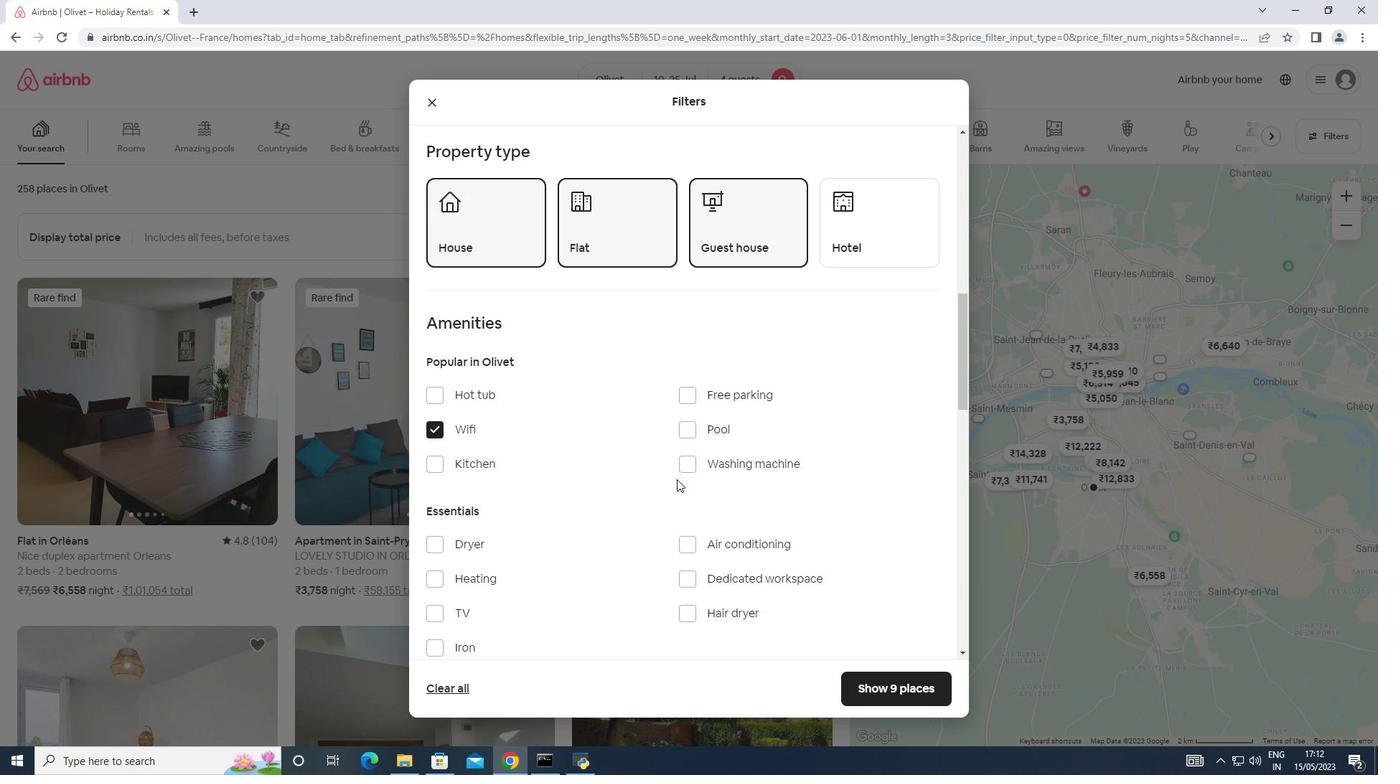 
Action: Mouse moved to (677, 478)
Screenshot: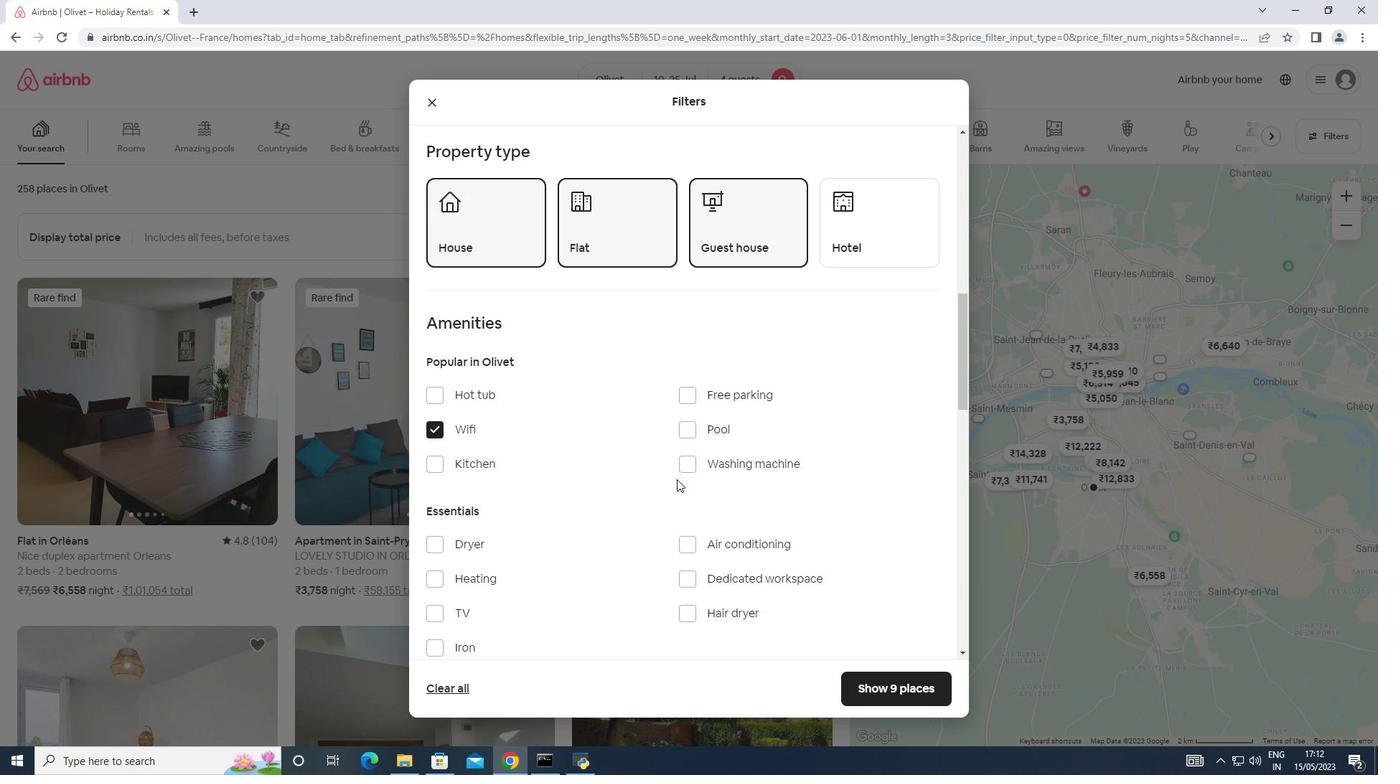 
Action: Mouse scrolled (677, 478) with delta (0, 0)
Screenshot: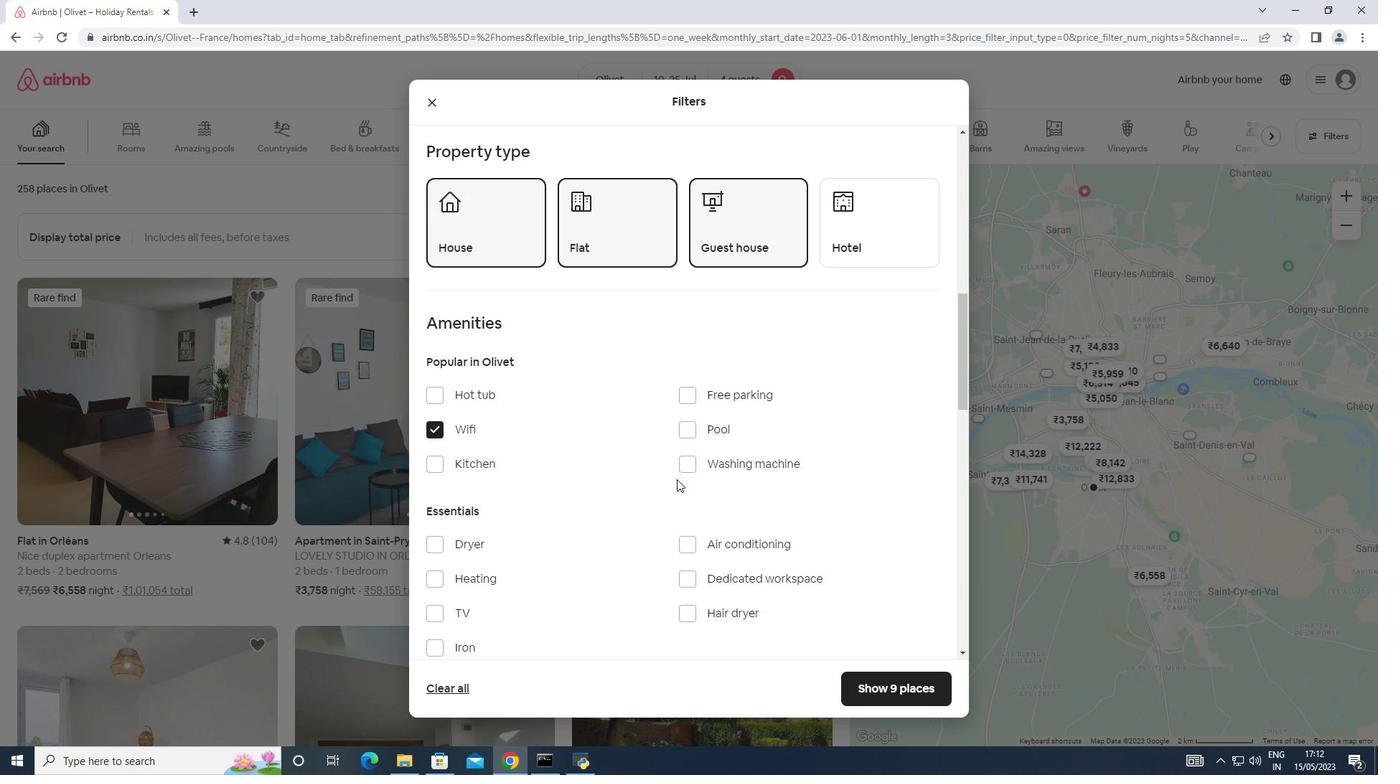 
Action: Mouse moved to (435, 473)
Screenshot: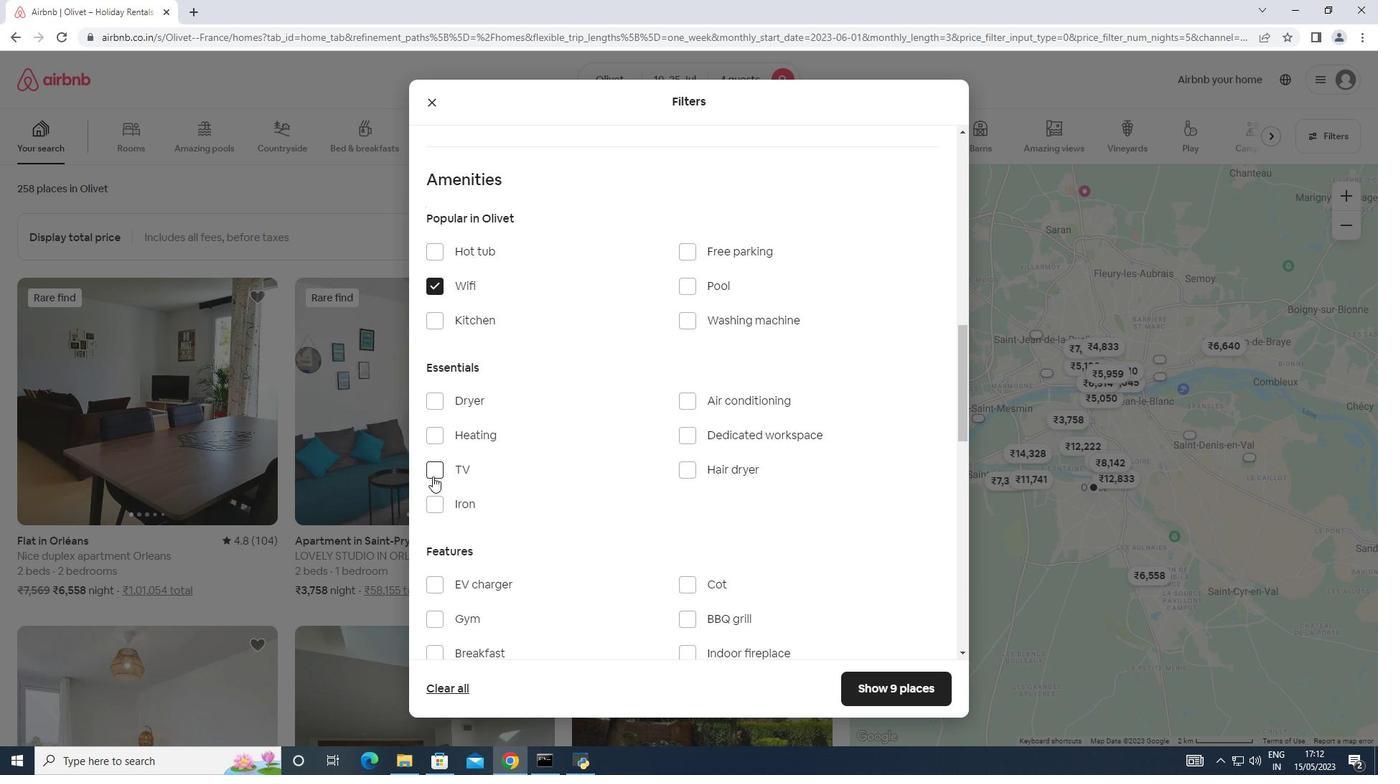 
Action: Mouse pressed left at (435, 473)
Screenshot: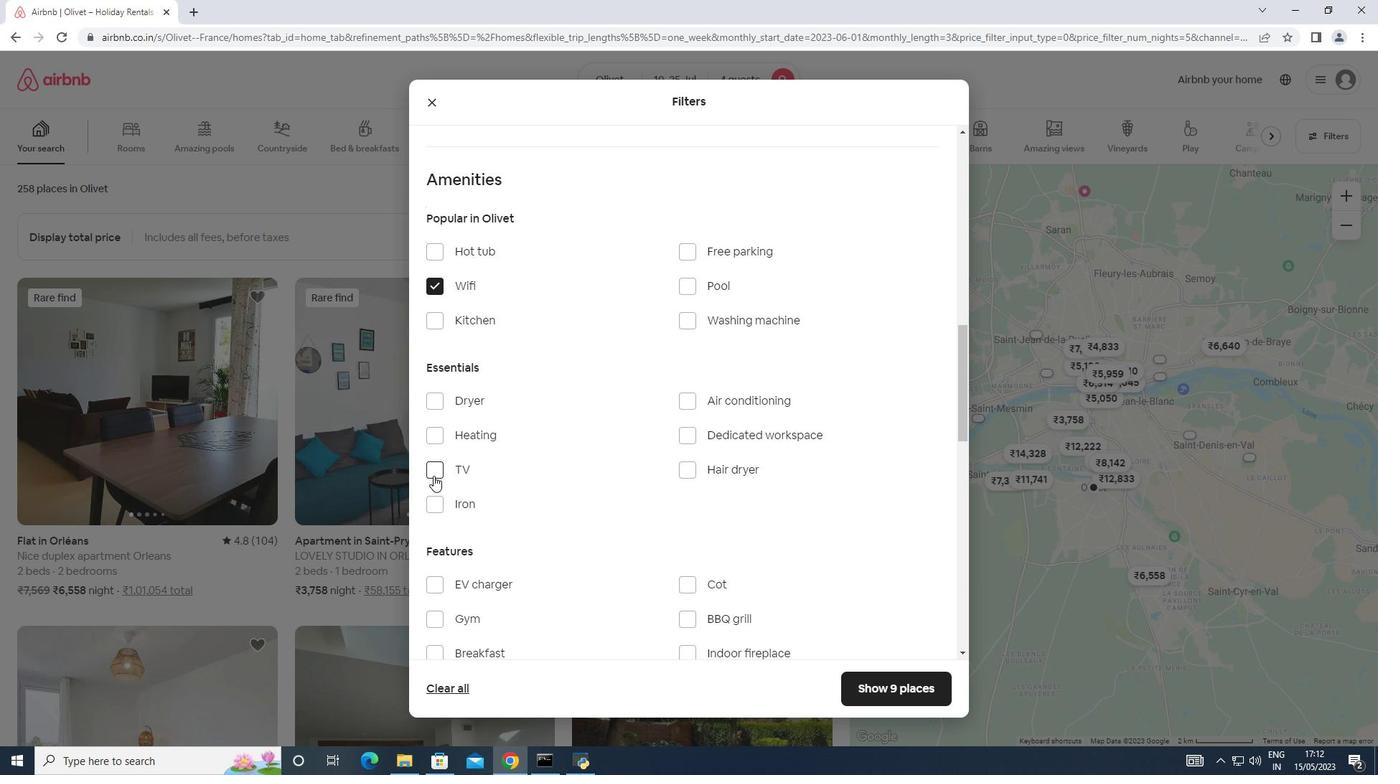 
Action: Mouse moved to (632, 491)
Screenshot: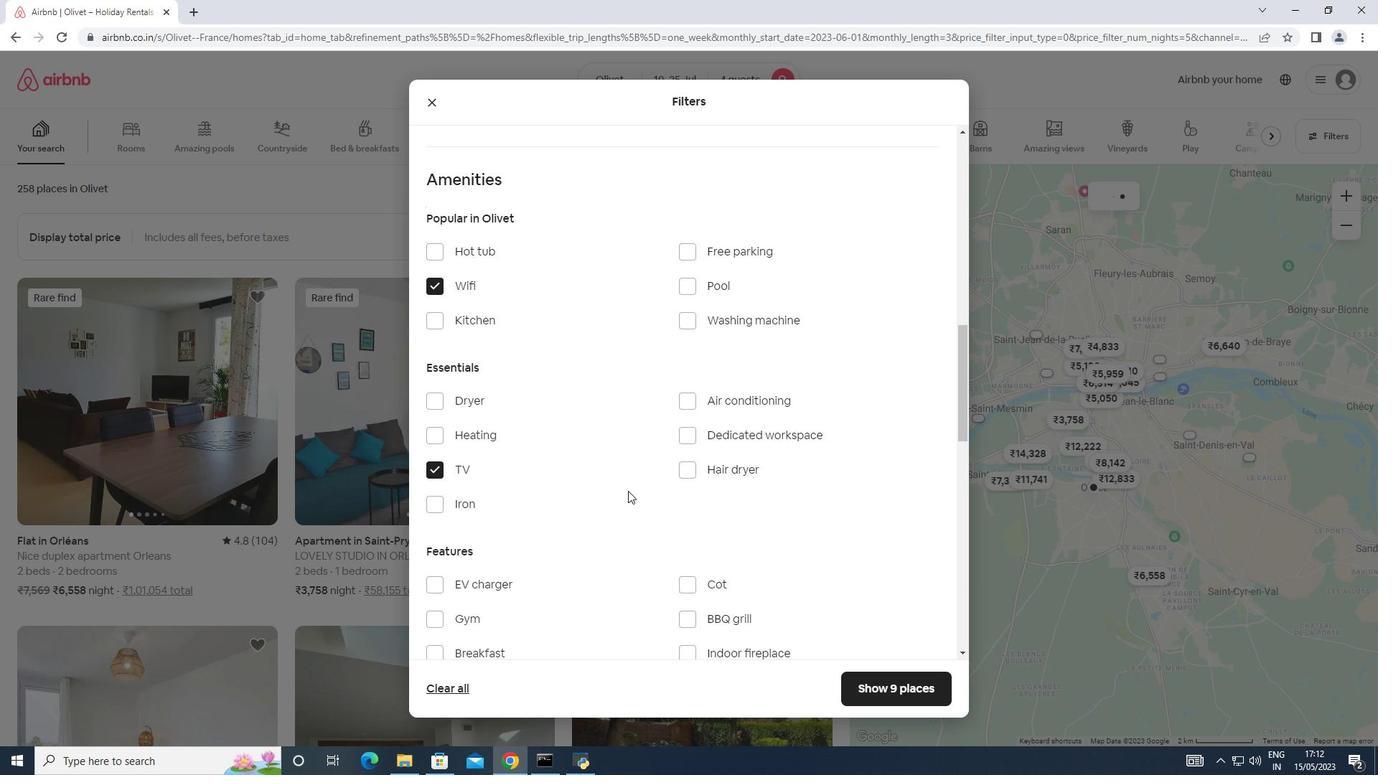 
Action: Mouse scrolled (632, 490) with delta (0, 0)
Screenshot: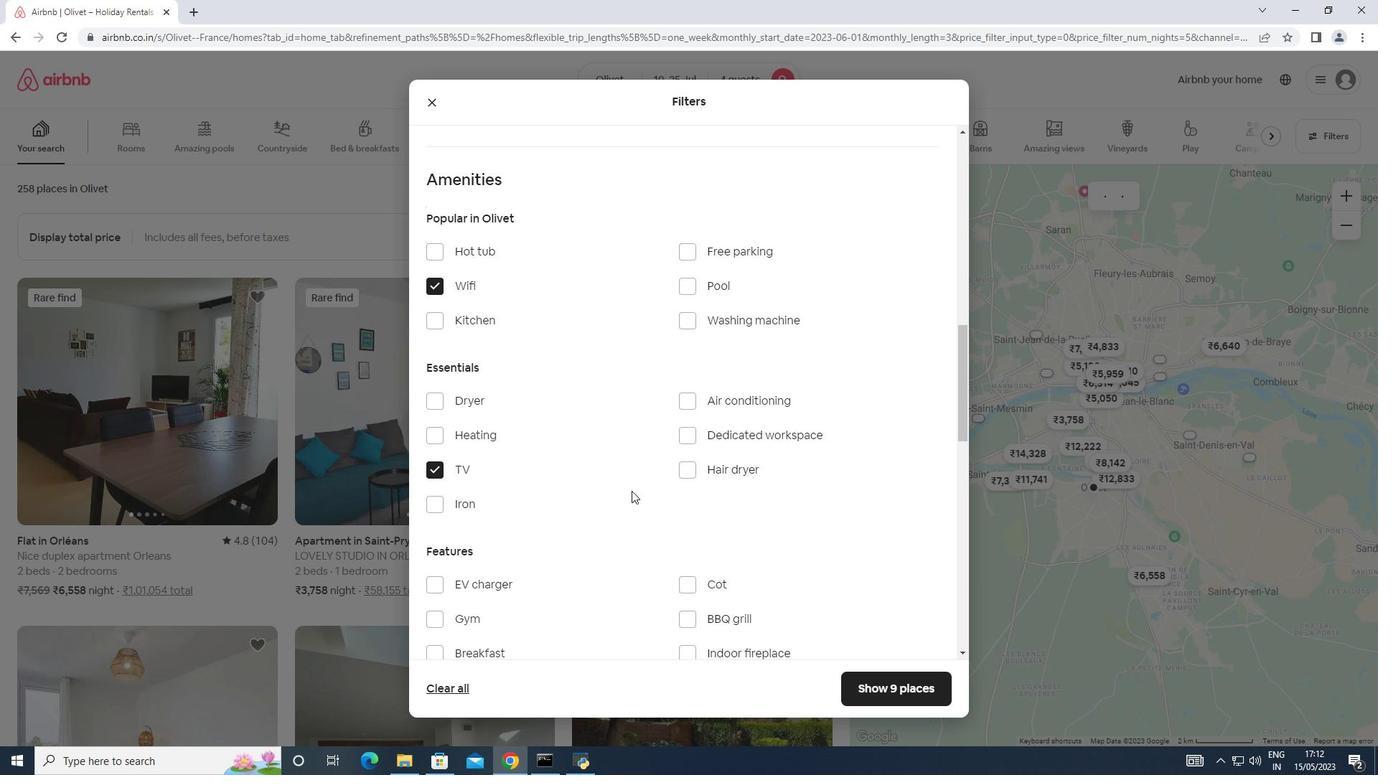 
Action: Mouse moved to (687, 187)
Screenshot: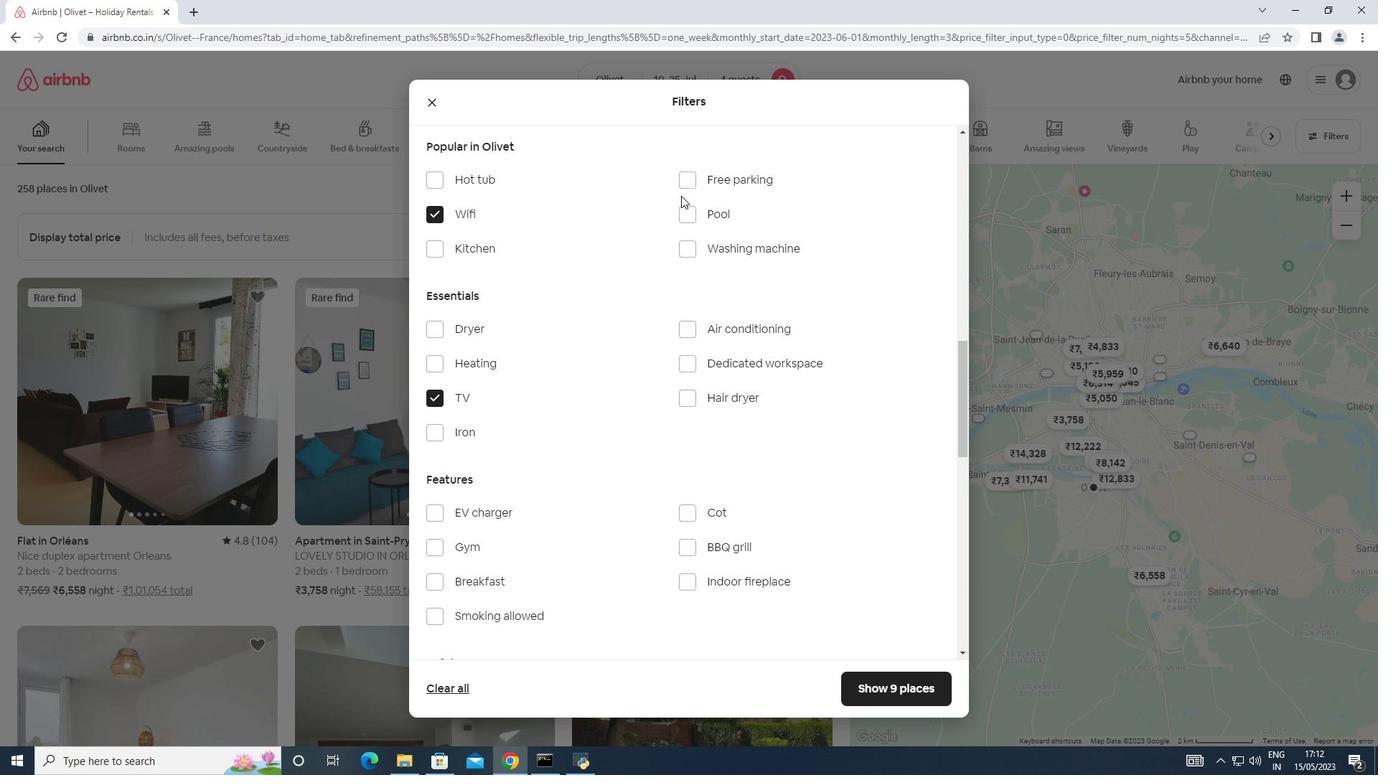 
Action: Mouse pressed left at (687, 187)
Screenshot: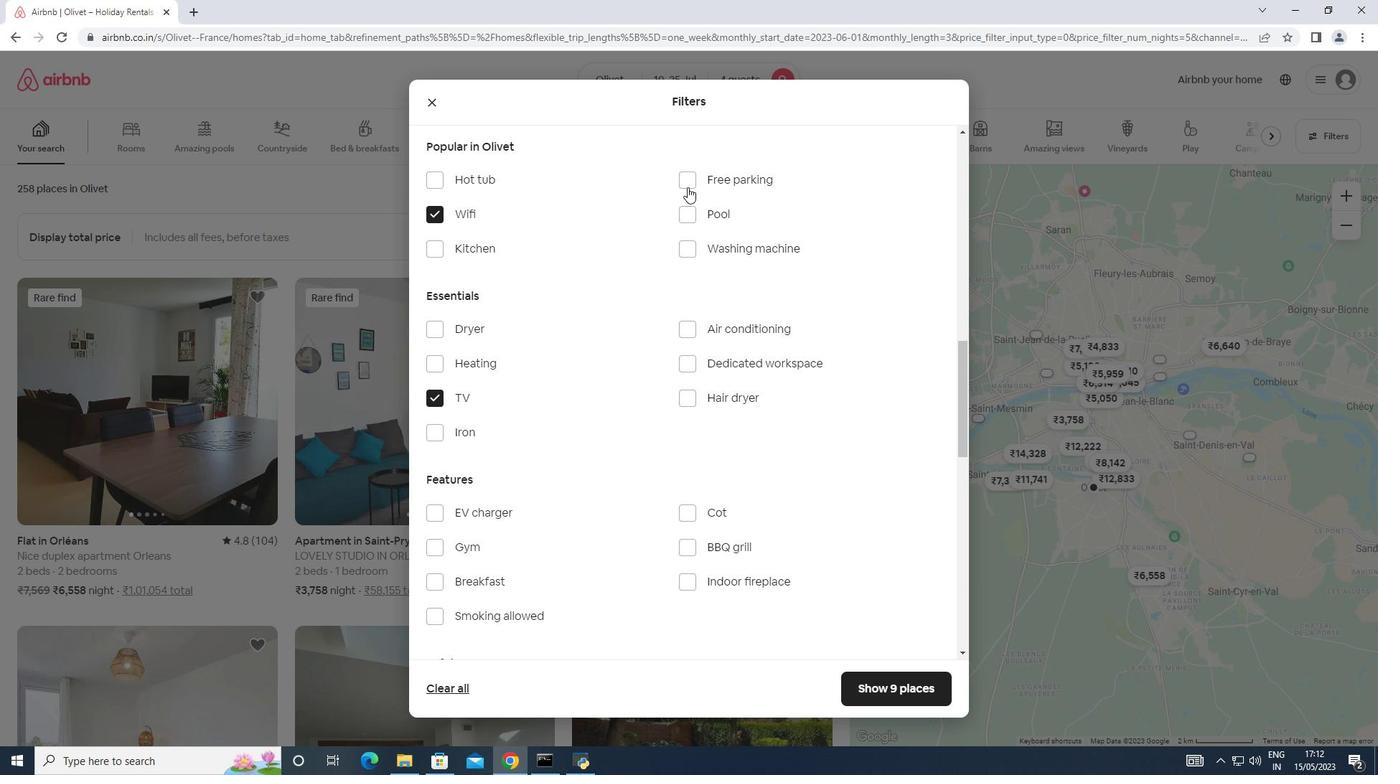 
Action: Mouse moved to (681, 434)
Screenshot: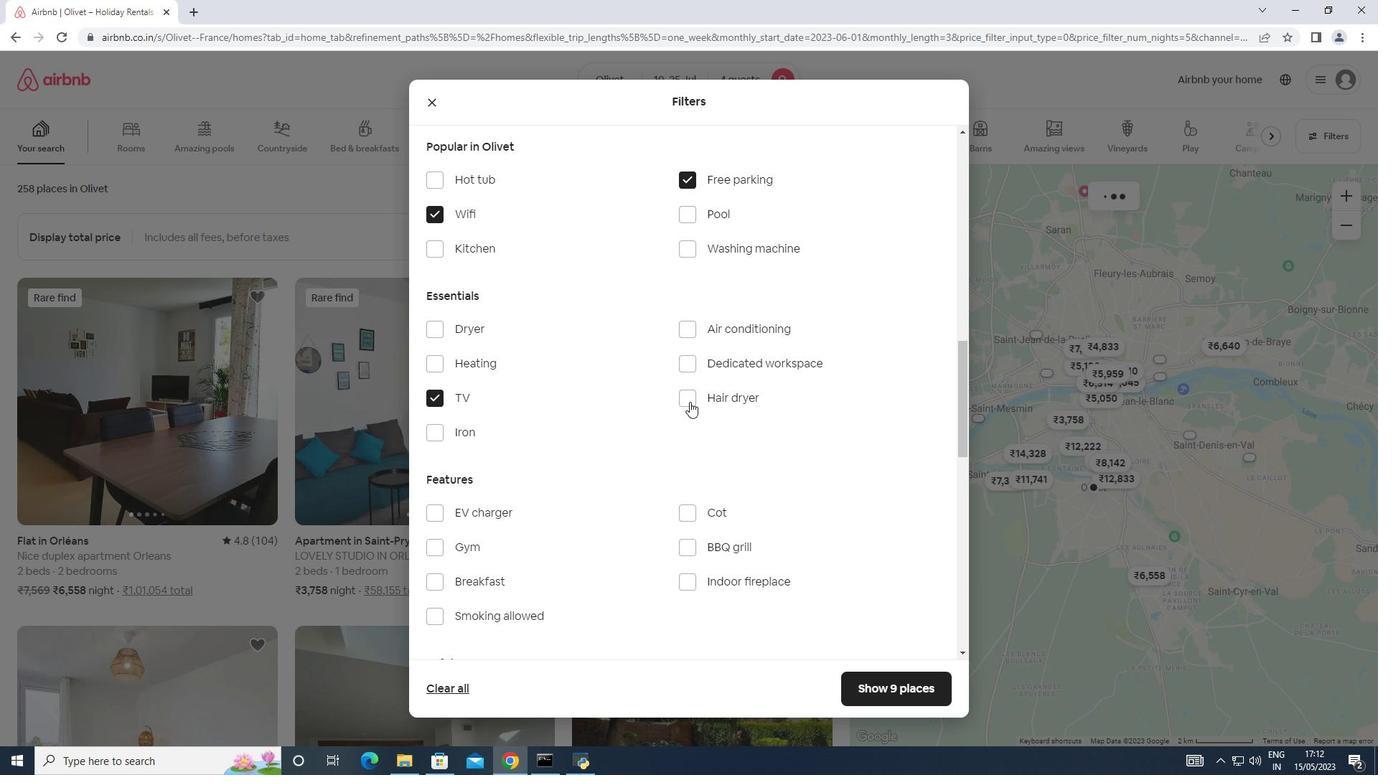 
Action: Mouse scrolled (681, 433) with delta (0, 0)
Screenshot: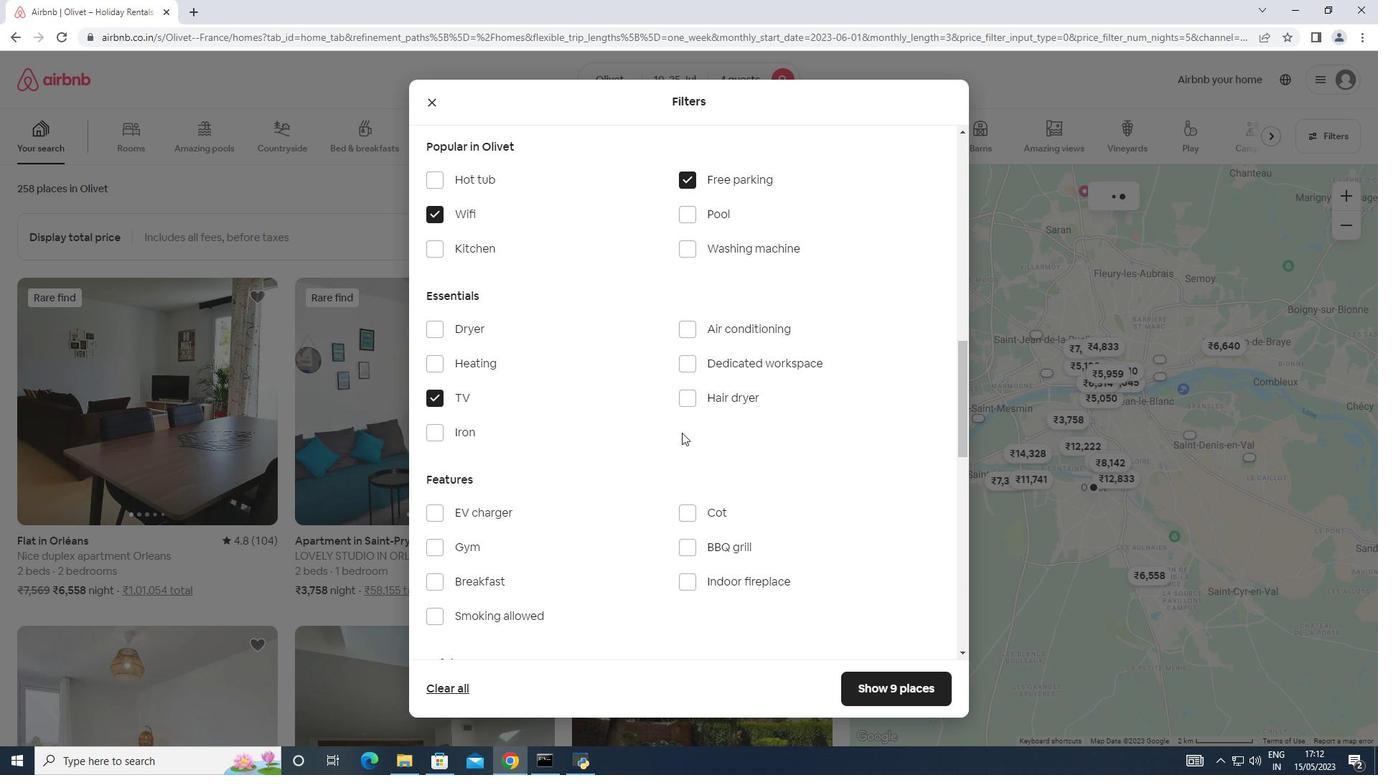 
Action: Mouse moved to (681, 435)
Screenshot: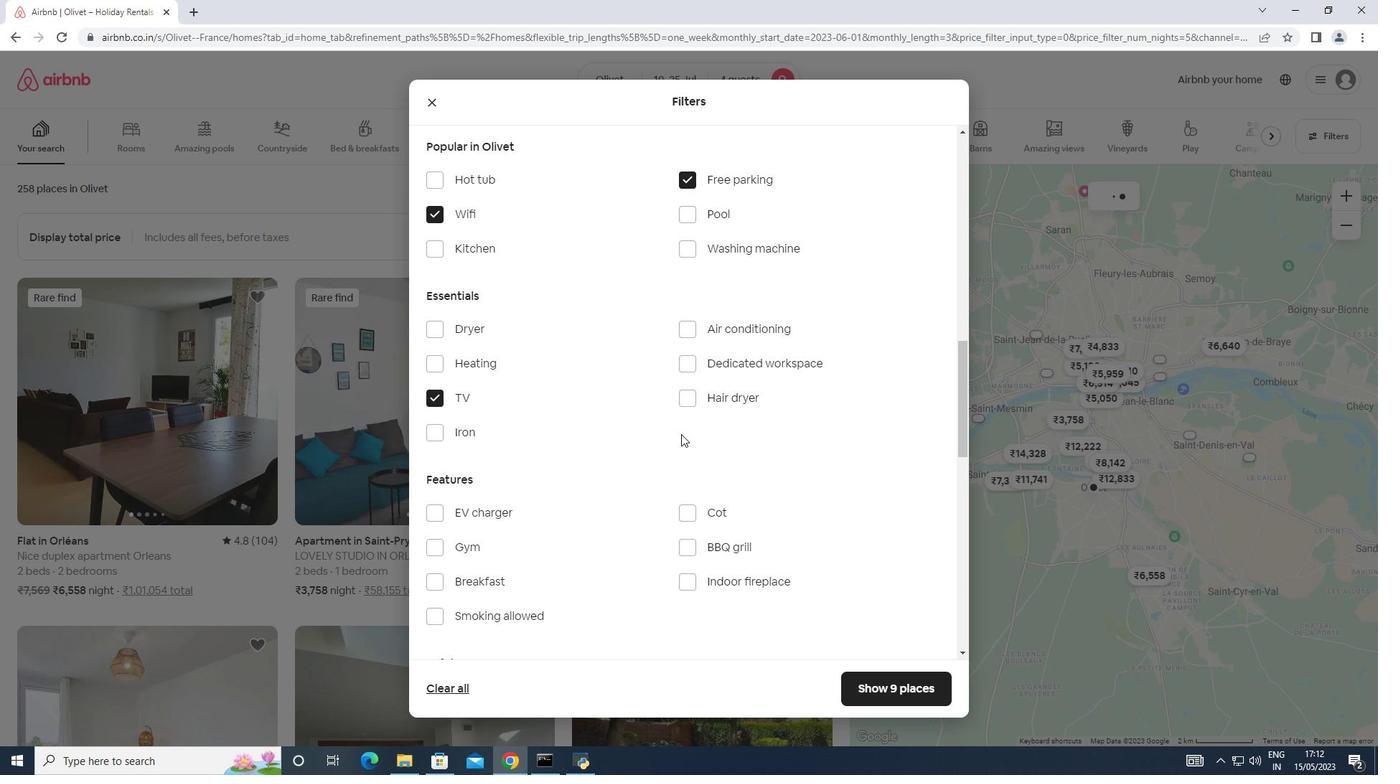 
Action: Mouse scrolled (681, 435) with delta (0, 0)
Screenshot: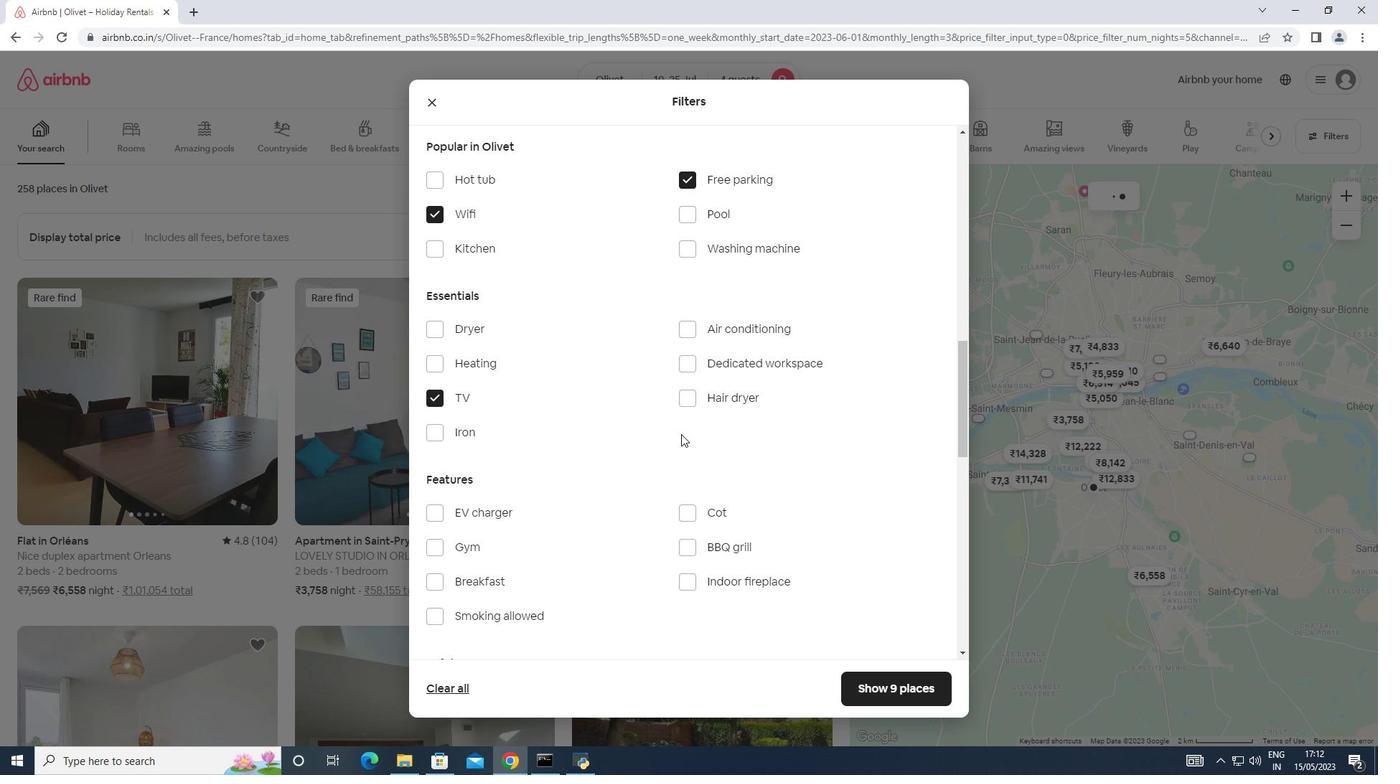 
Action: Mouse moved to (455, 401)
Screenshot: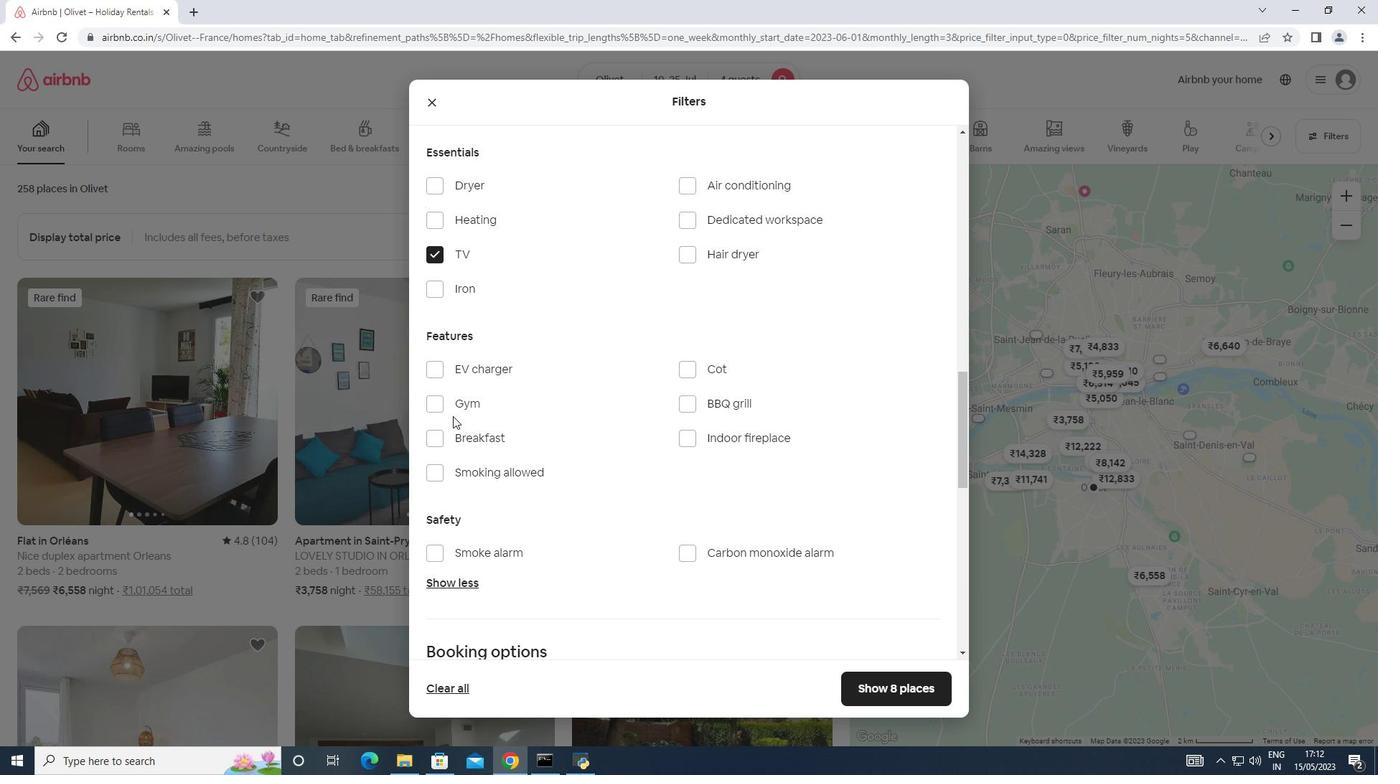 
Action: Mouse pressed left at (455, 401)
Screenshot: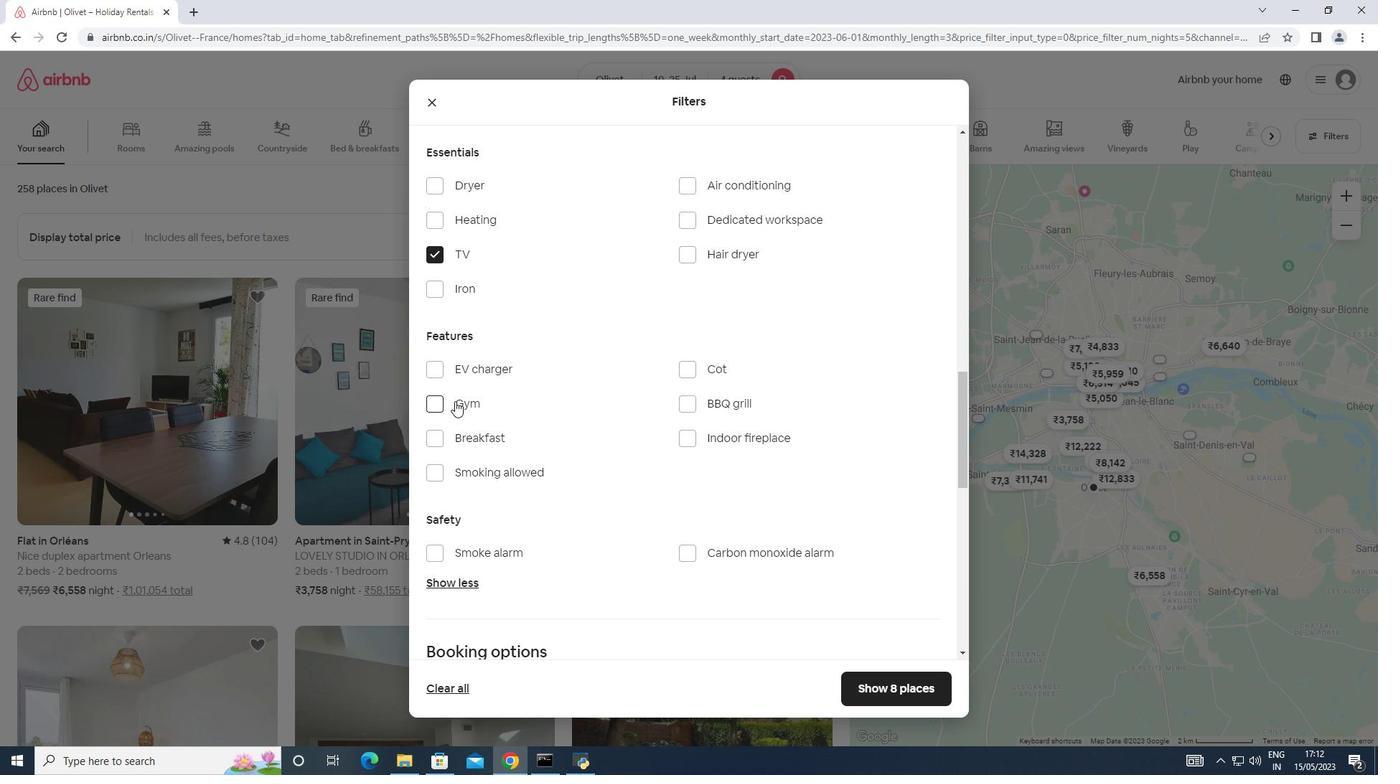 
Action: Mouse moved to (456, 433)
Screenshot: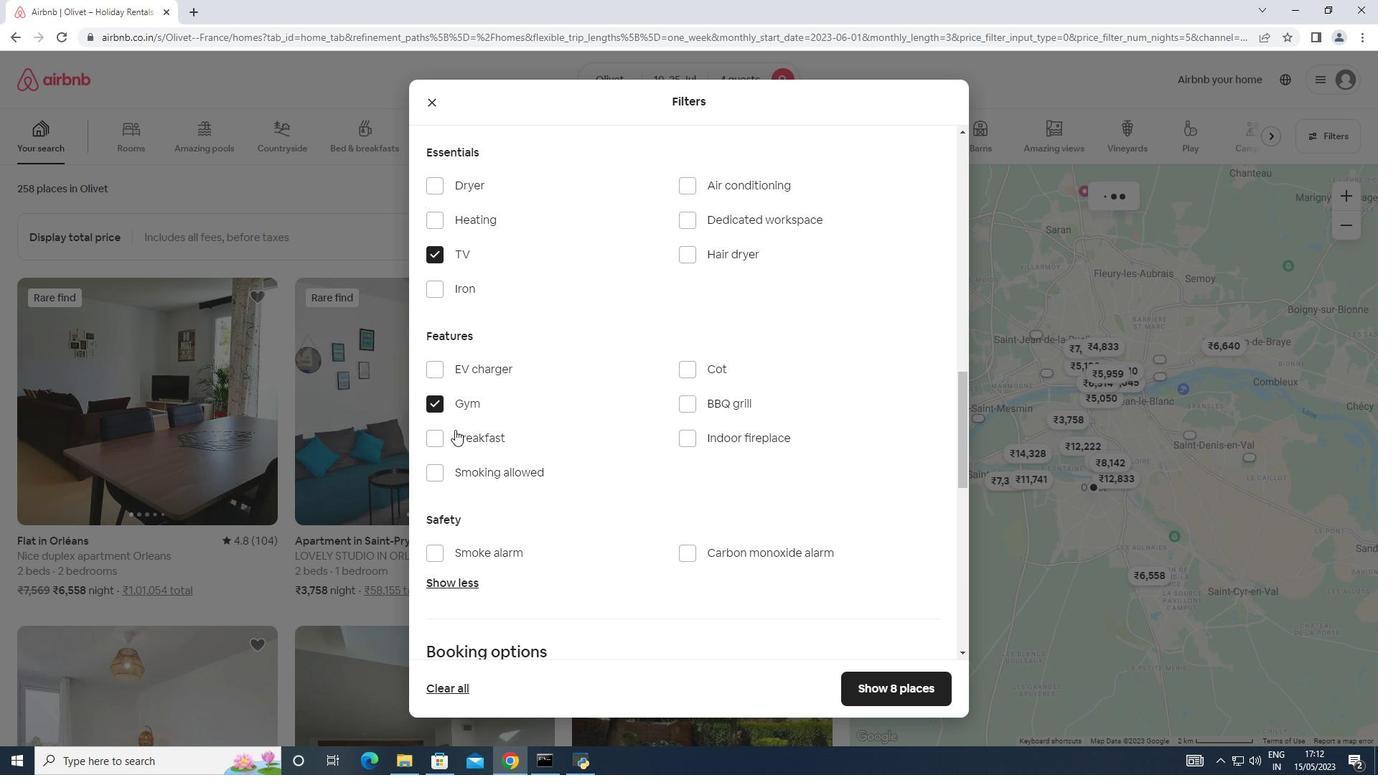 
Action: Mouse pressed left at (456, 433)
Screenshot: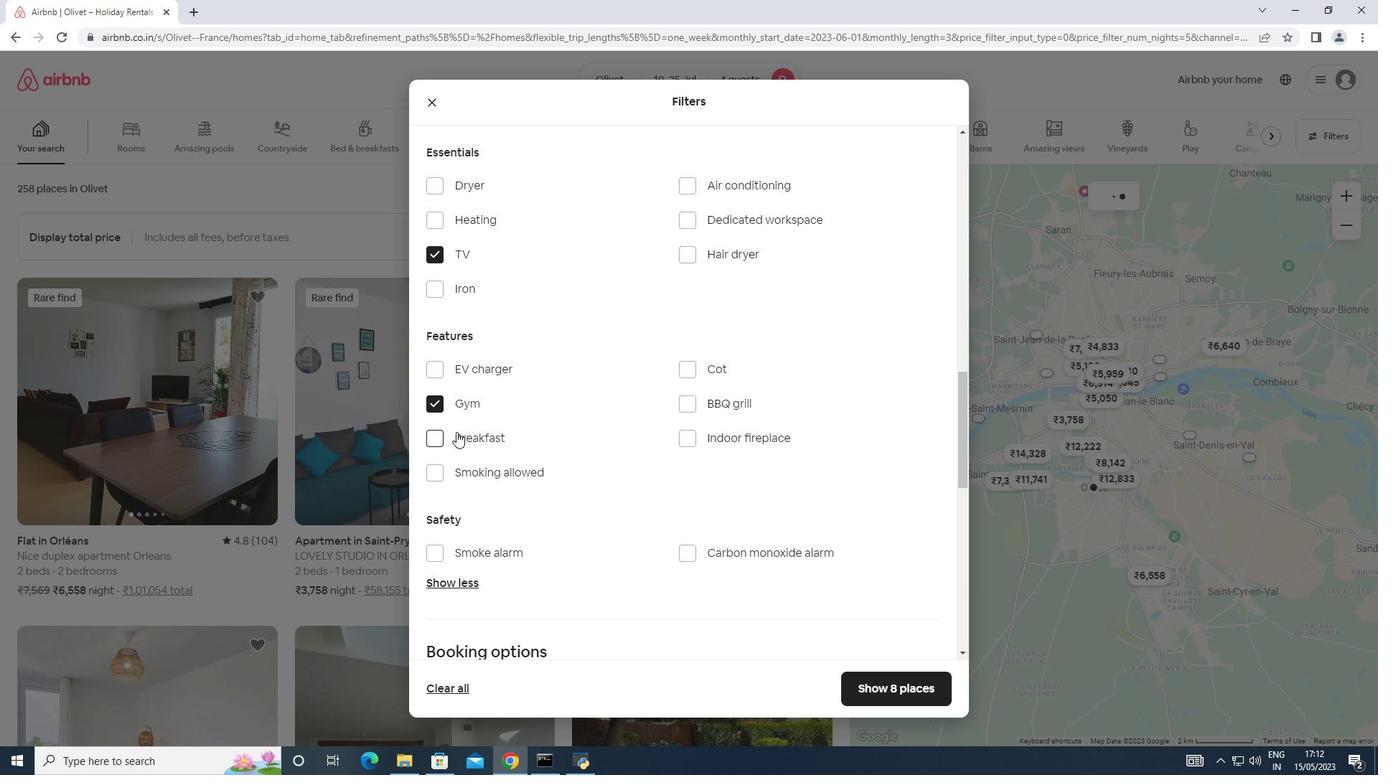 
Action: Mouse moved to (663, 494)
Screenshot: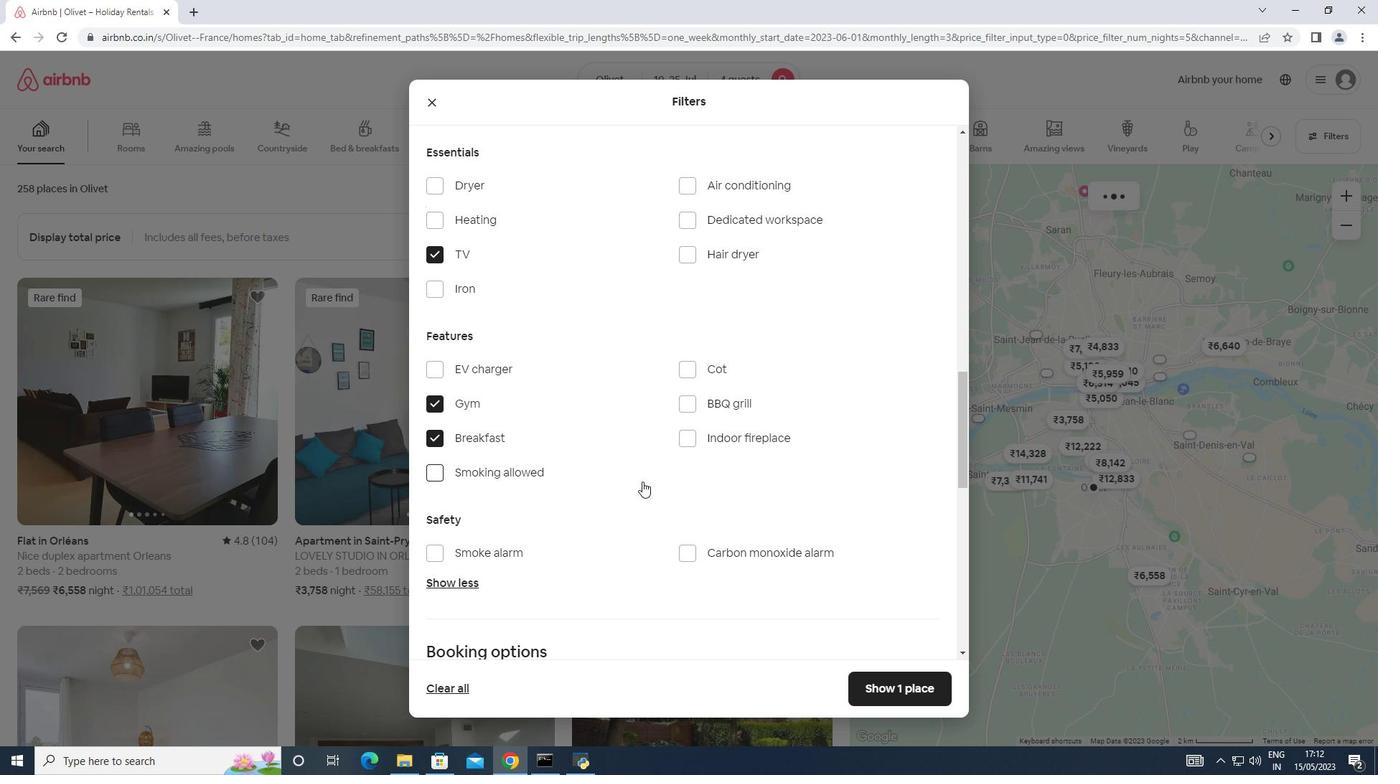 
Action: Mouse scrolled (663, 493) with delta (0, 0)
Screenshot: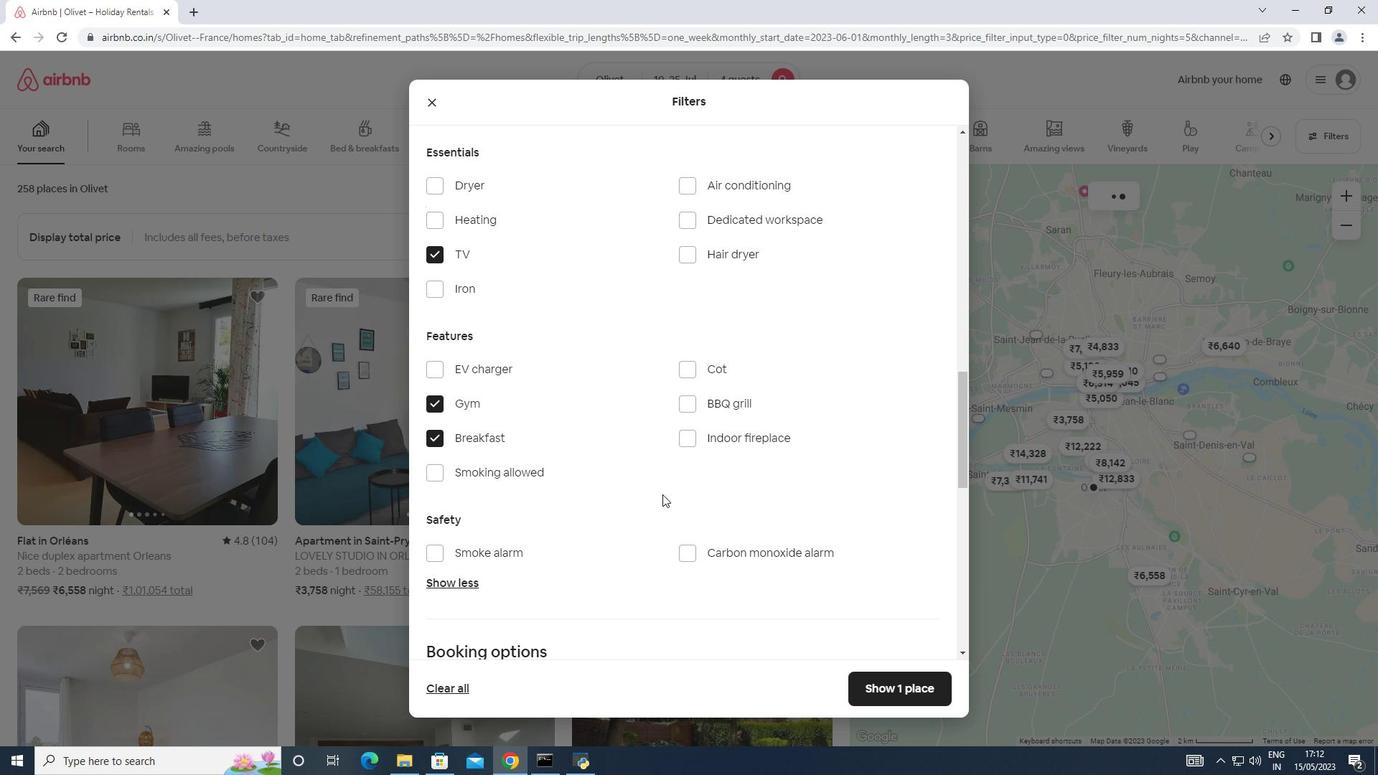 
Action: Mouse scrolled (663, 493) with delta (0, 0)
Screenshot: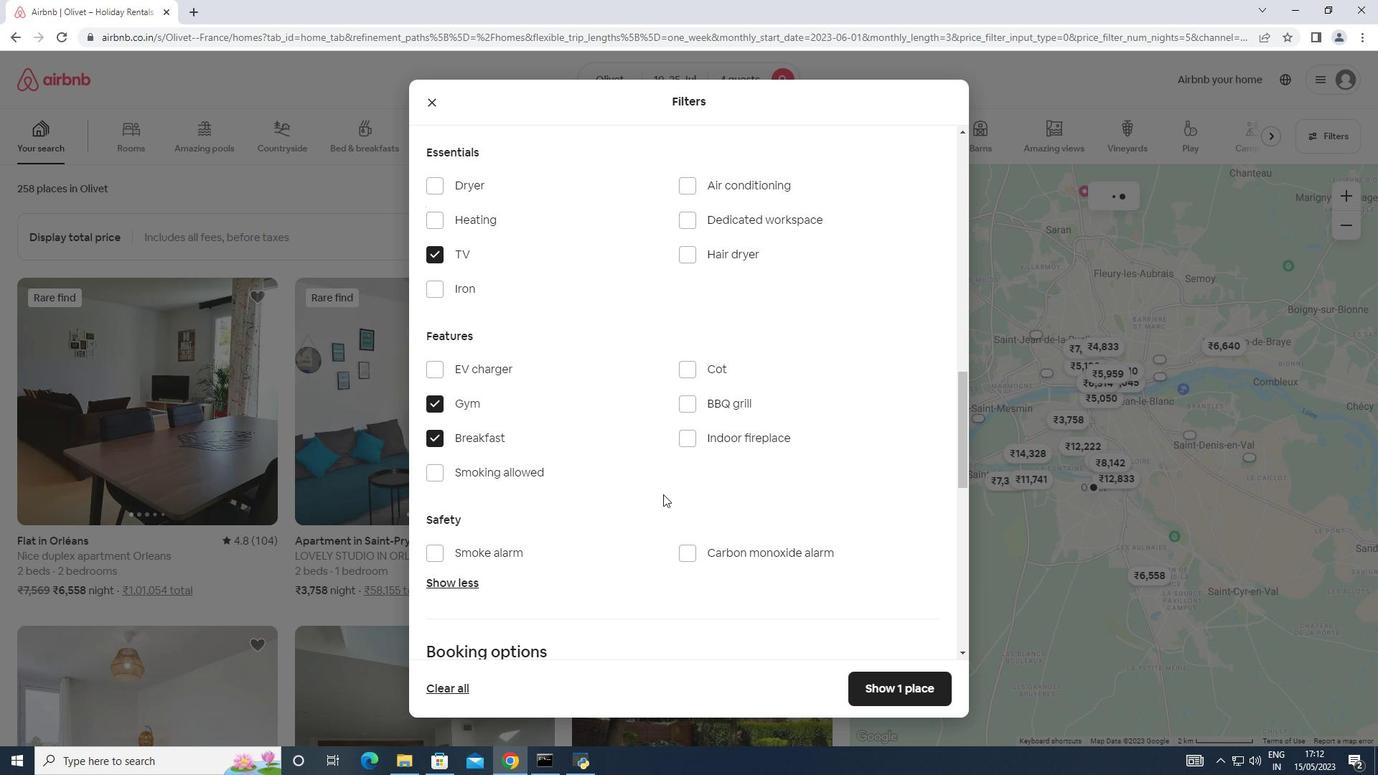 
Action: Mouse scrolled (663, 493) with delta (0, 0)
Screenshot: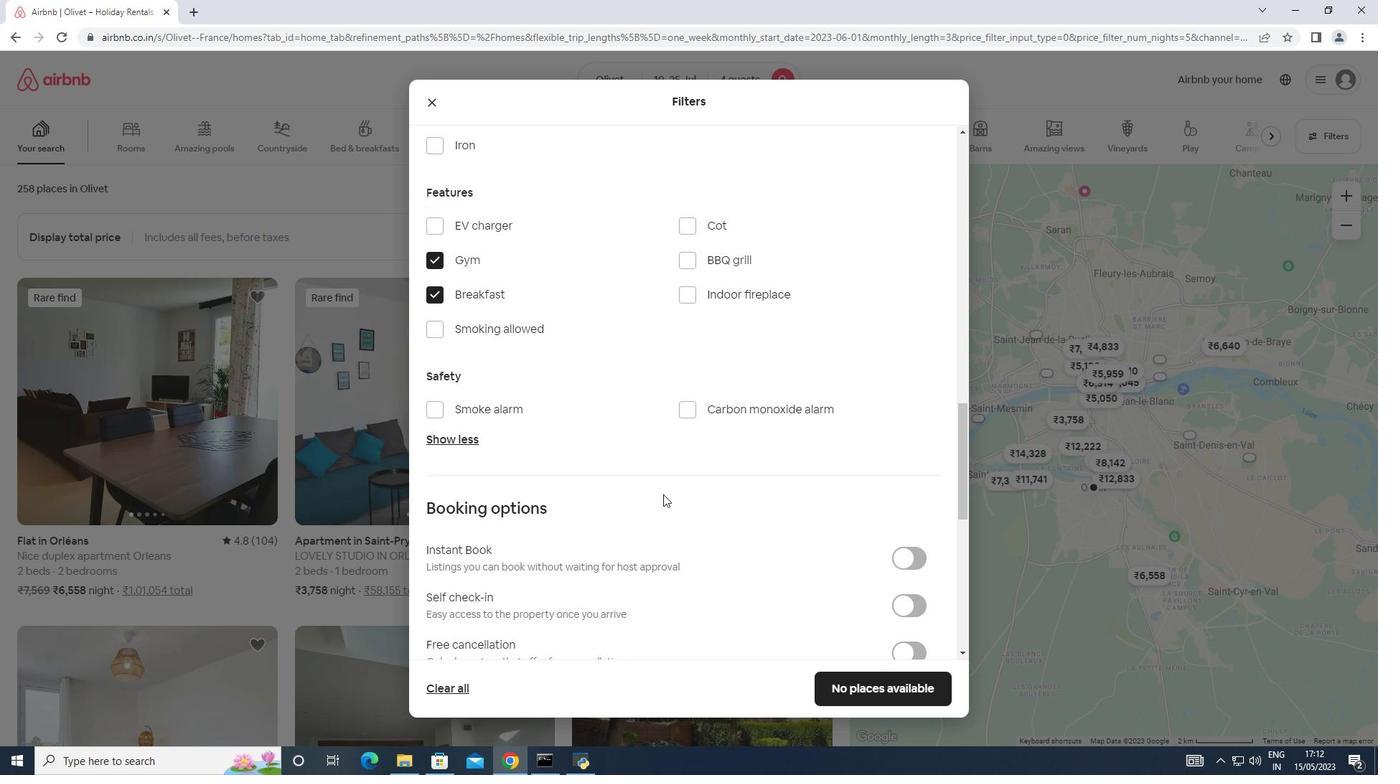 
Action: Mouse scrolled (663, 493) with delta (0, 0)
Screenshot: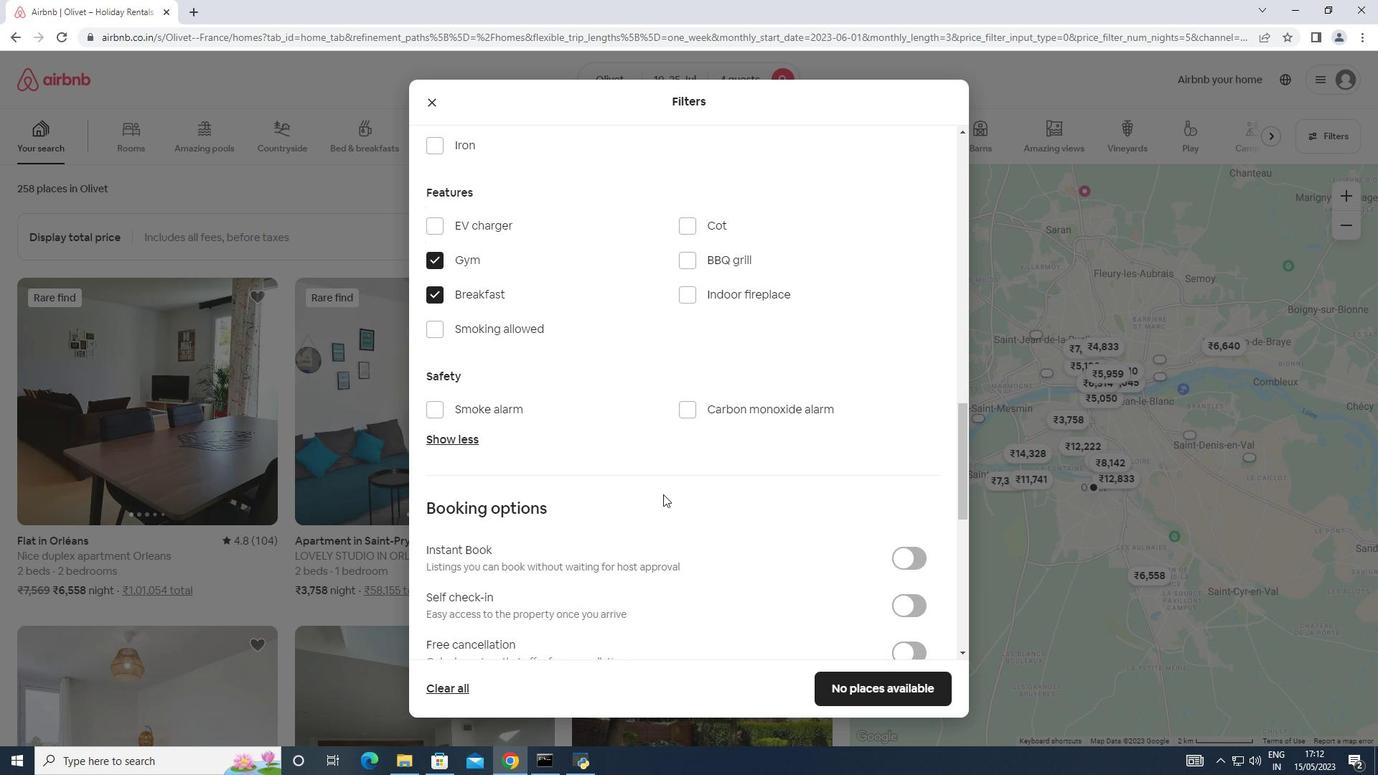 
Action: Mouse moved to (913, 460)
Screenshot: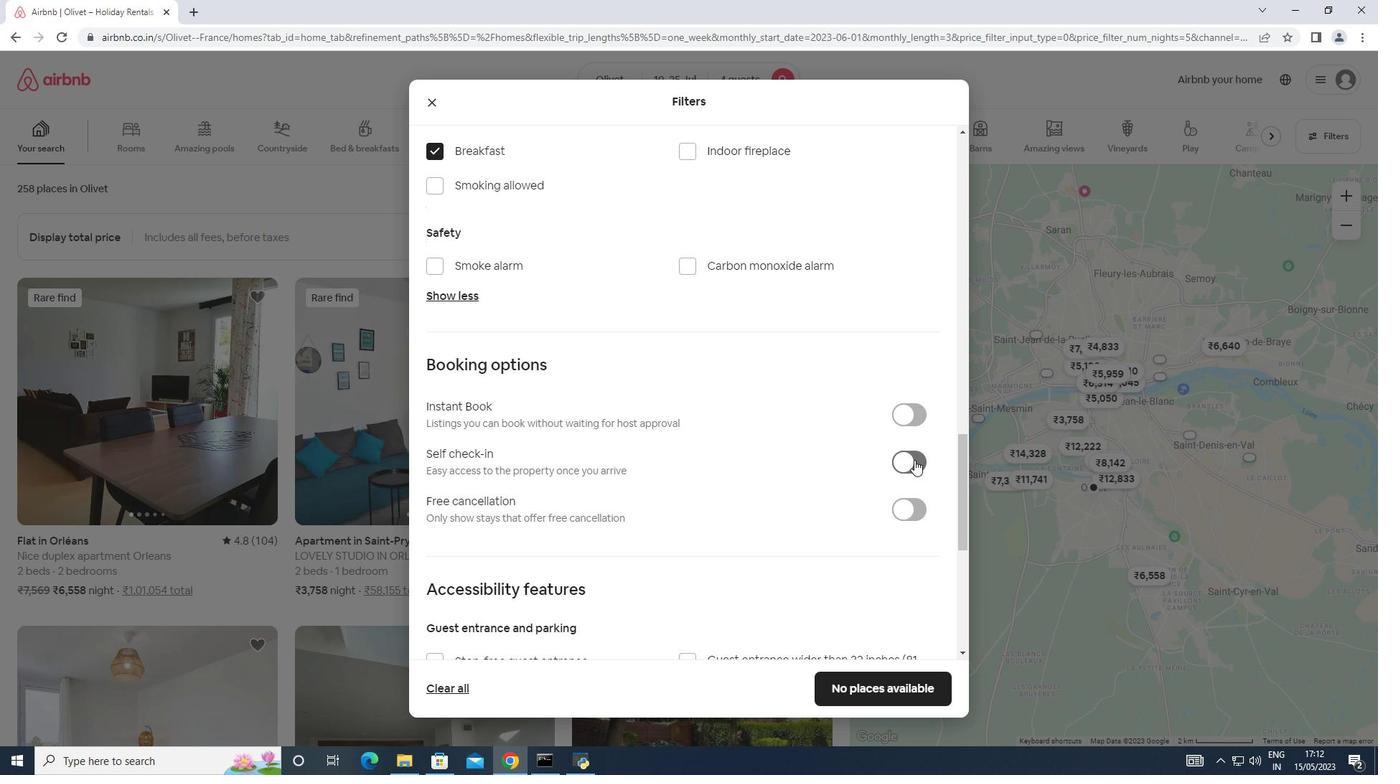 
Action: Mouse pressed left at (913, 460)
Screenshot: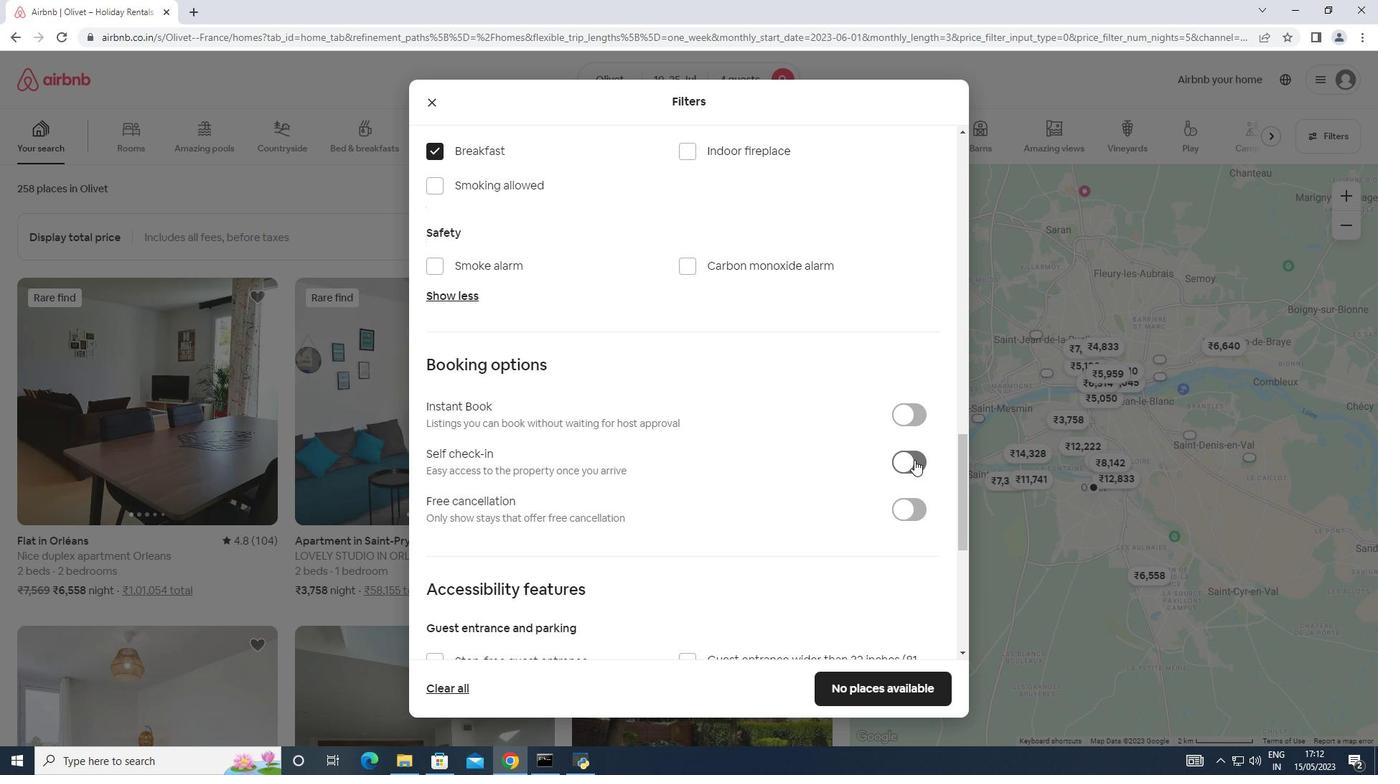 
Action: Mouse moved to (786, 531)
Screenshot: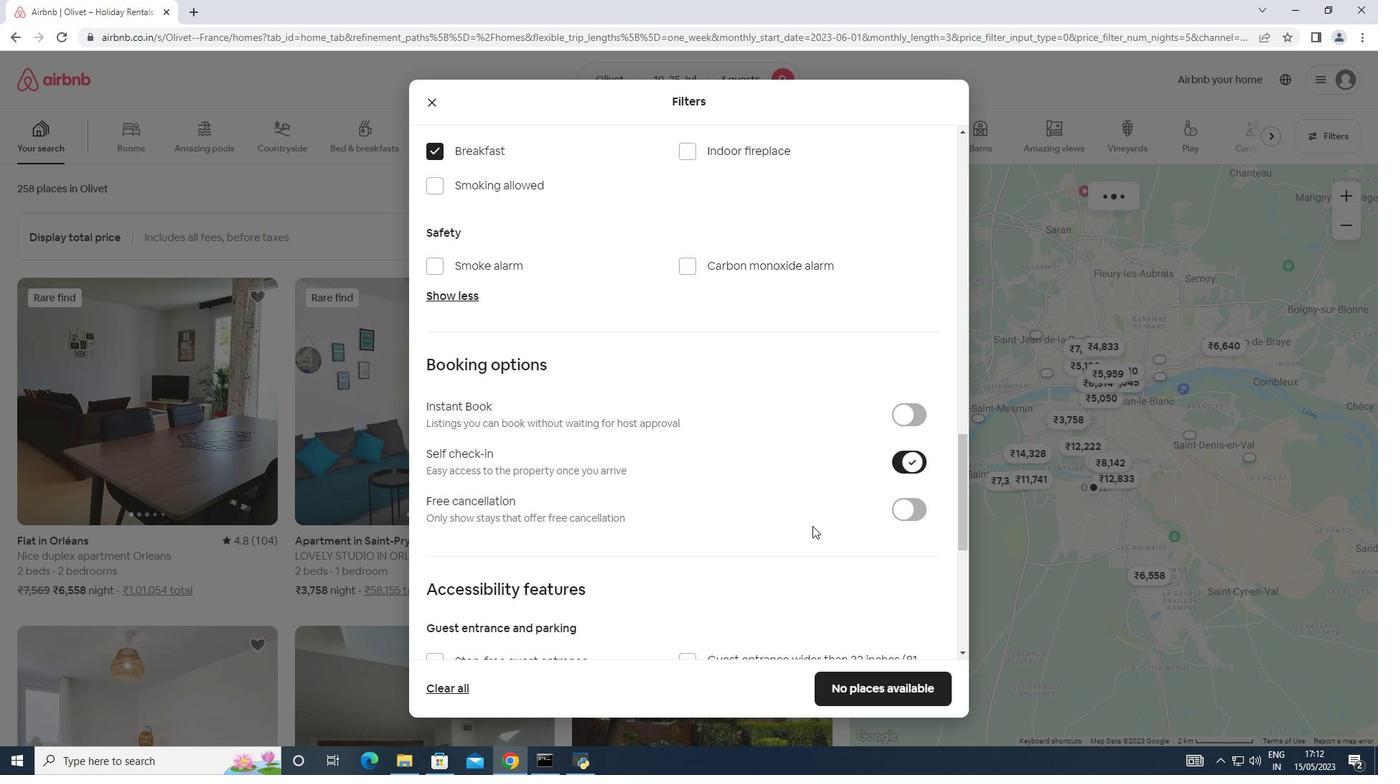 
Action: Mouse scrolled (786, 531) with delta (0, 0)
Screenshot: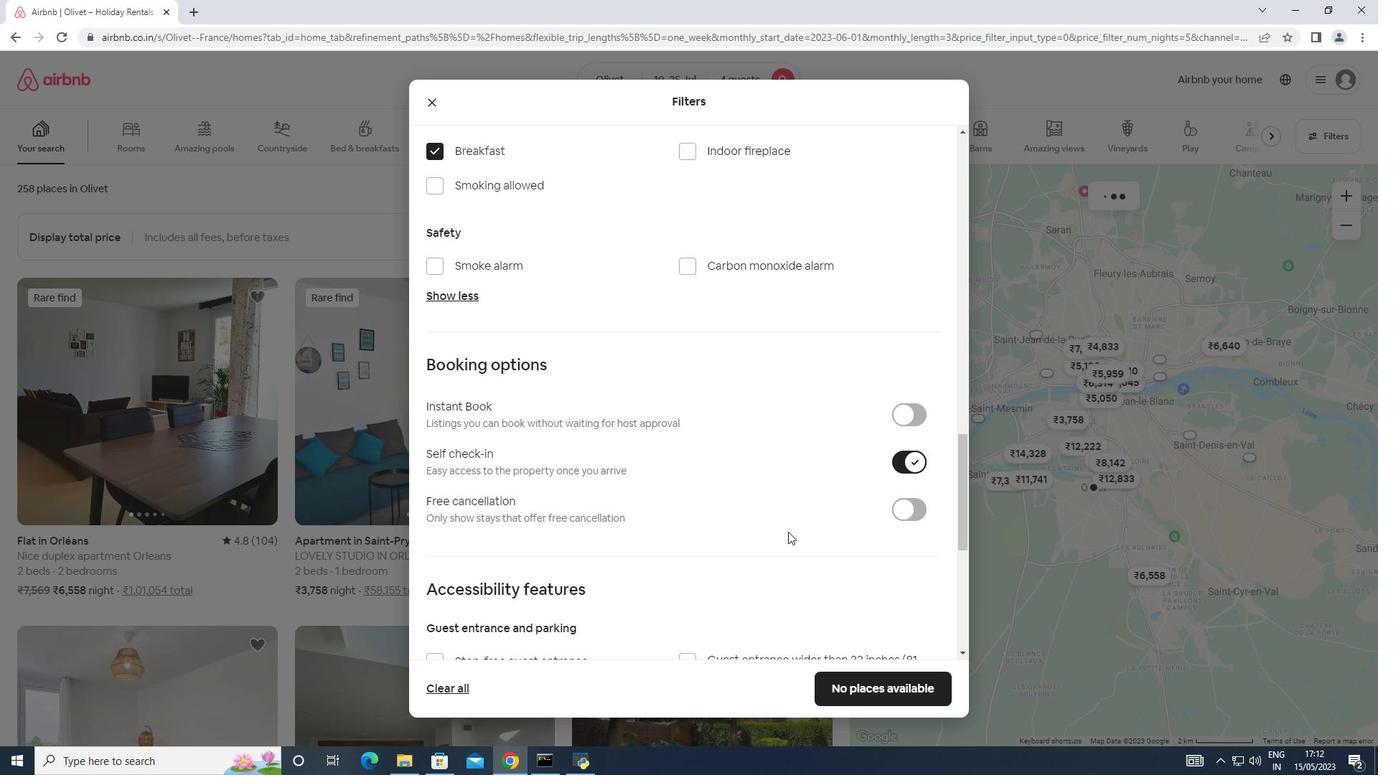 
Action: Mouse scrolled (786, 531) with delta (0, 0)
Screenshot: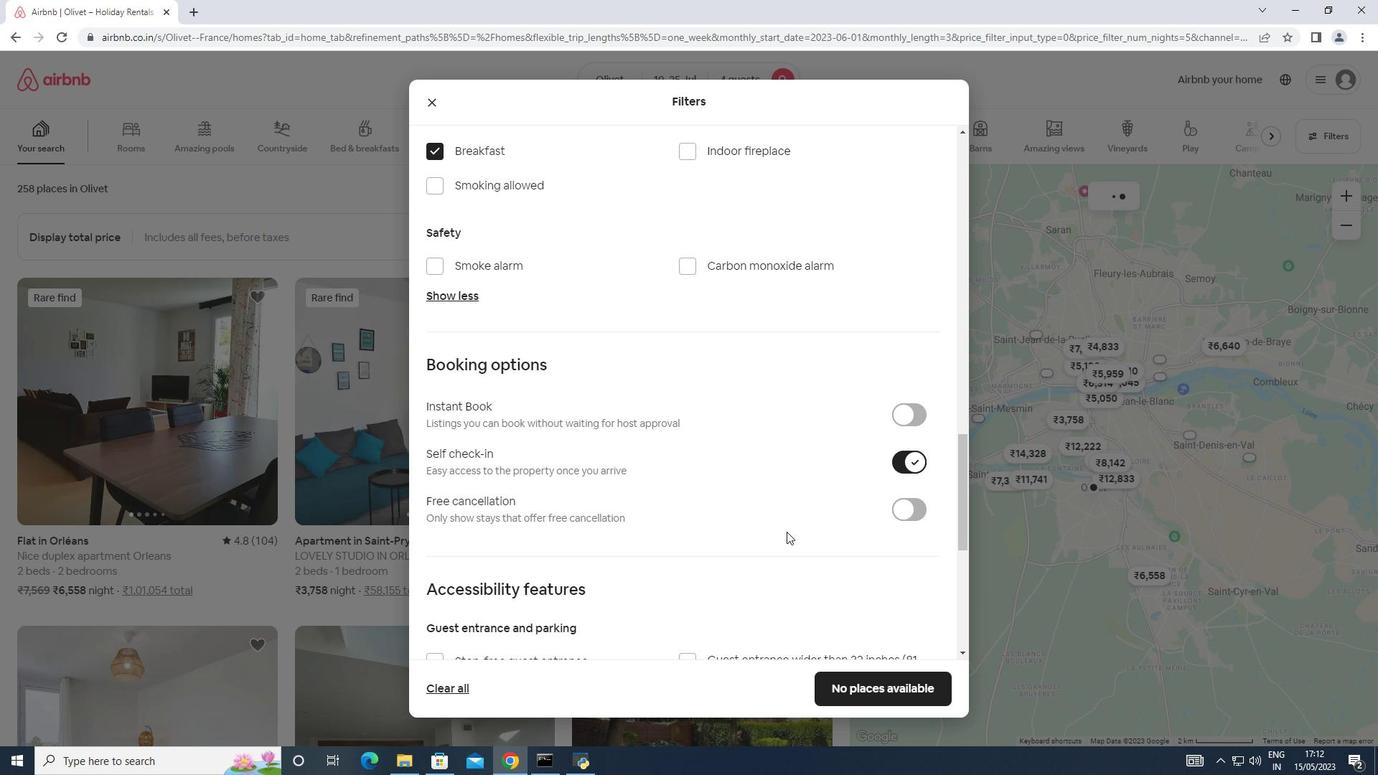 
Action: Mouse moved to (786, 532)
Screenshot: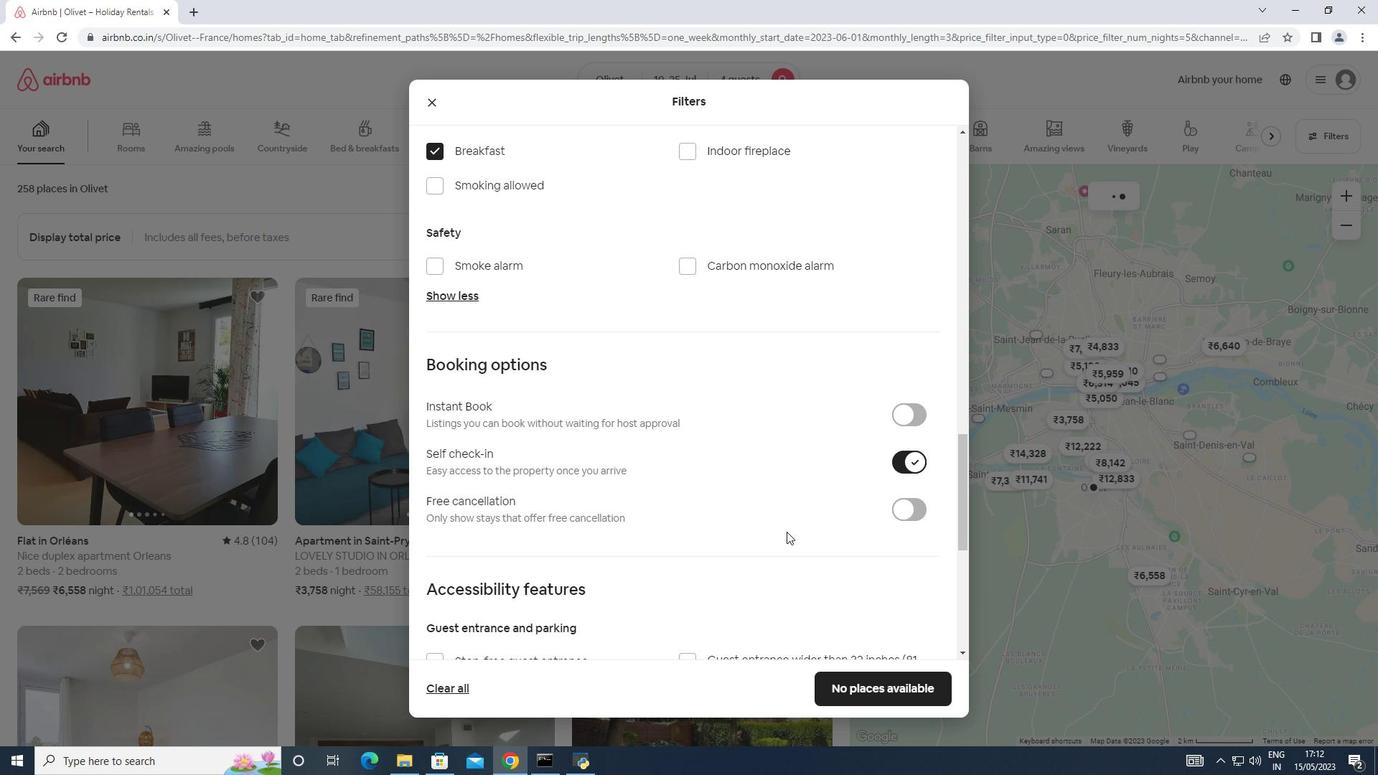 
Action: Mouse scrolled (786, 531) with delta (0, 0)
Screenshot: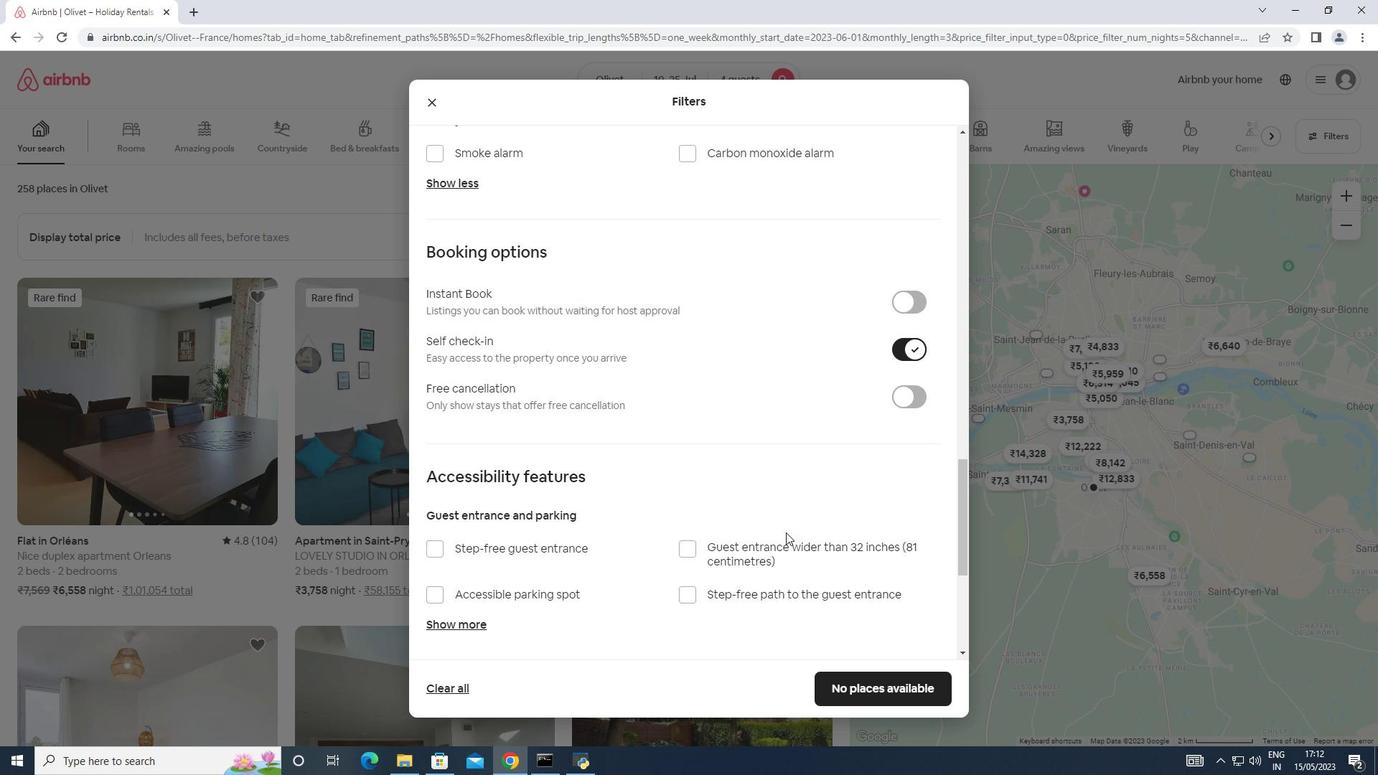 
Action: Mouse scrolled (786, 531) with delta (0, 0)
Screenshot: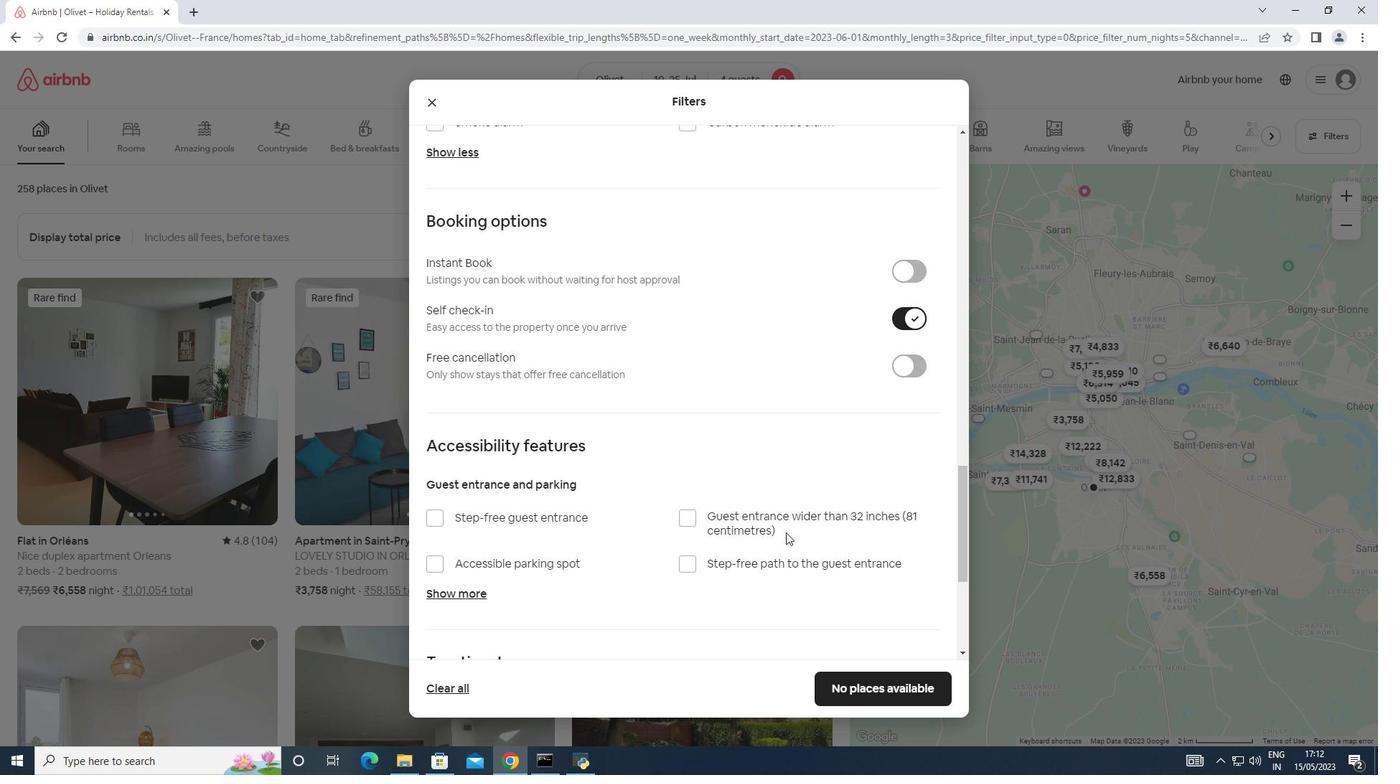 
Action: Mouse moved to (786, 536)
Screenshot: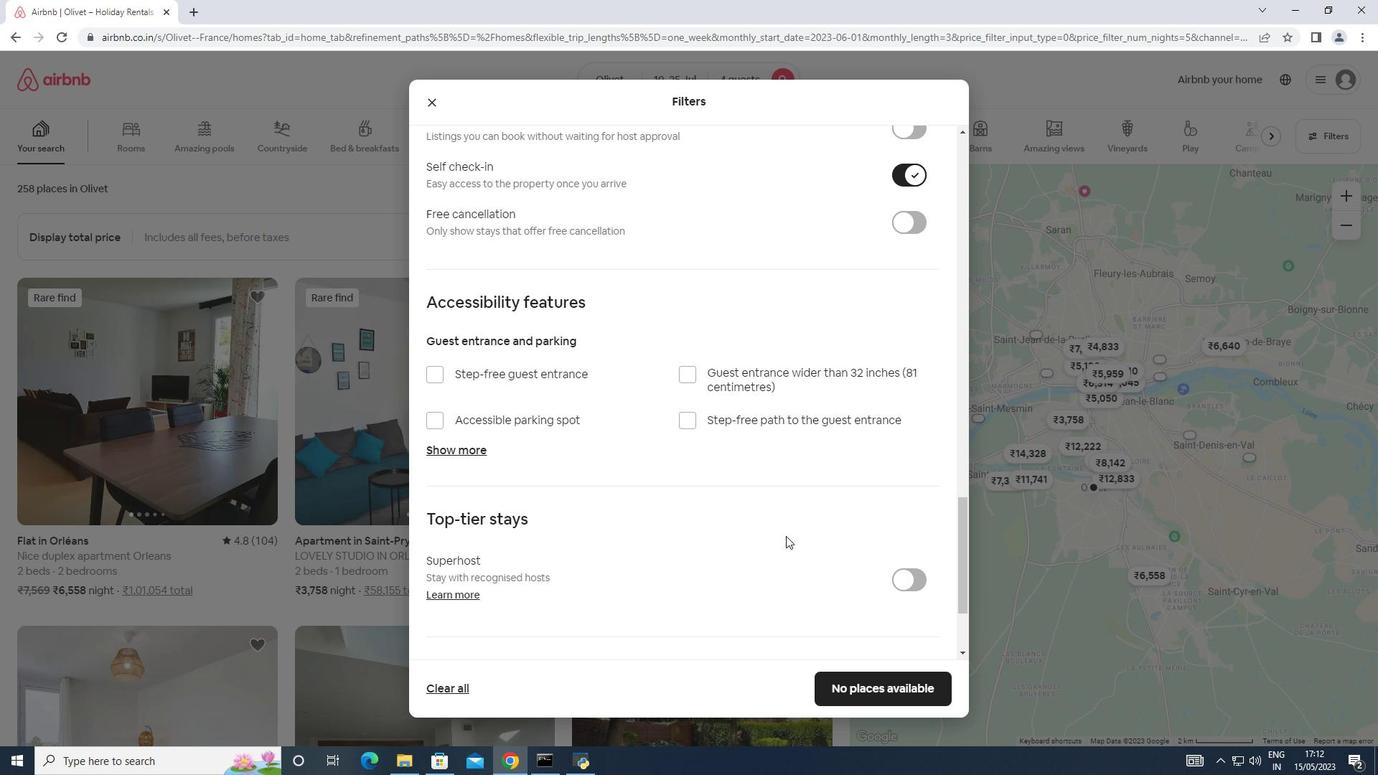 
Action: Mouse scrolled (786, 535) with delta (0, 0)
Screenshot: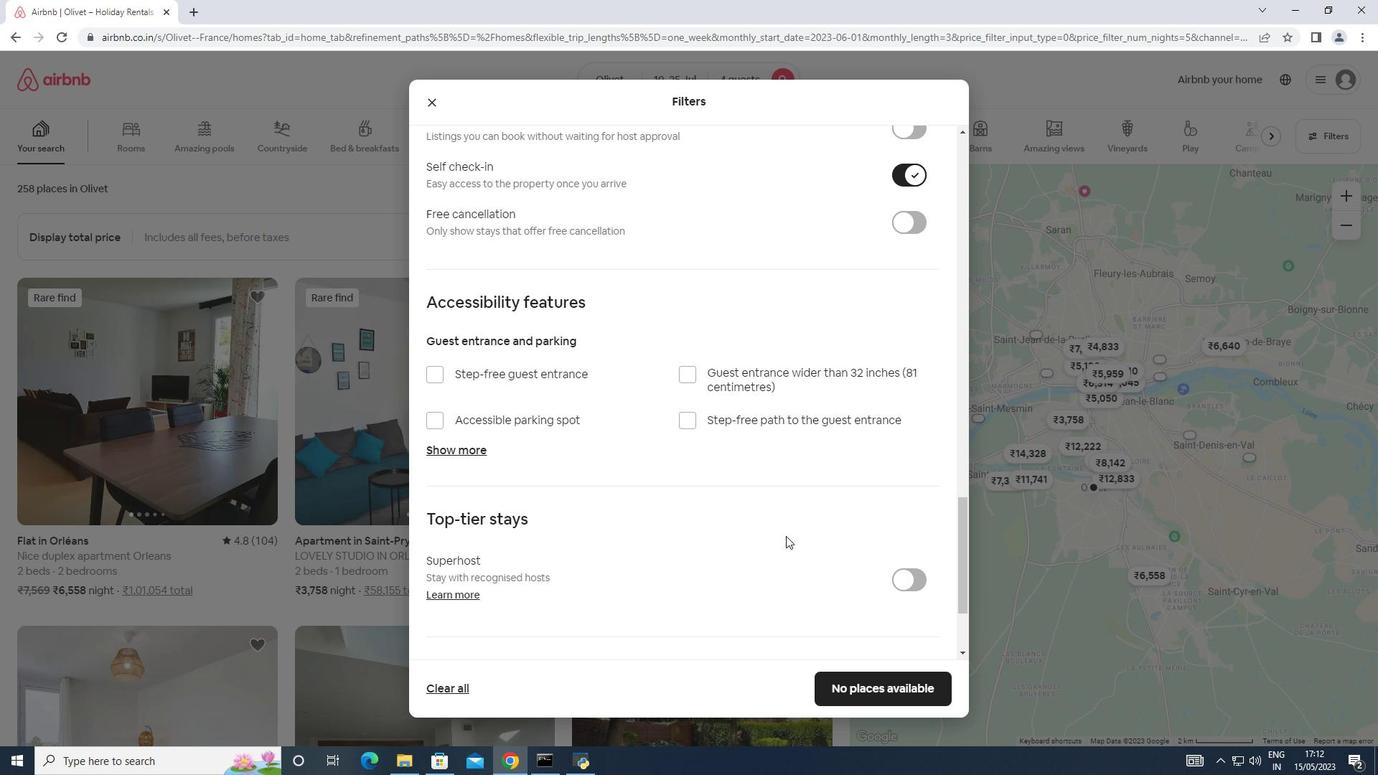 
Action: Mouse moved to (786, 537)
Screenshot: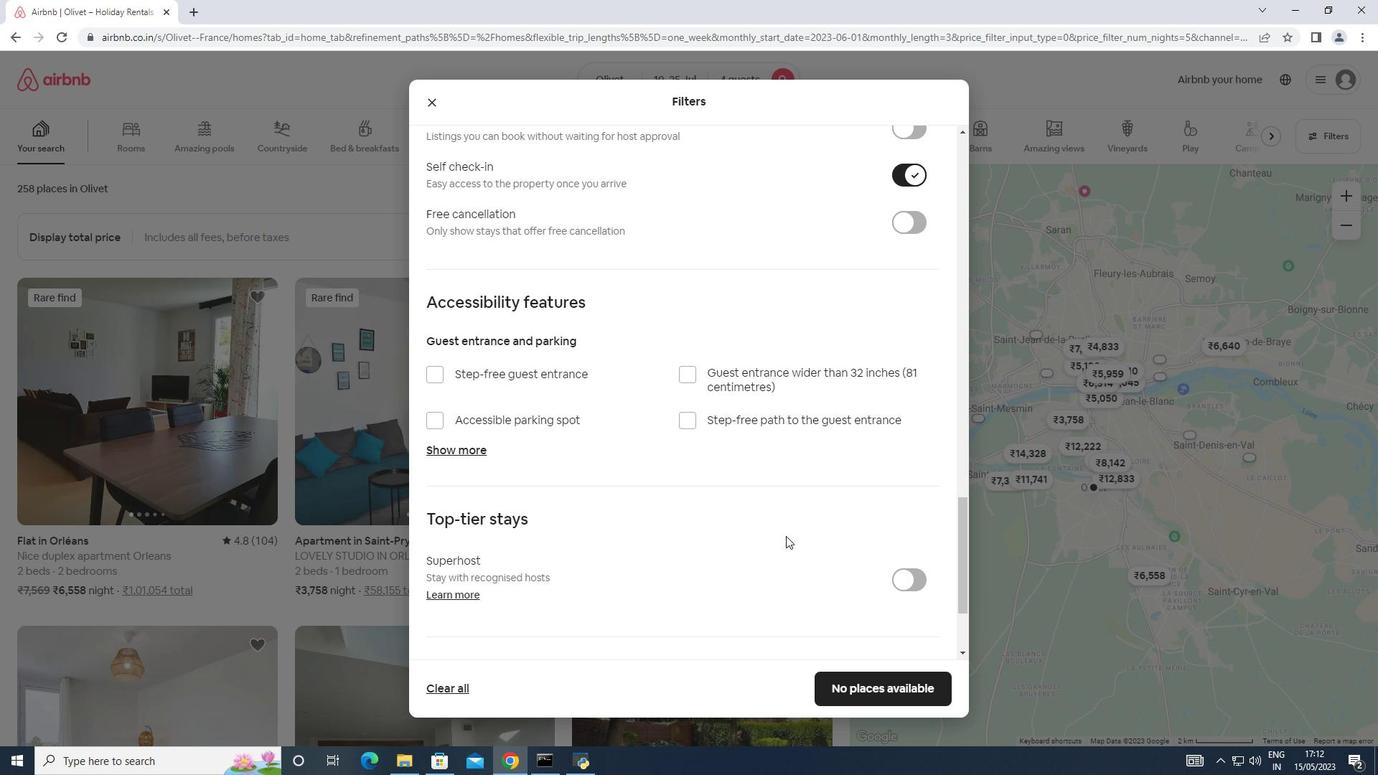 
Action: Mouse scrolled (786, 537) with delta (0, 0)
Screenshot: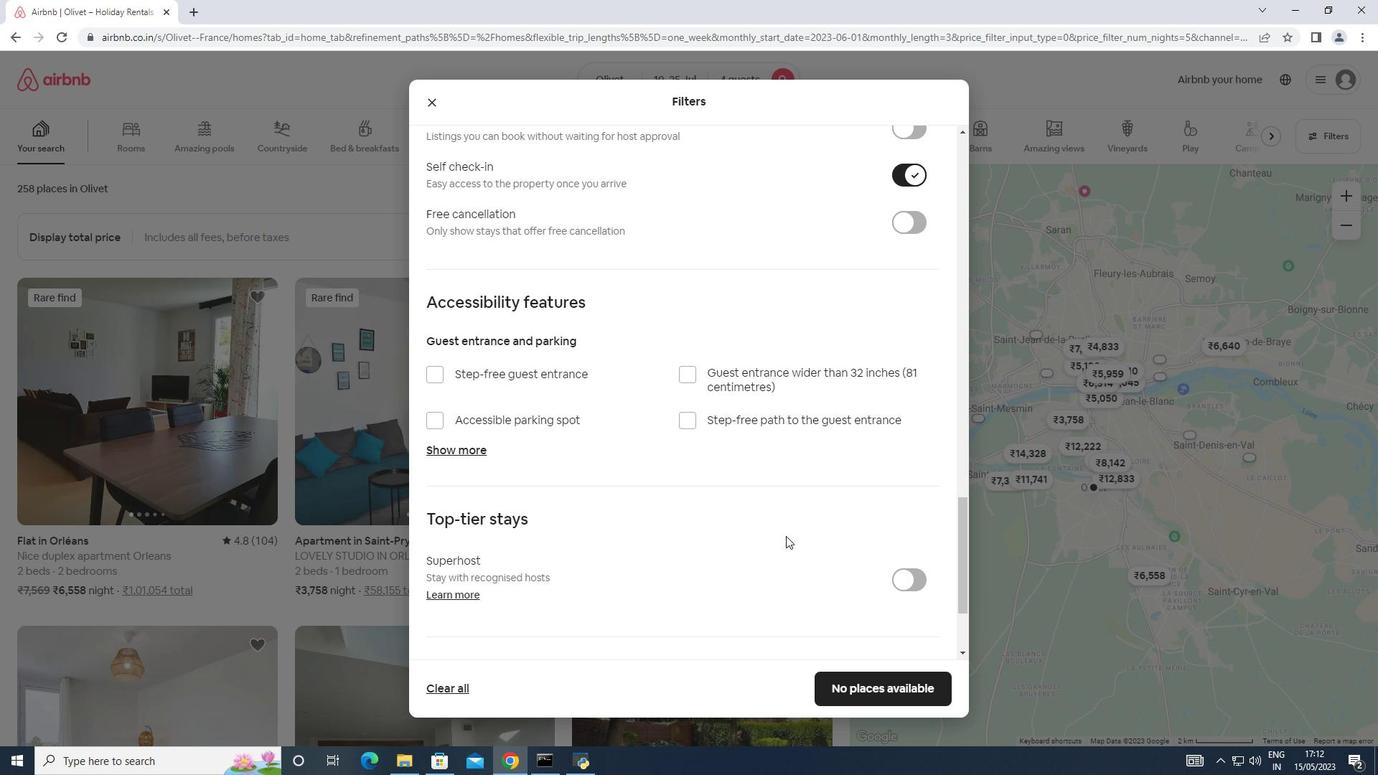 
Action: Mouse moved to (441, 573)
Screenshot: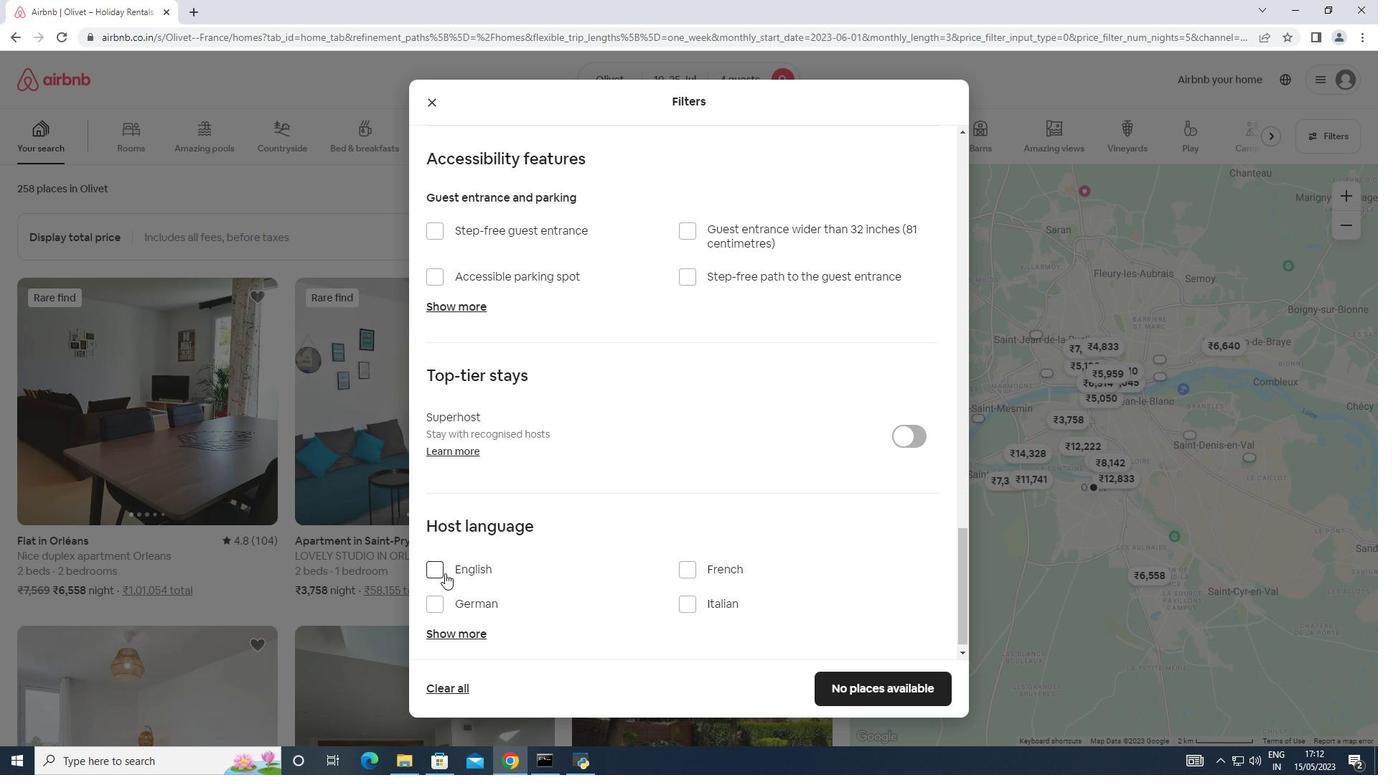 
Action: Mouse pressed left at (441, 573)
Screenshot: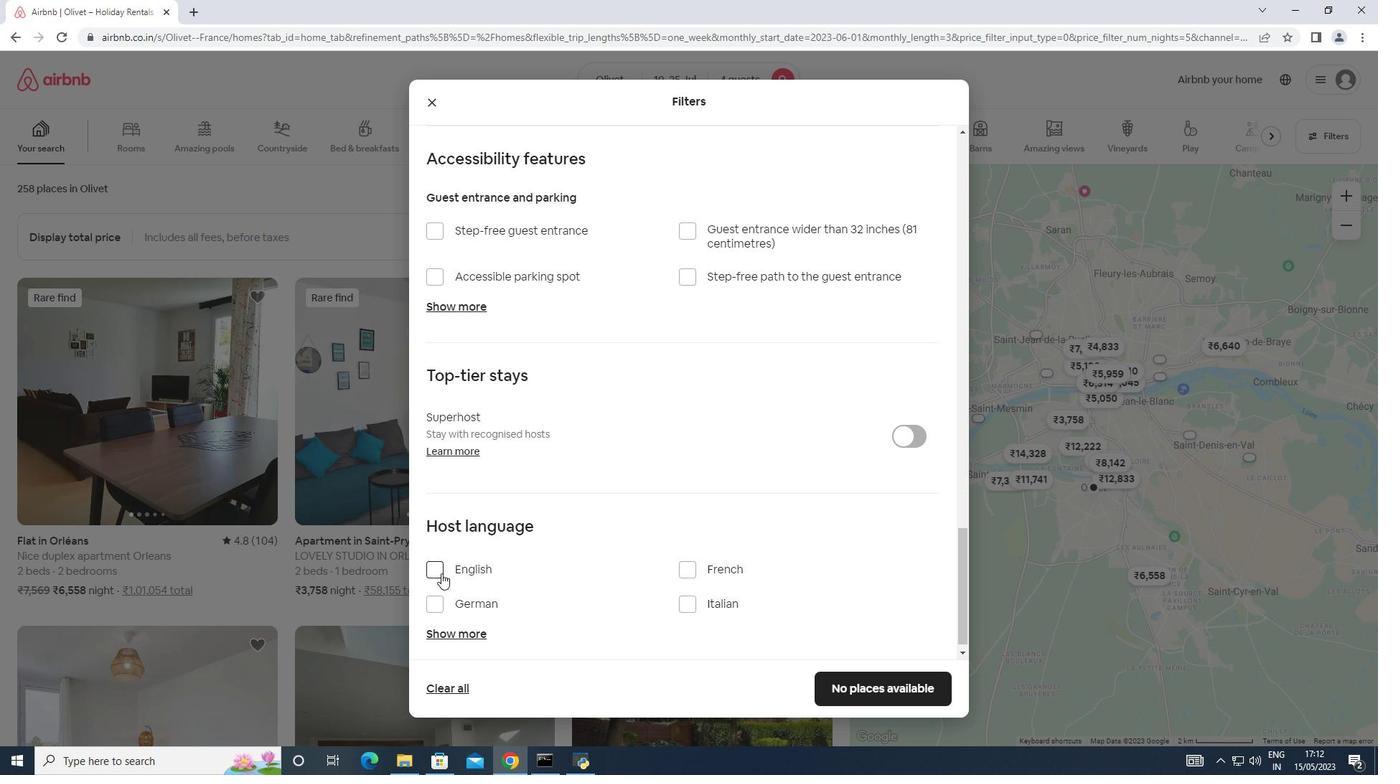 
Action: Mouse moved to (897, 691)
Screenshot: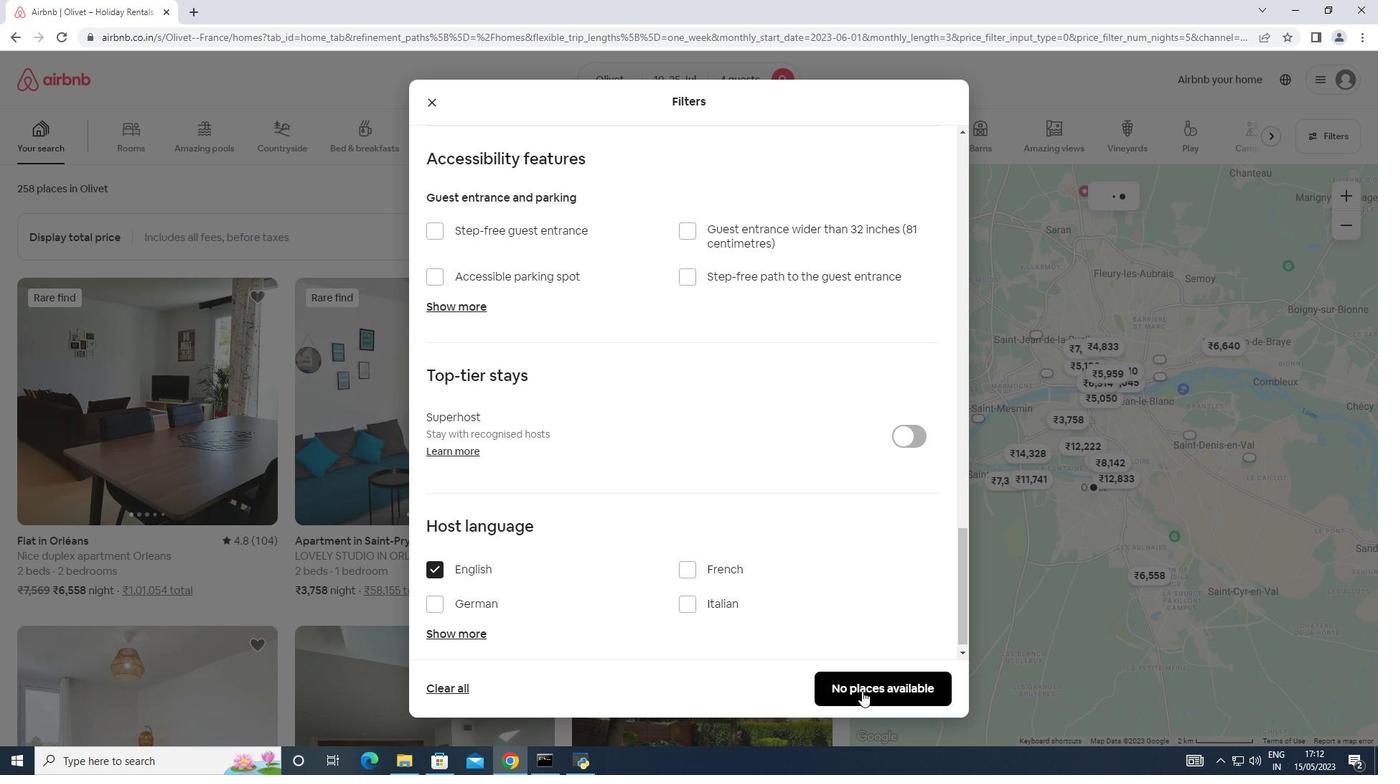
Action: Mouse pressed left at (897, 691)
Screenshot: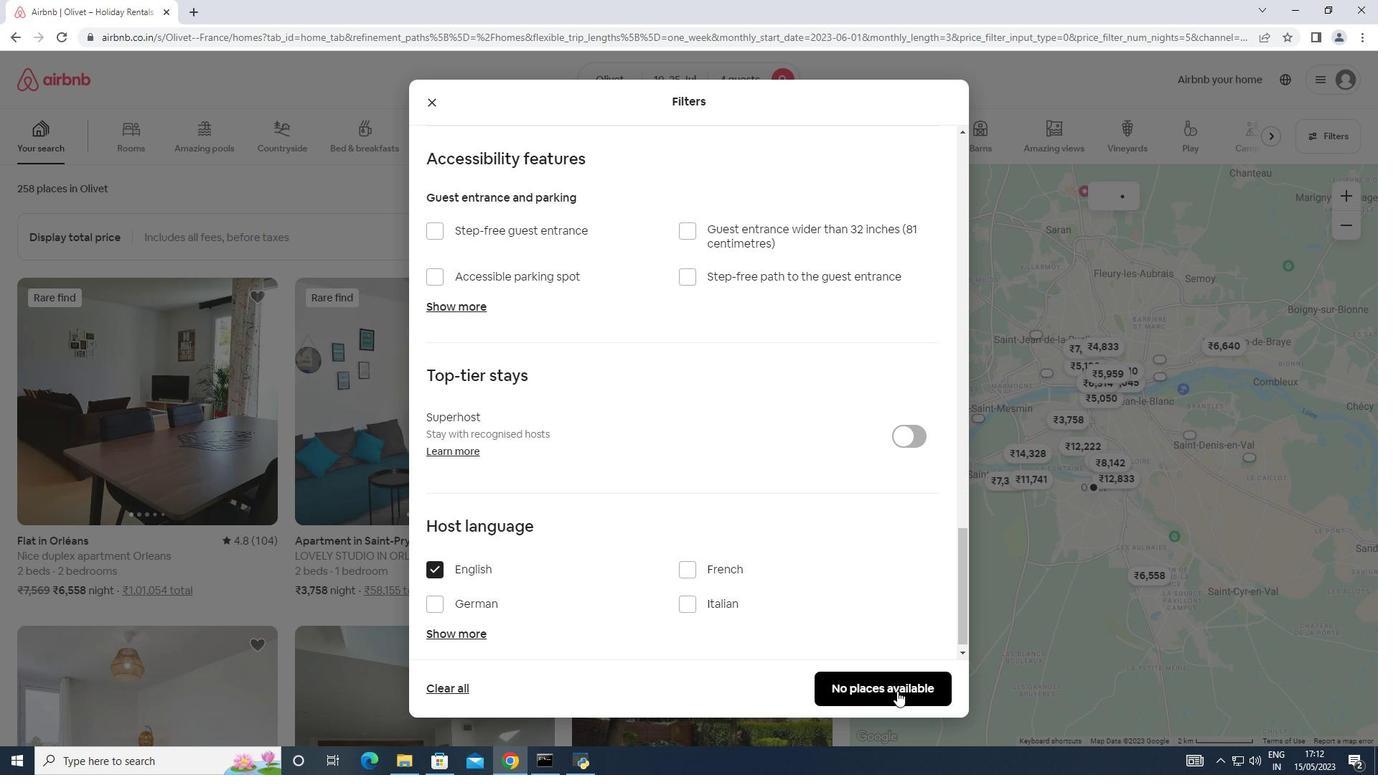 
Action: Mouse moved to (838, 666)
Screenshot: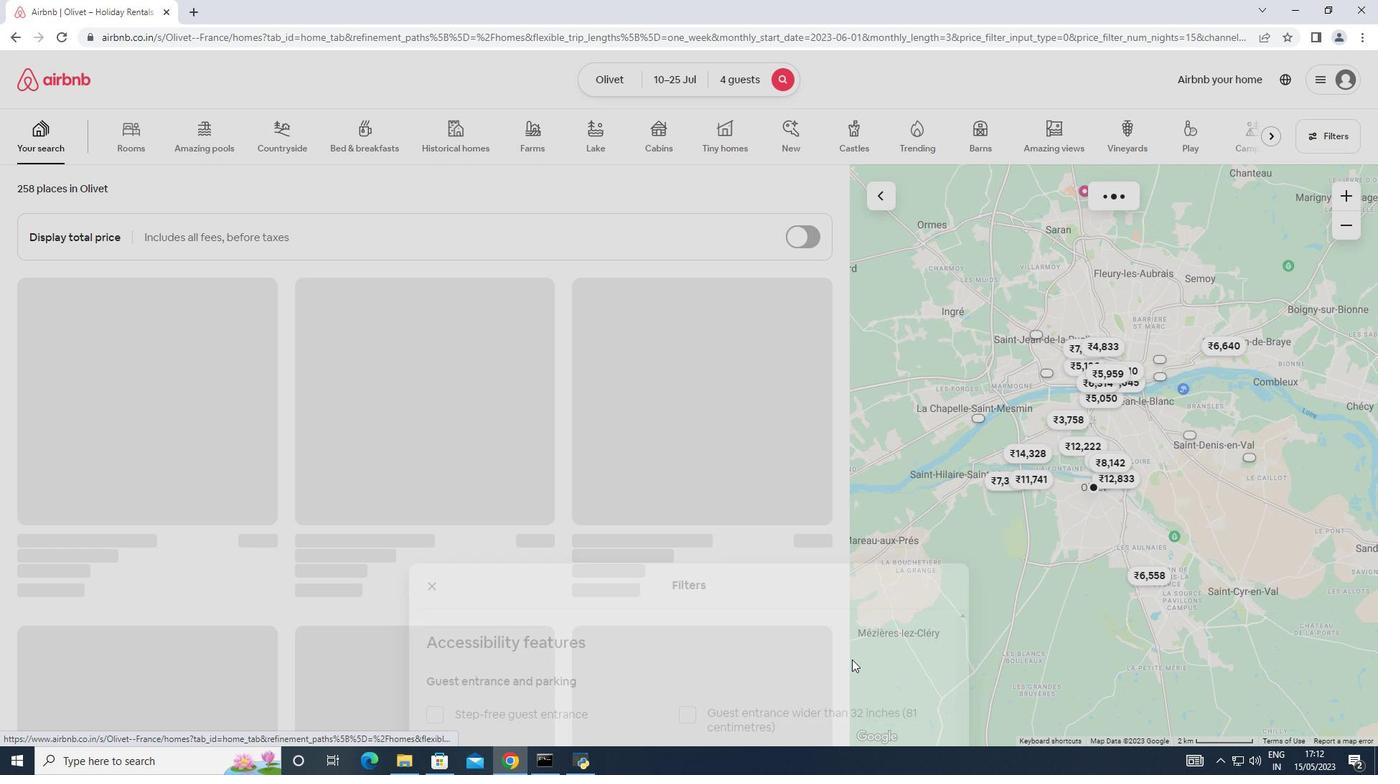 
